 Task: Create a due date automation trigger when advanced on, on the tuesday before a card is due add dates starting in less than 1 days at 11:00 AM.
Action: Mouse moved to (1157, 366)
Screenshot: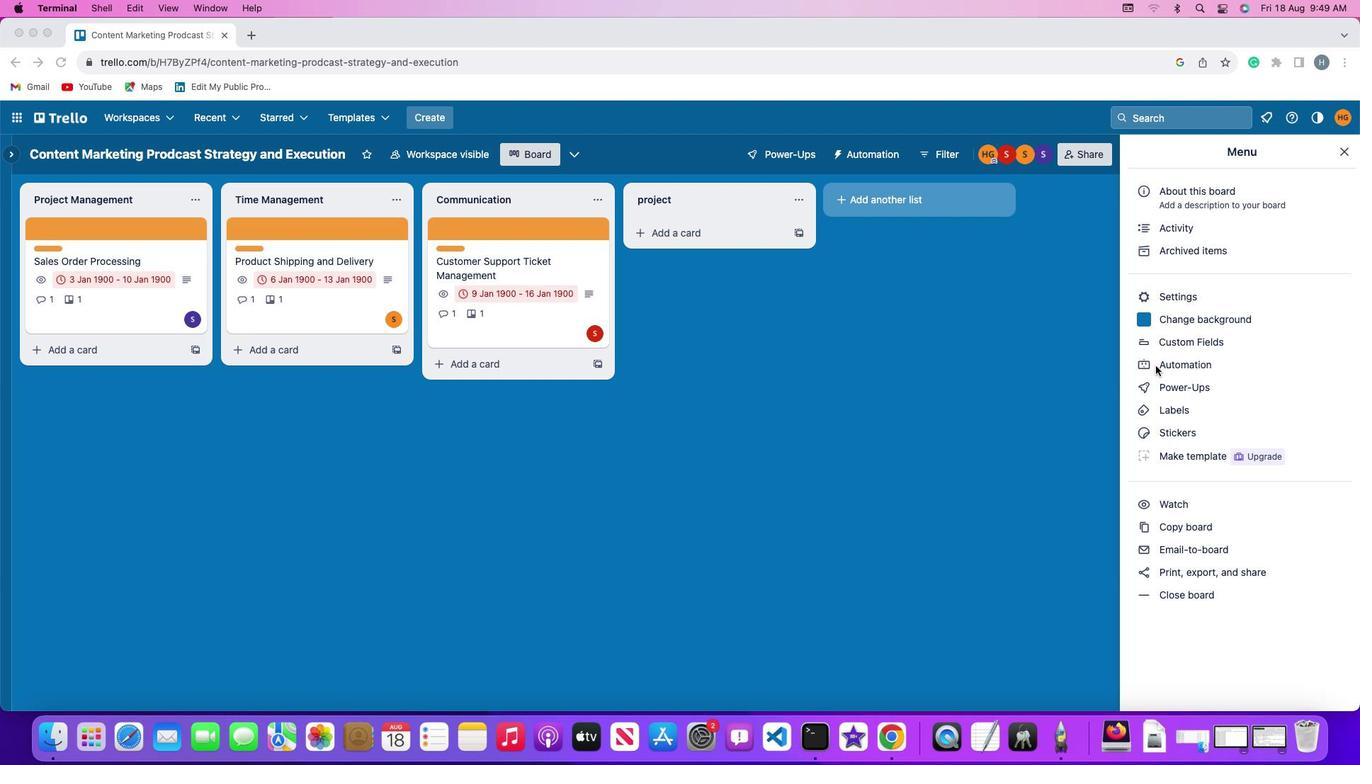 
Action: Mouse pressed left at (1157, 366)
Screenshot: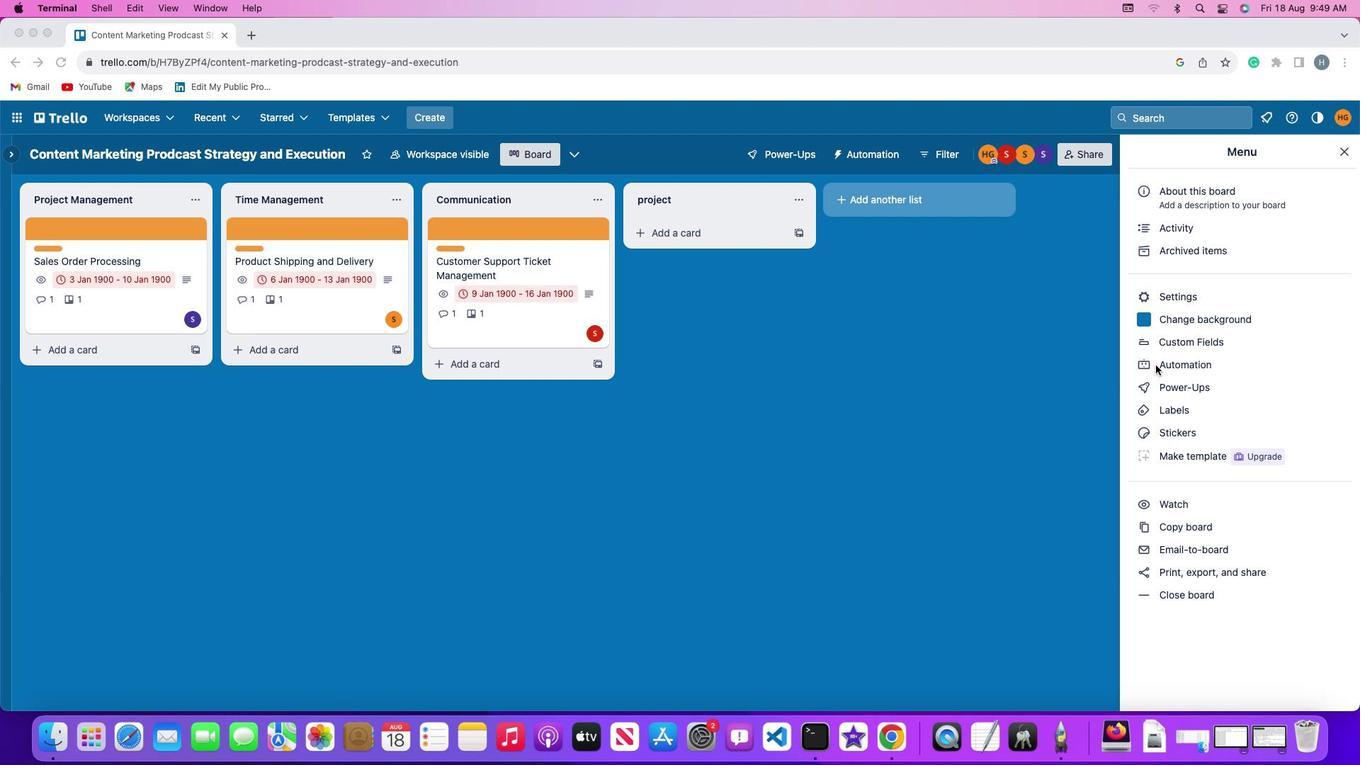 
Action: Mouse pressed left at (1157, 366)
Screenshot: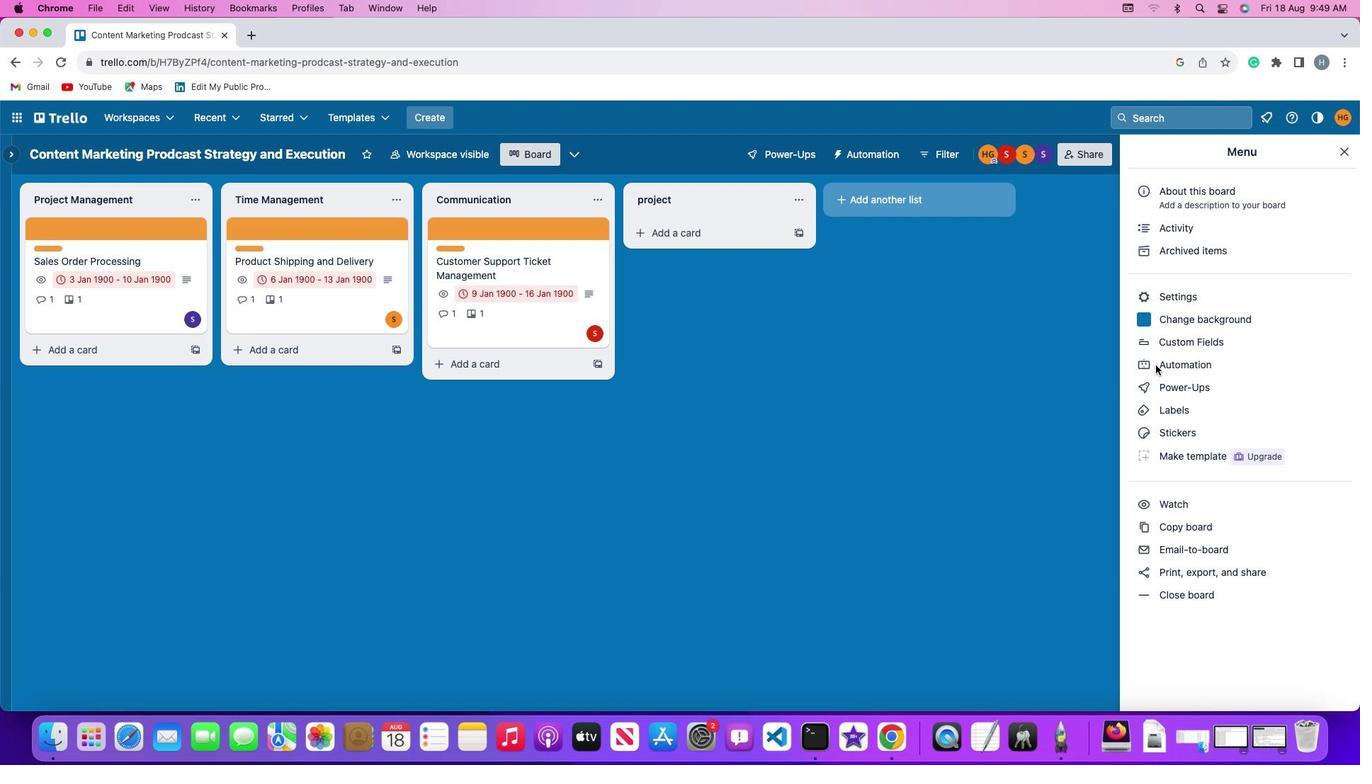
Action: Mouse moved to (93, 335)
Screenshot: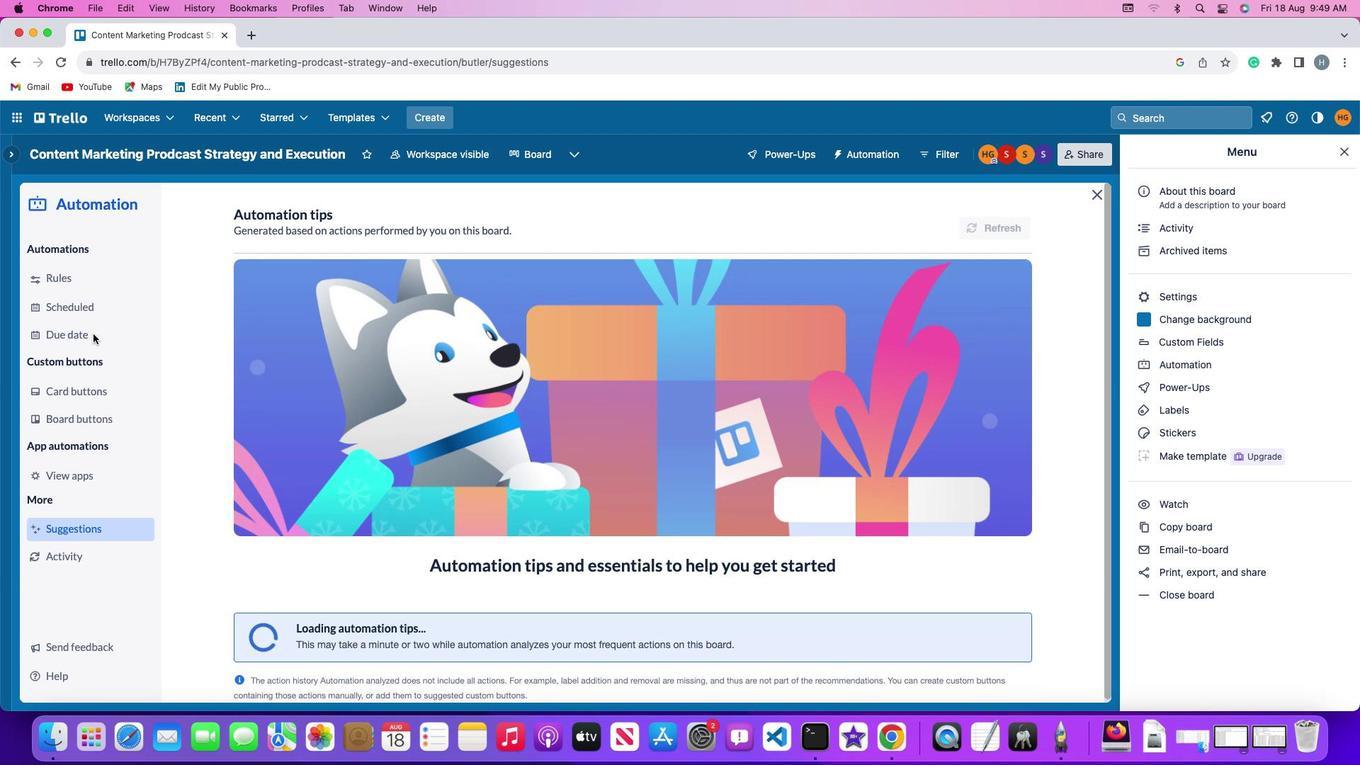 
Action: Mouse pressed left at (93, 335)
Screenshot: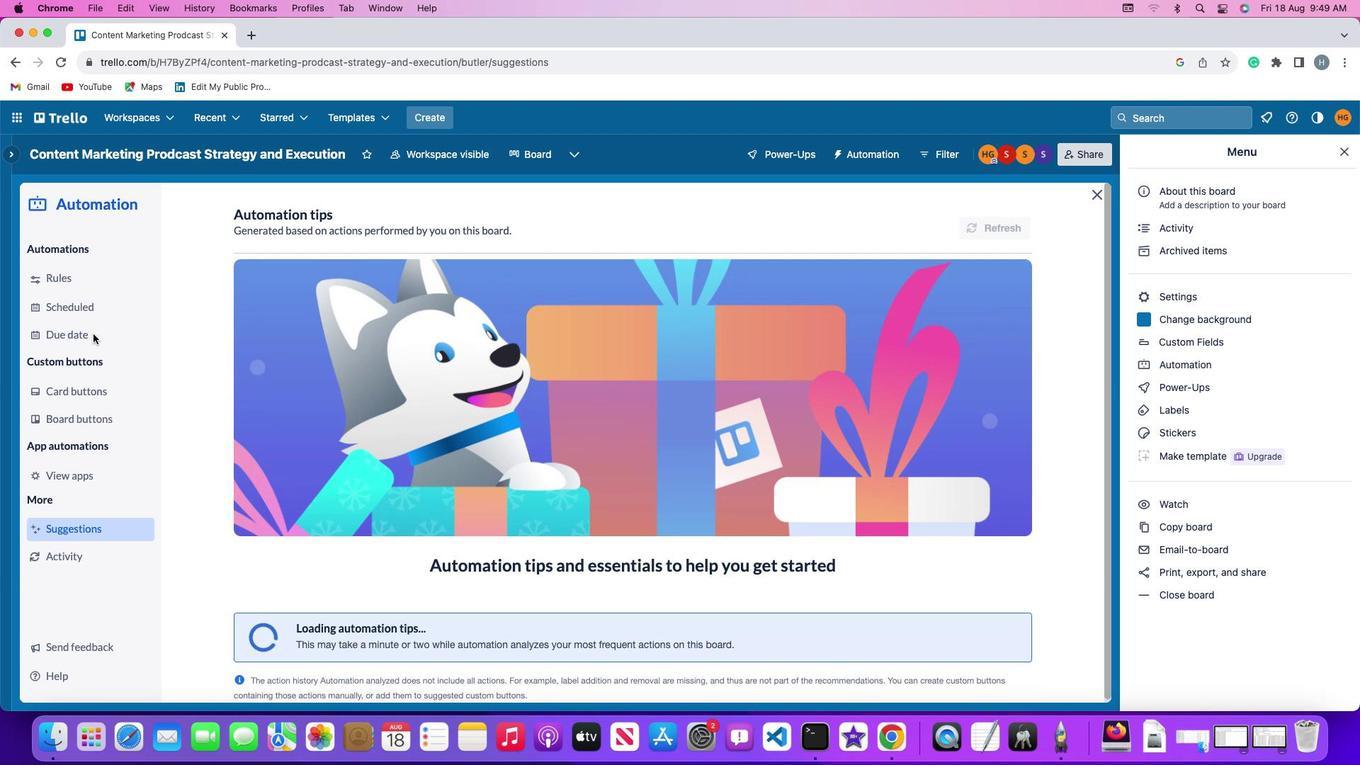 
Action: Mouse moved to (965, 213)
Screenshot: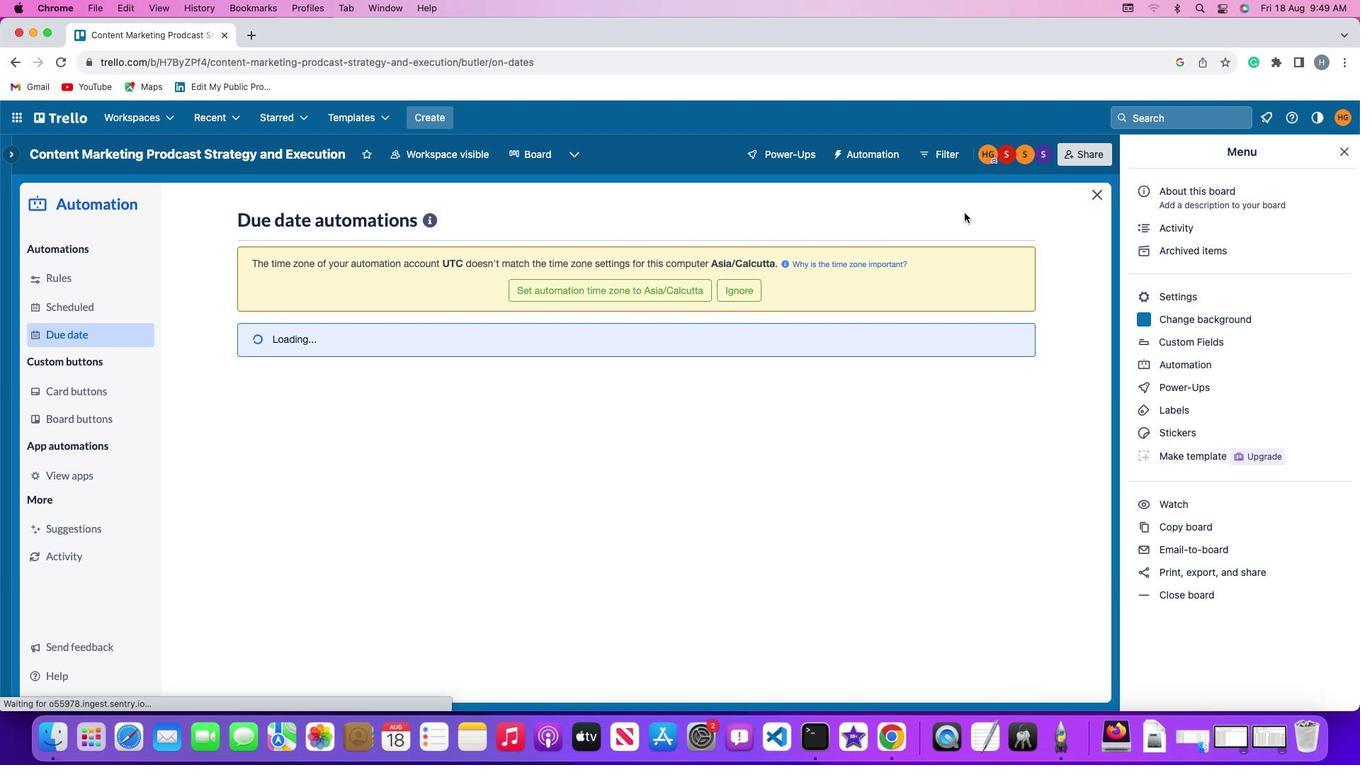 
Action: Mouse pressed left at (965, 213)
Screenshot: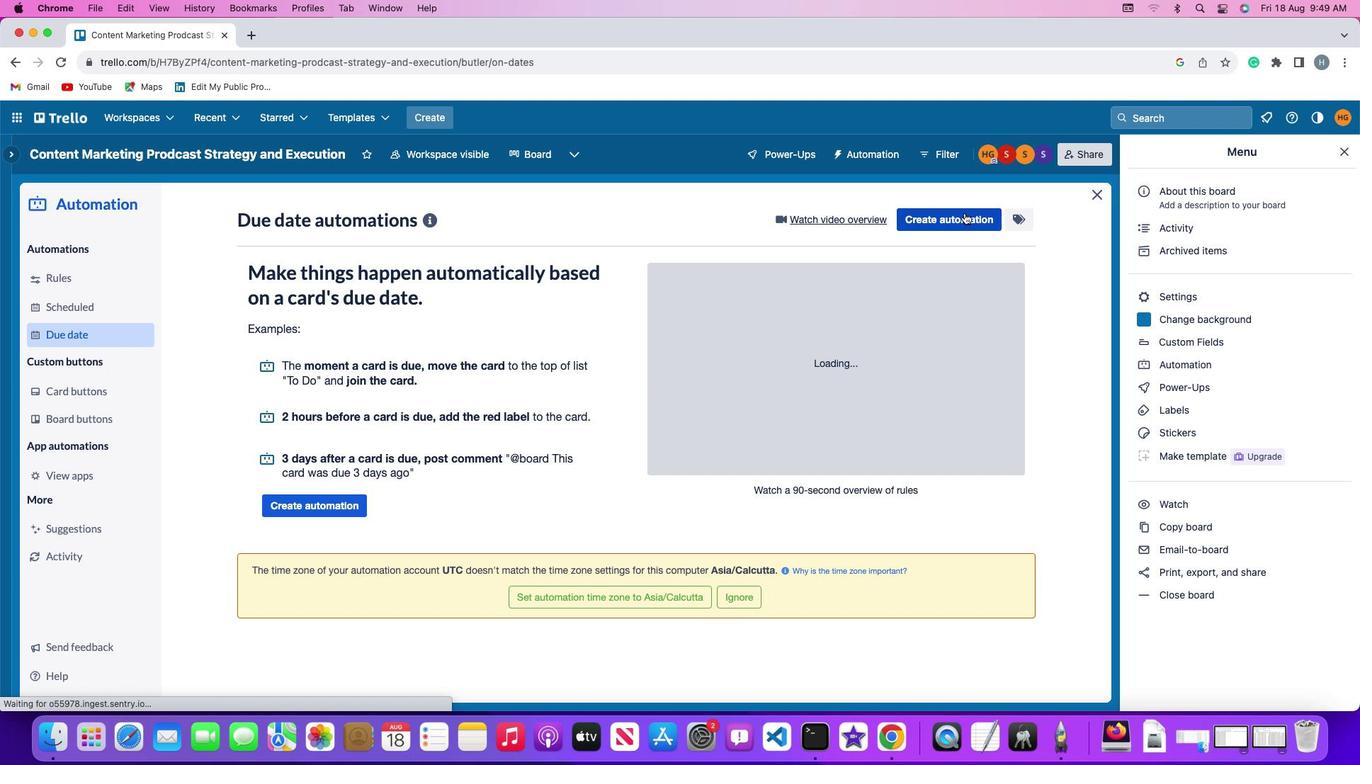 
Action: Mouse moved to (282, 354)
Screenshot: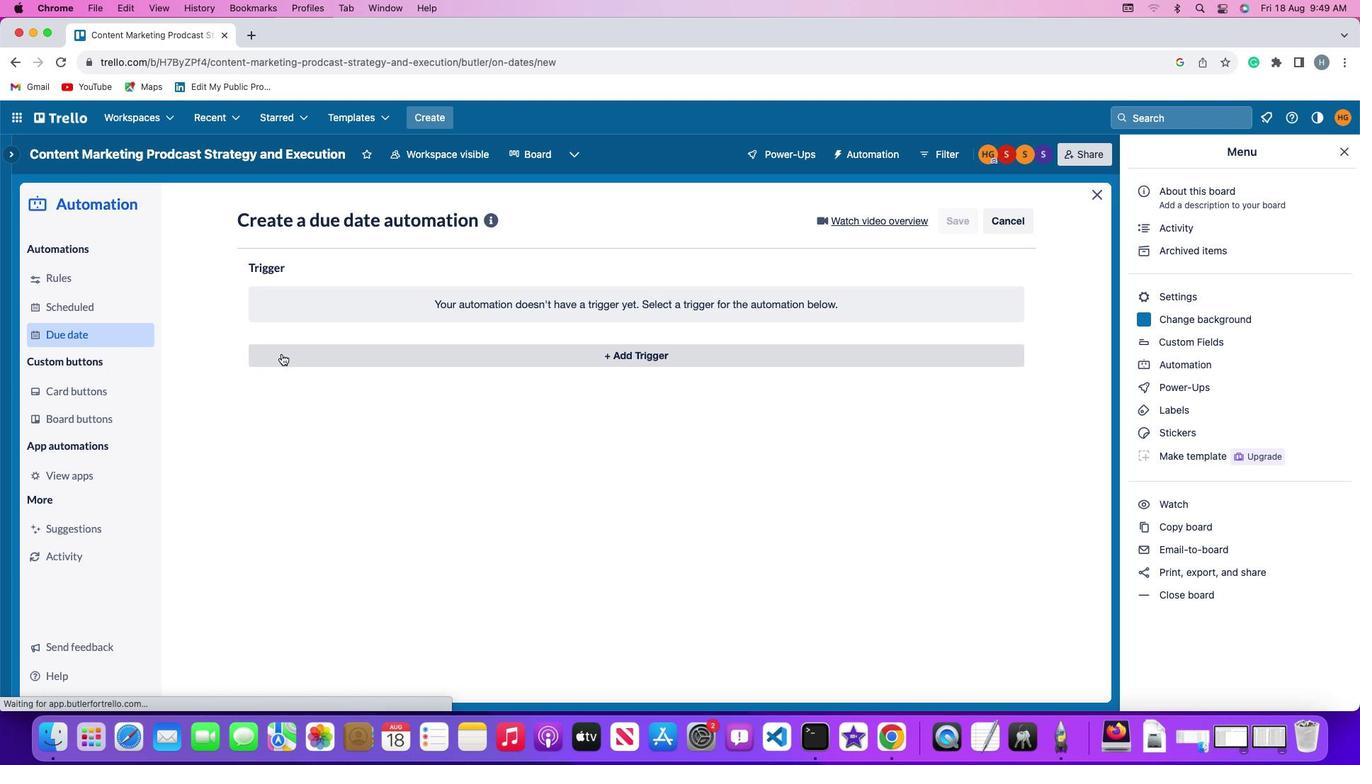 
Action: Mouse pressed left at (282, 354)
Screenshot: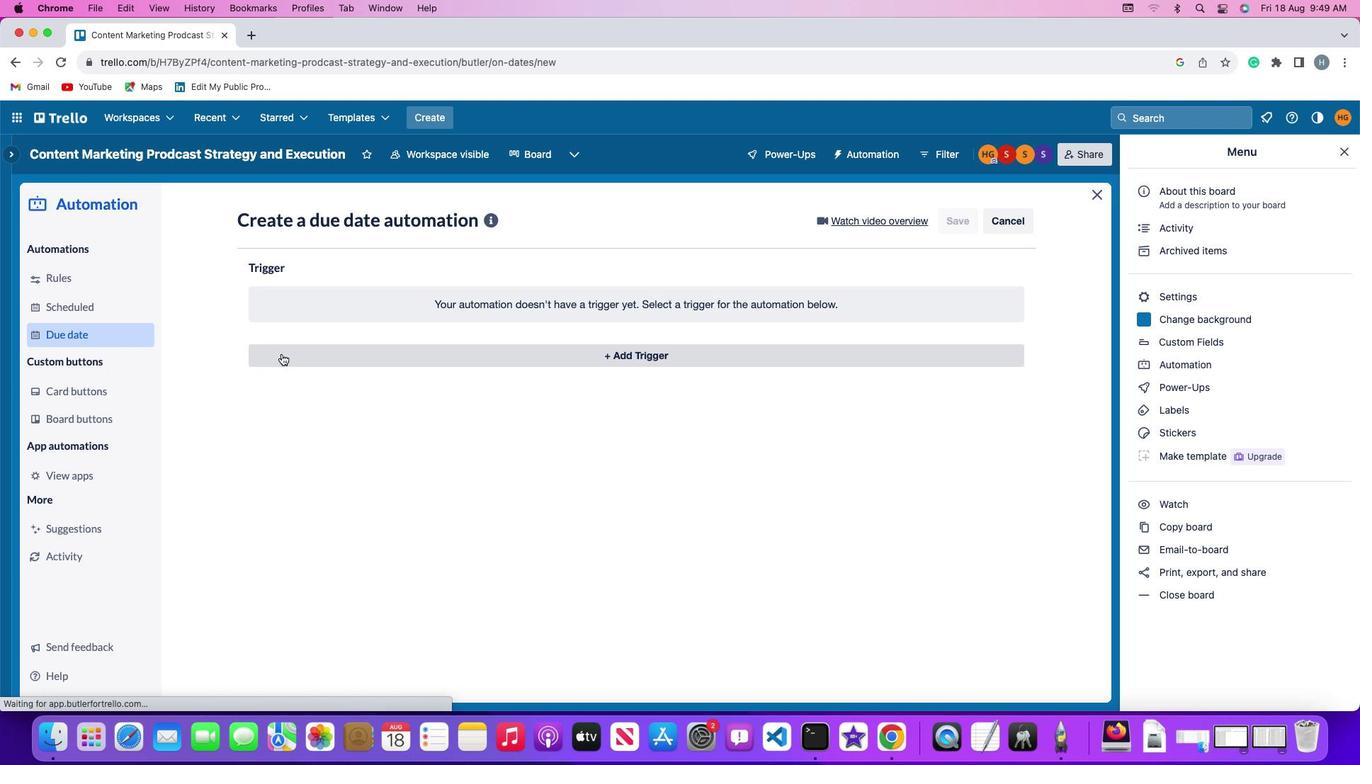 
Action: Mouse moved to (312, 619)
Screenshot: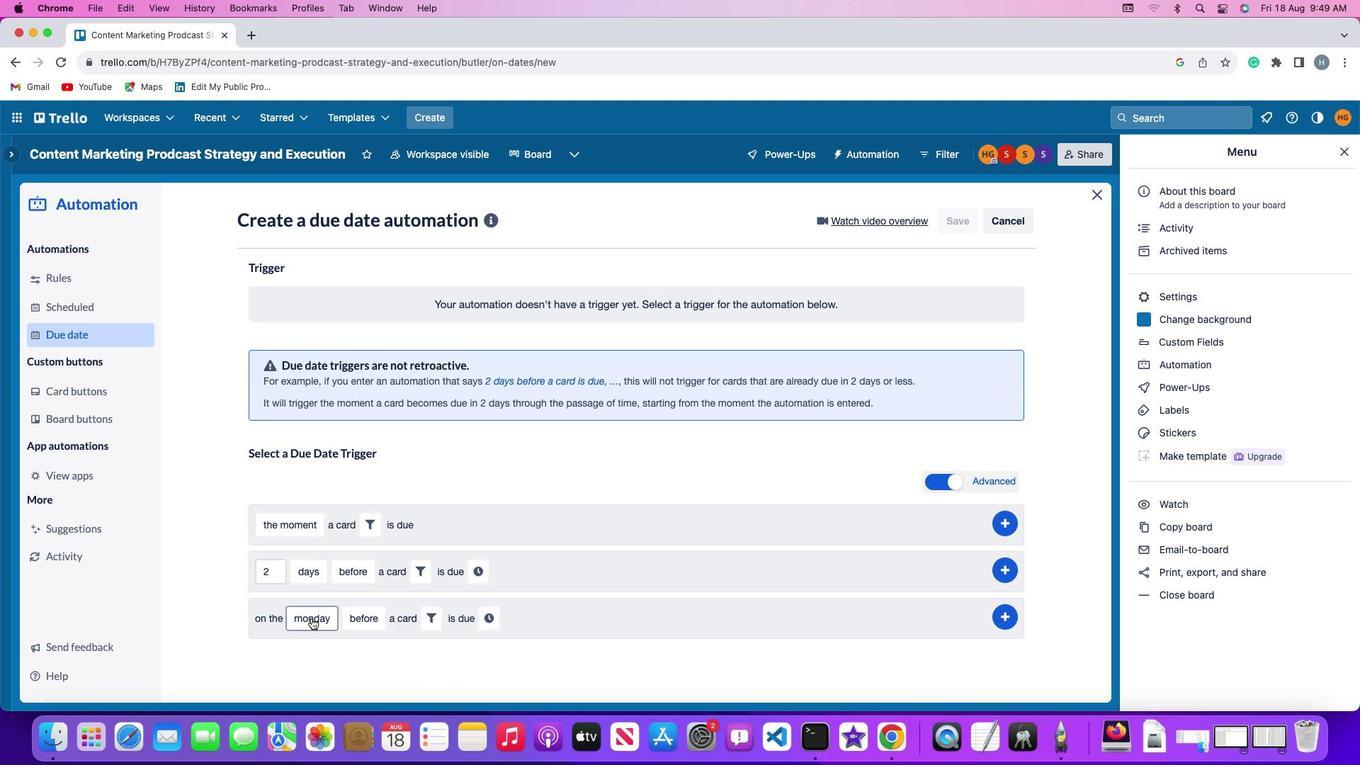 
Action: Mouse pressed left at (312, 619)
Screenshot: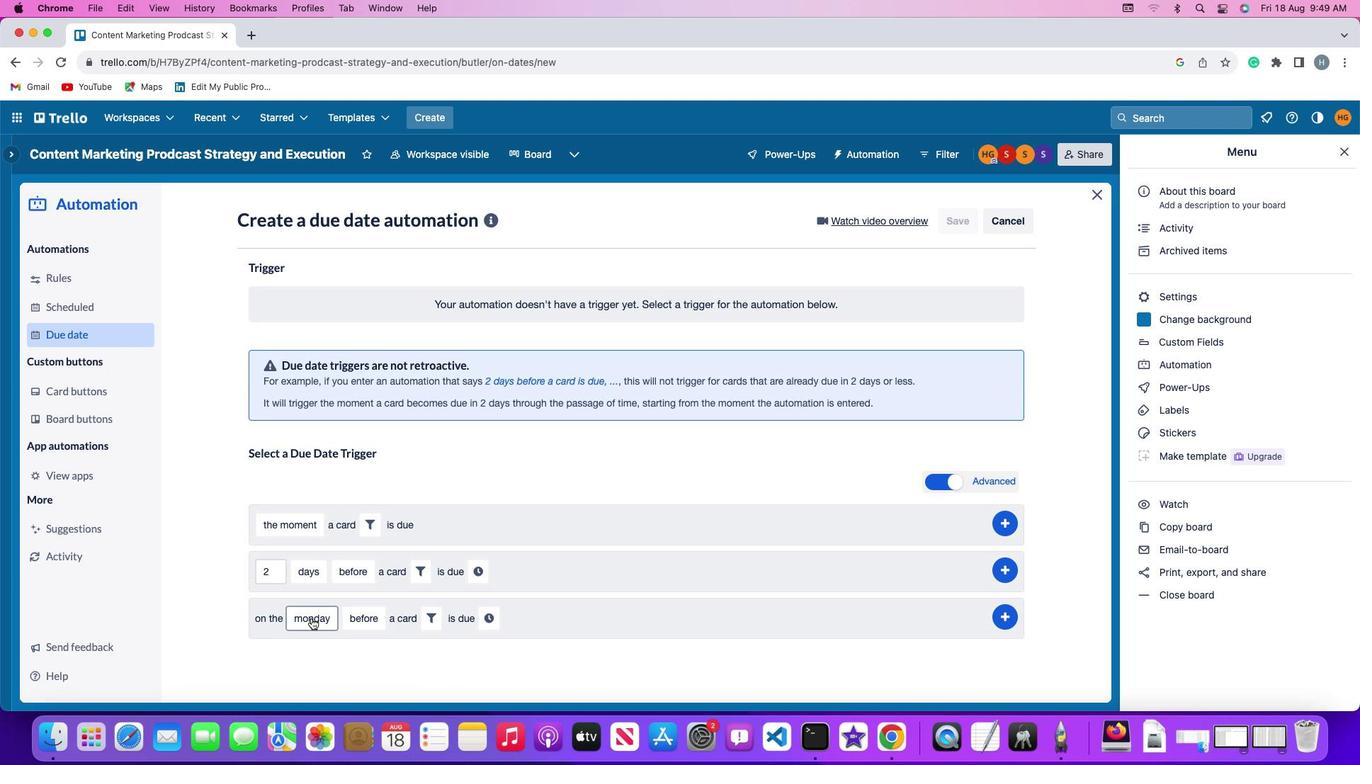 
Action: Mouse moved to (327, 452)
Screenshot: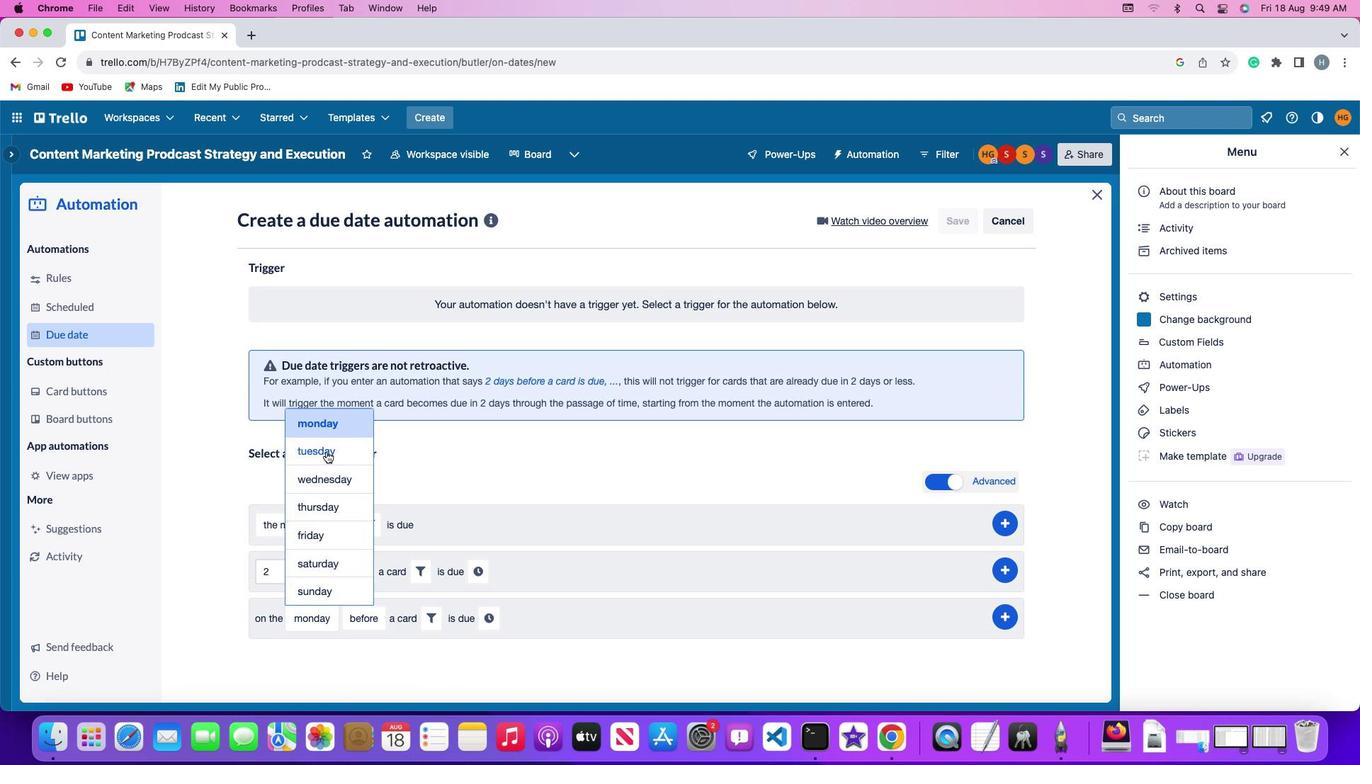 
Action: Mouse pressed left at (327, 452)
Screenshot: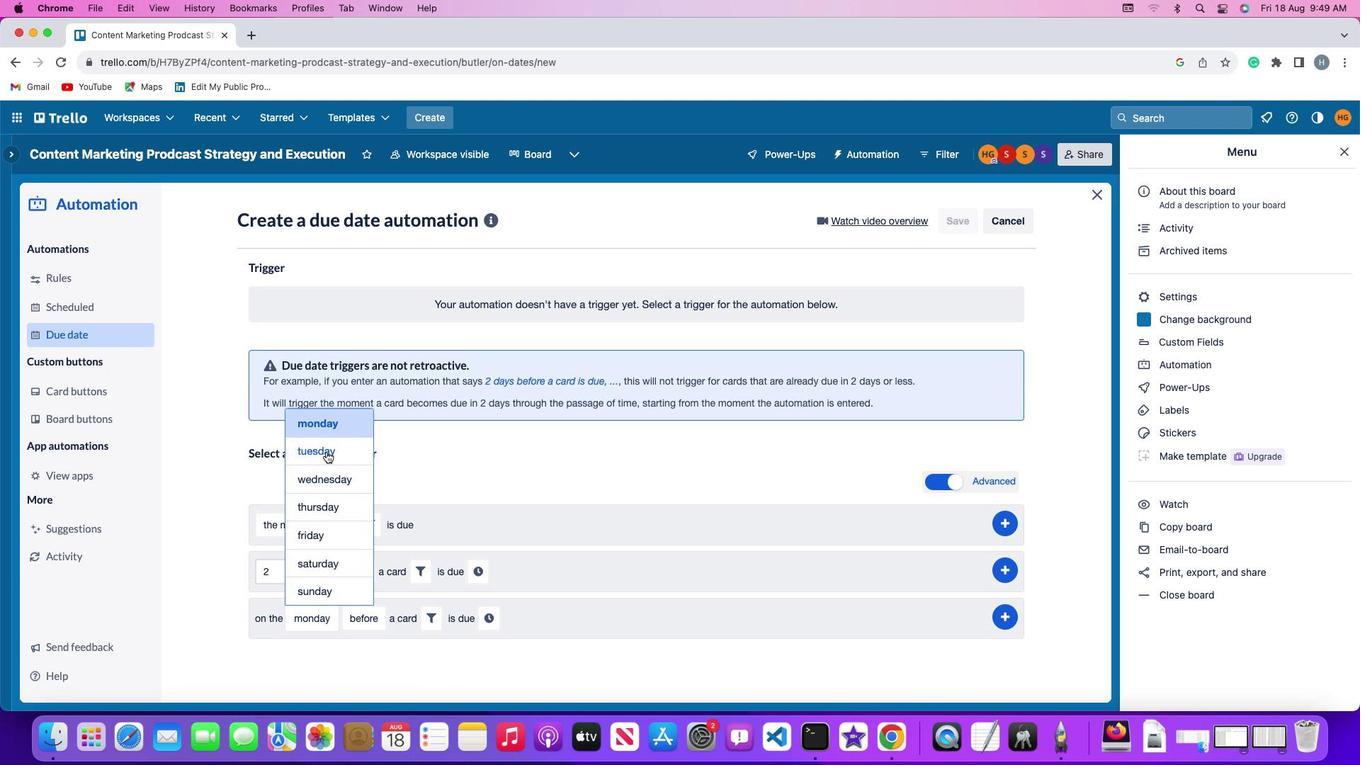 
Action: Mouse moved to (360, 613)
Screenshot: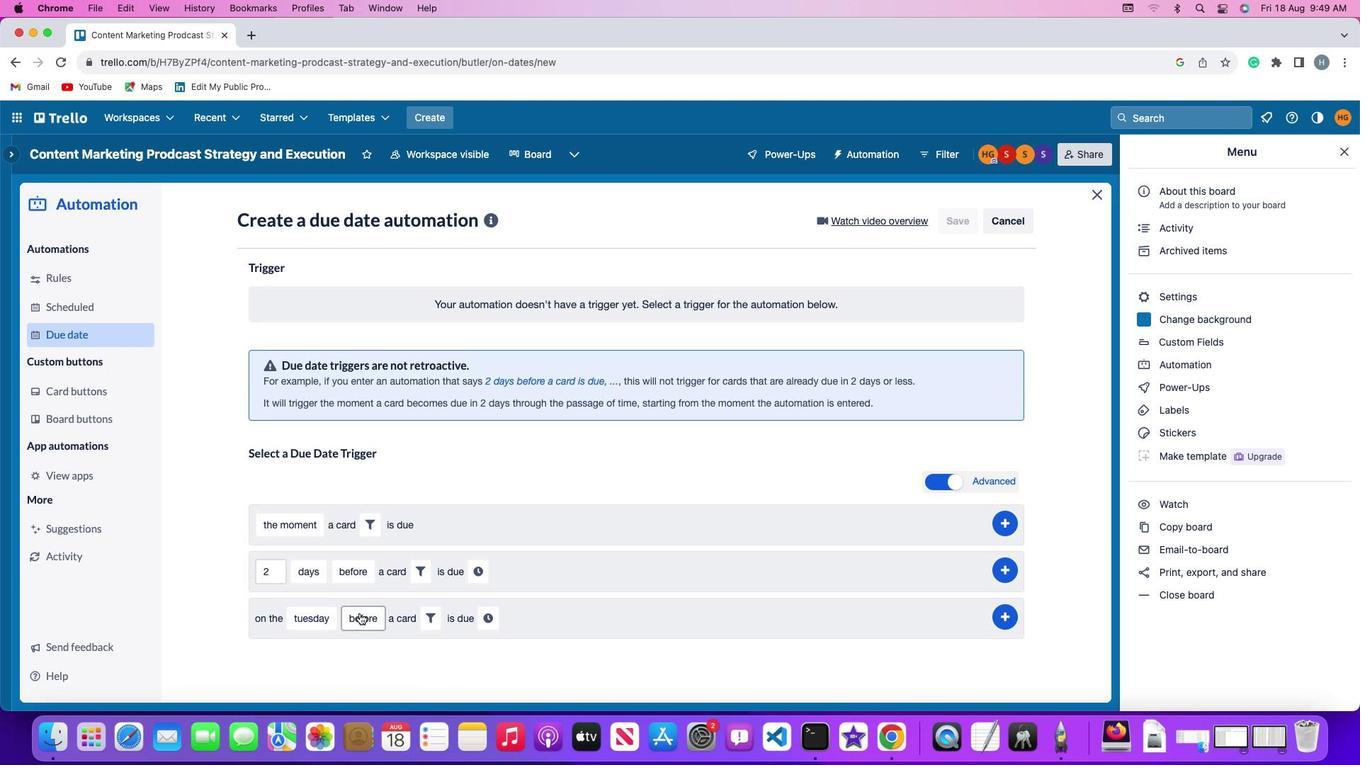 
Action: Mouse pressed left at (360, 613)
Screenshot: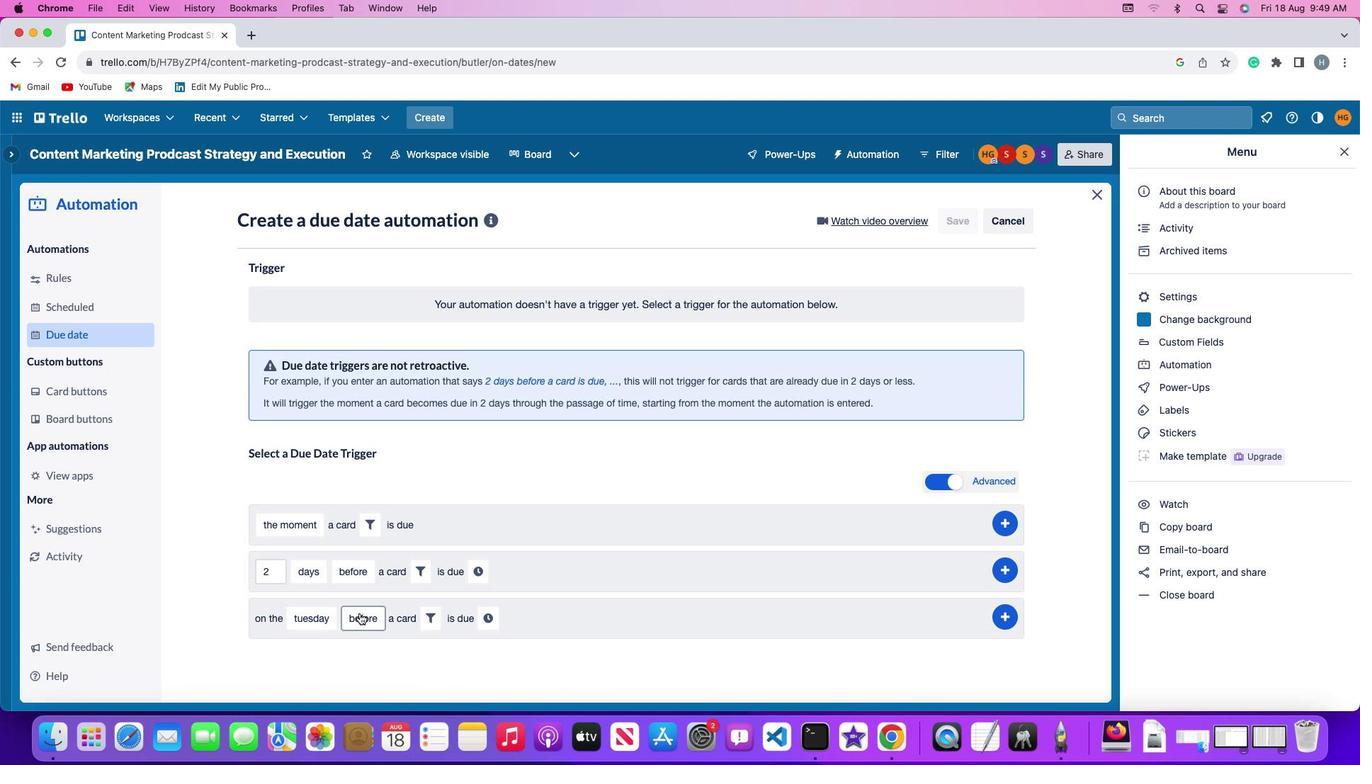 
Action: Mouse moved to (376, 512)
Screenshot: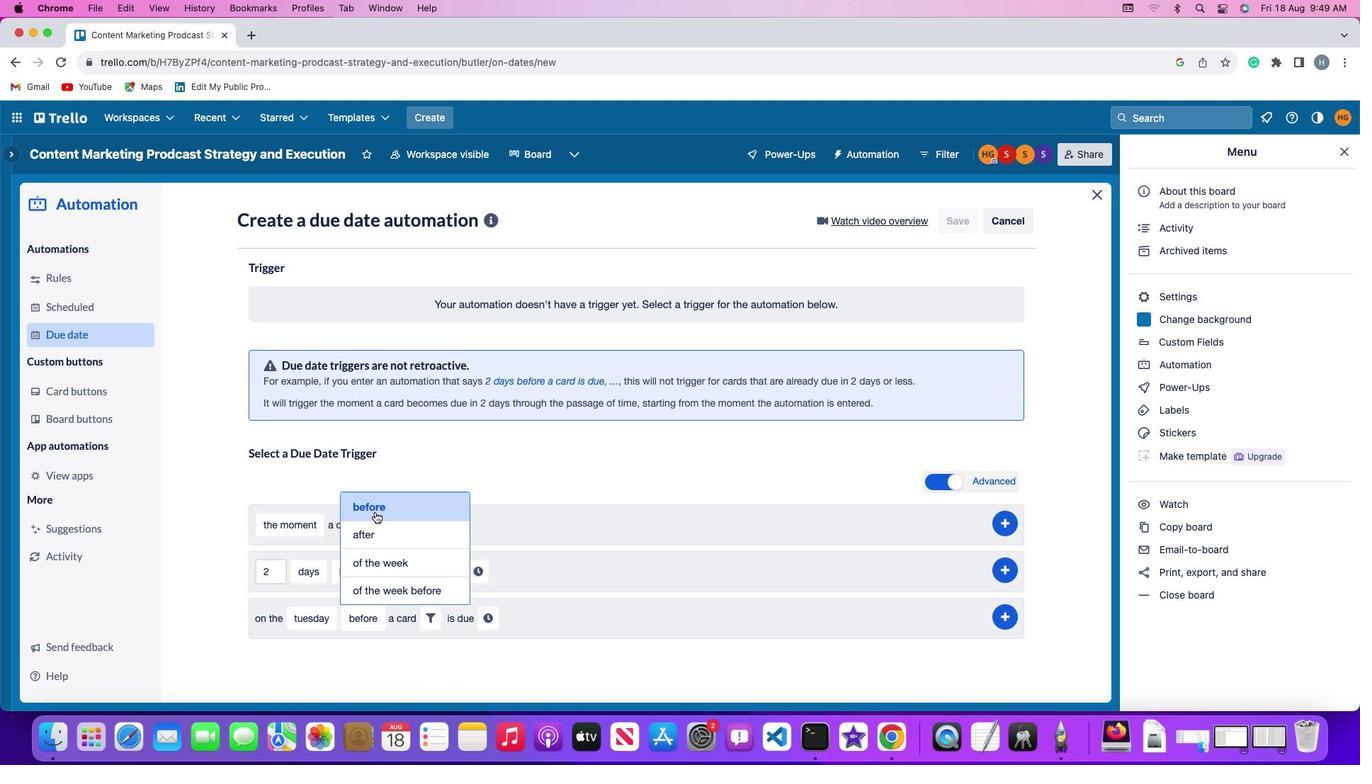 
Action: Mouse pressed left at (376, 512)
Screenshot: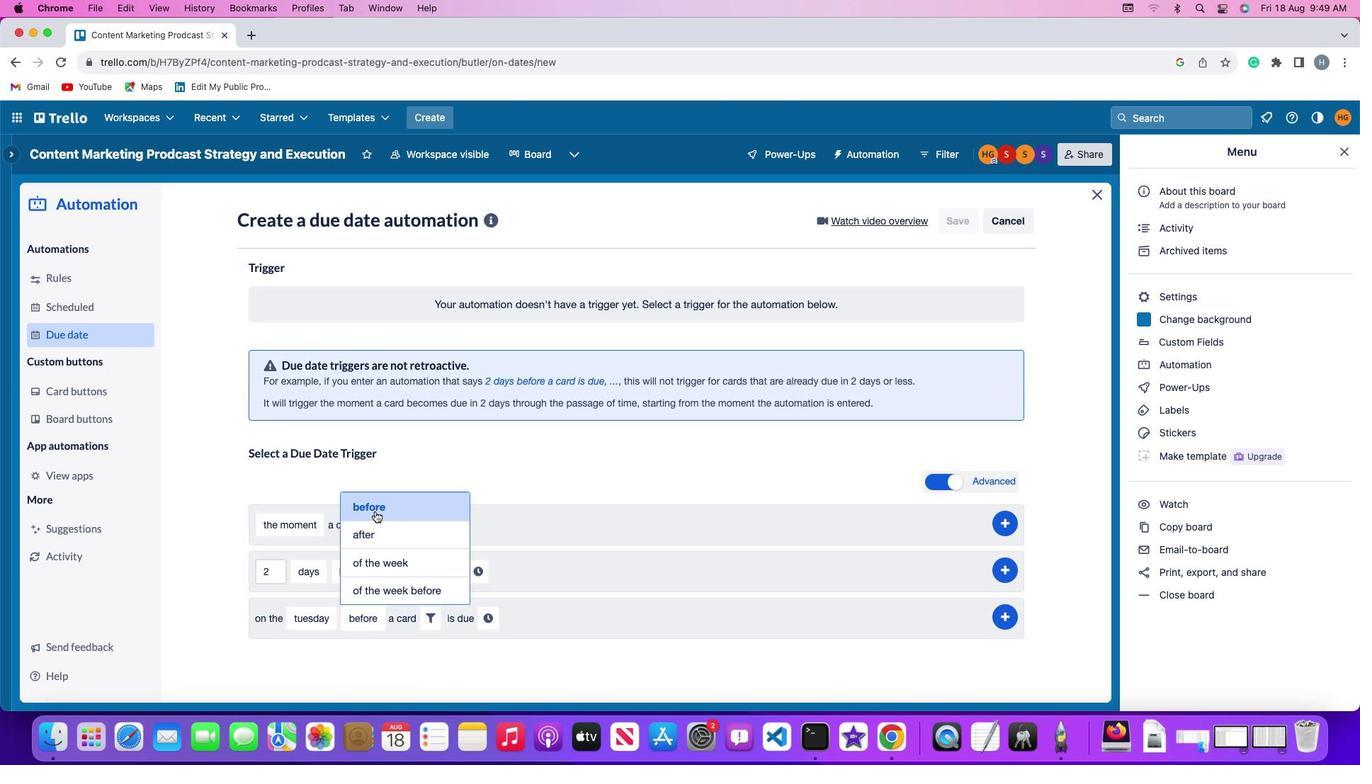 
Action: Mouse moved to (427, 615)
Screenshot: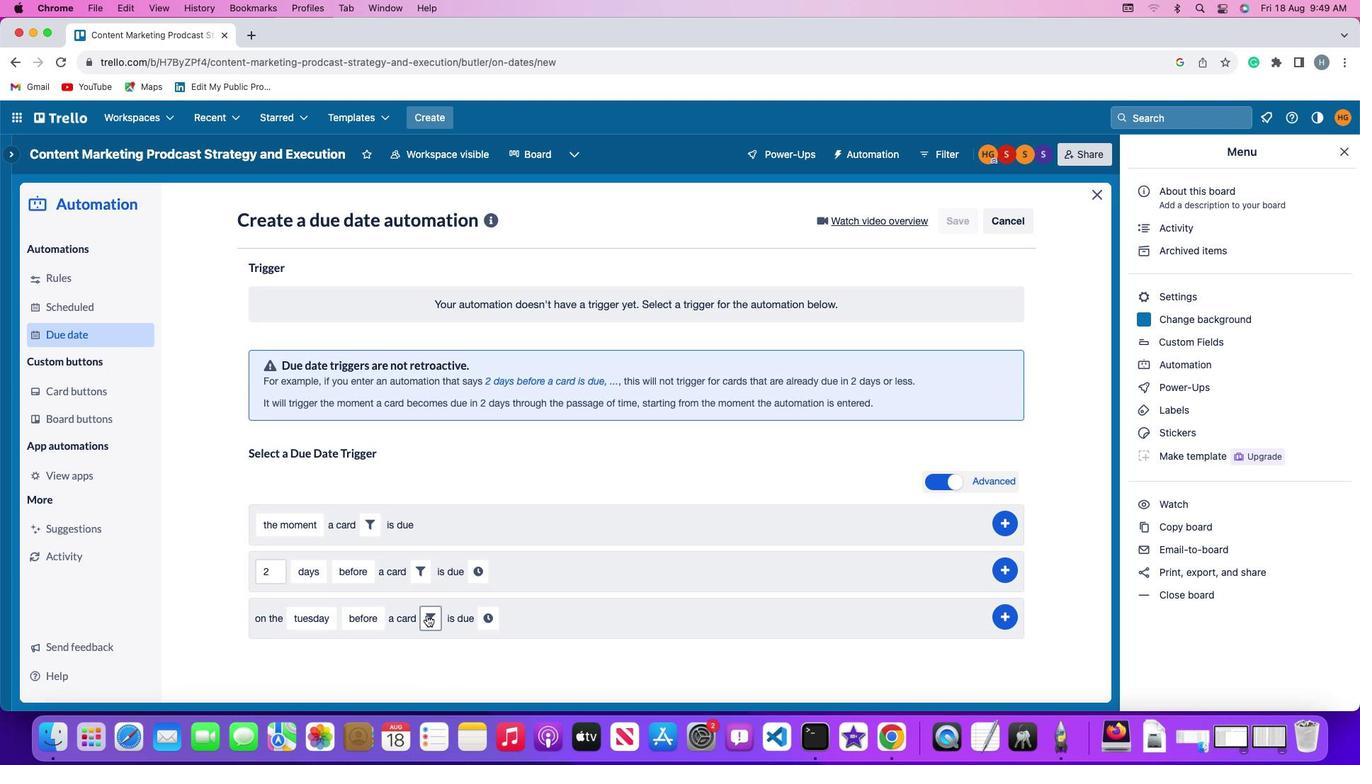 
Action: Mouse pressed left at (427, 615)
Screenshot: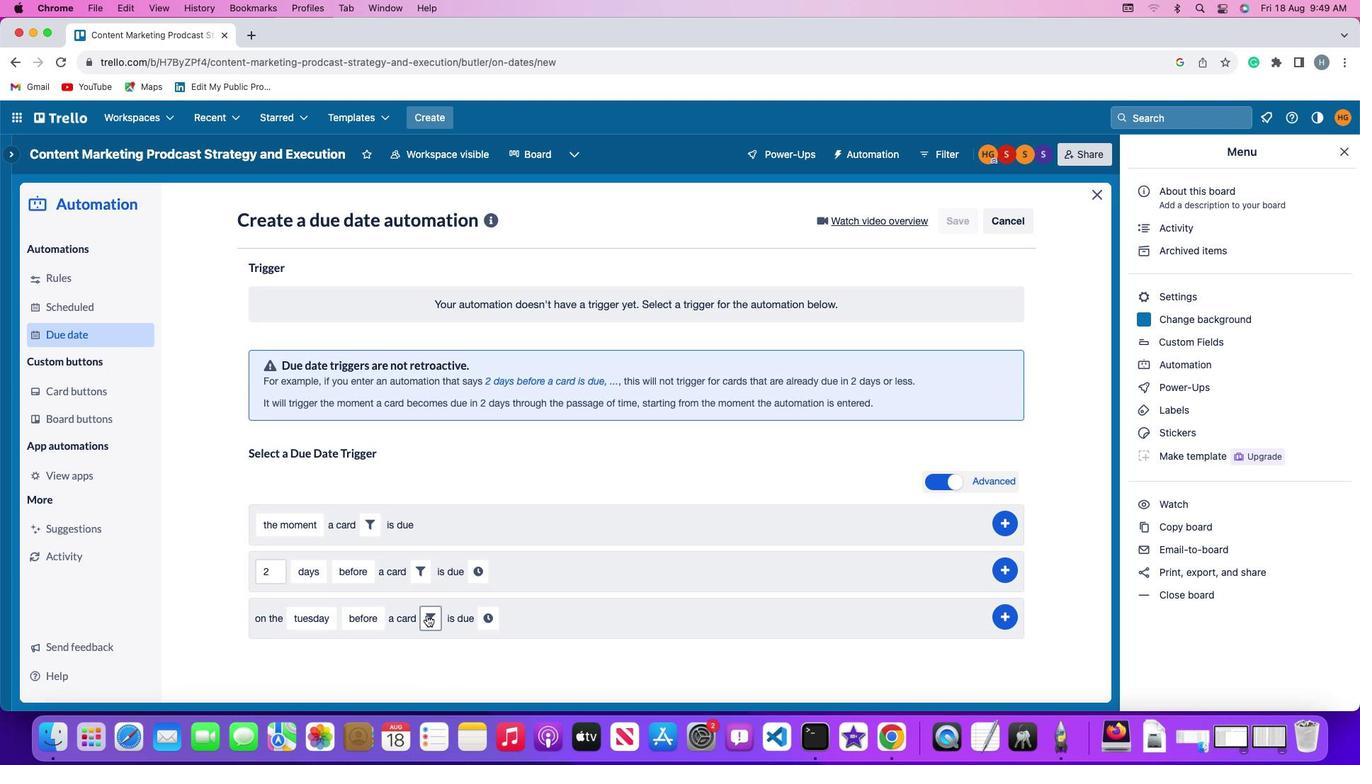 
Action: Mouse moved to (510, 665)
Screenshot: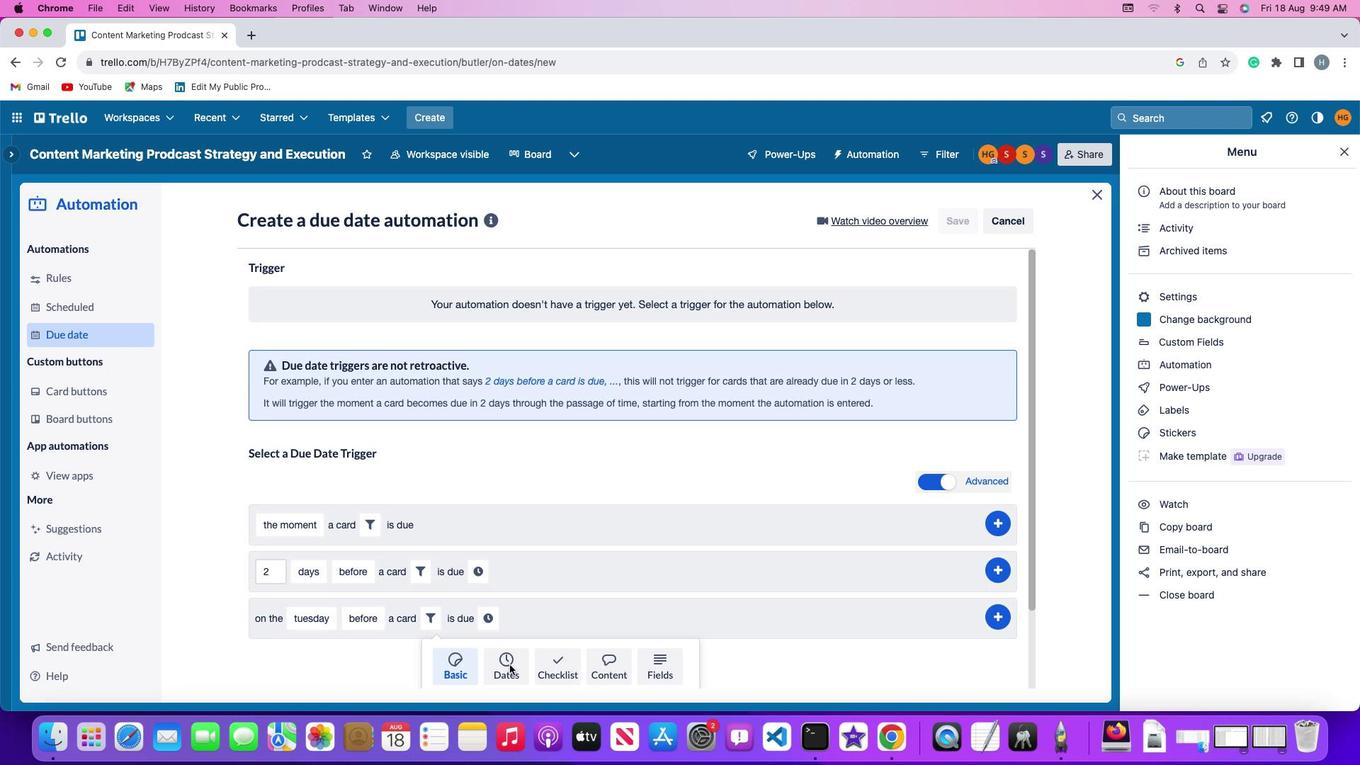 
Action: Mouse pressed left at (510, 665)
Screenshot: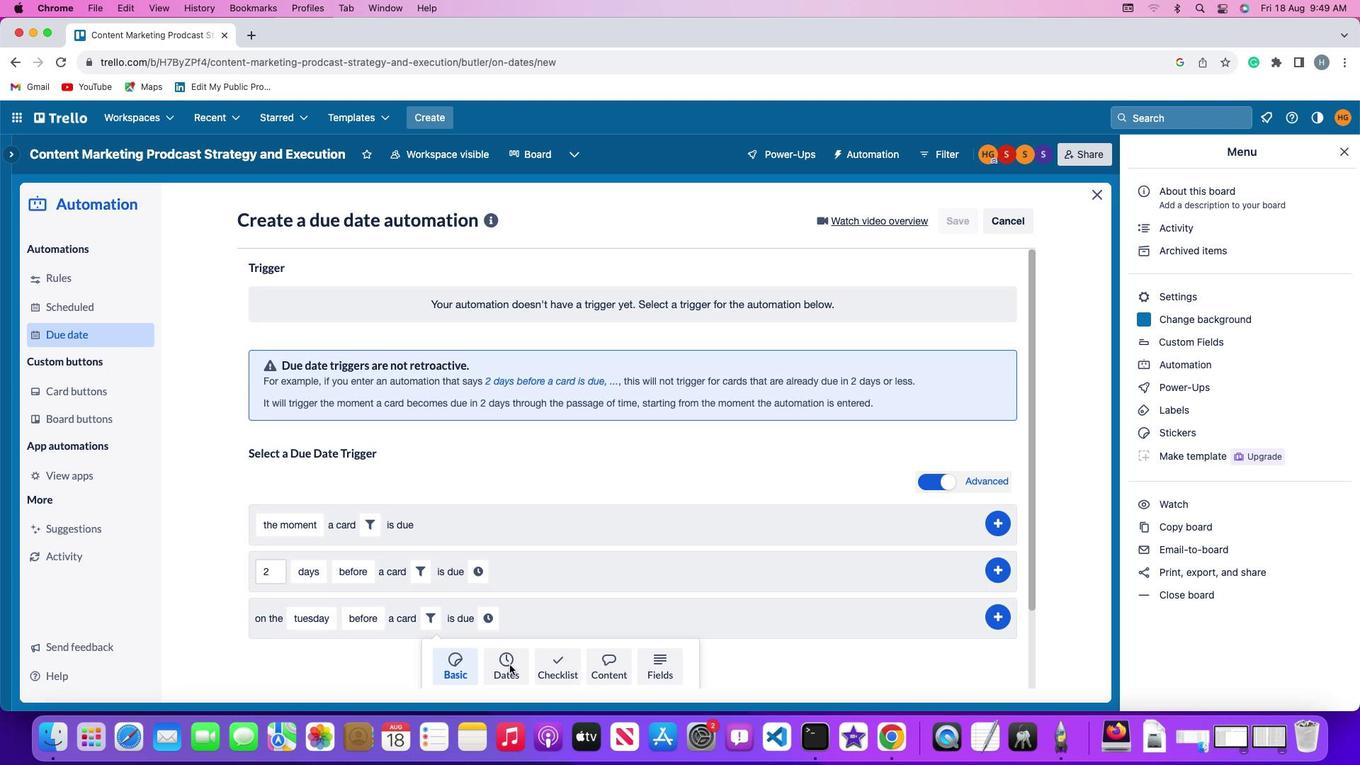 
Action: Mouse moved to (362, 659)
Screenshot: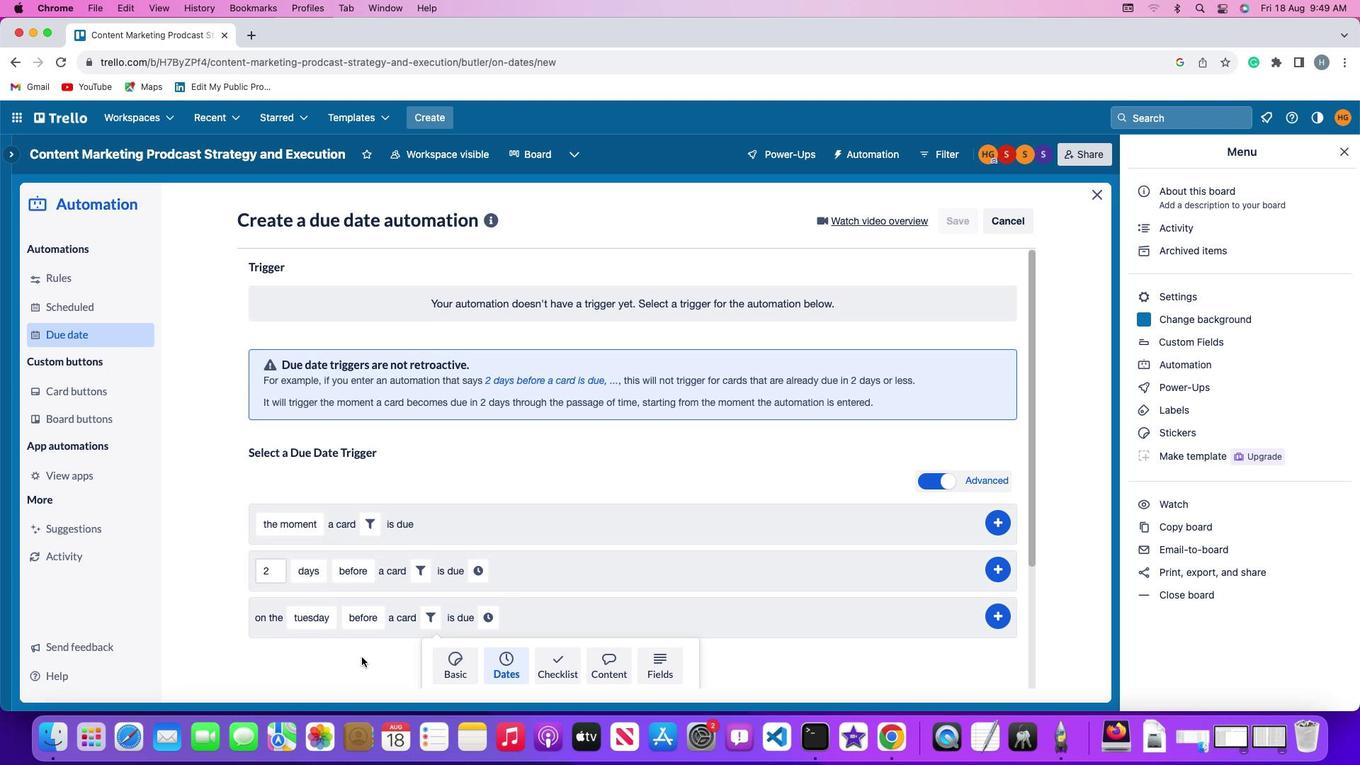 
Action: Mouse scrolled (362, 659) with delta (0, 0)
Screenshot: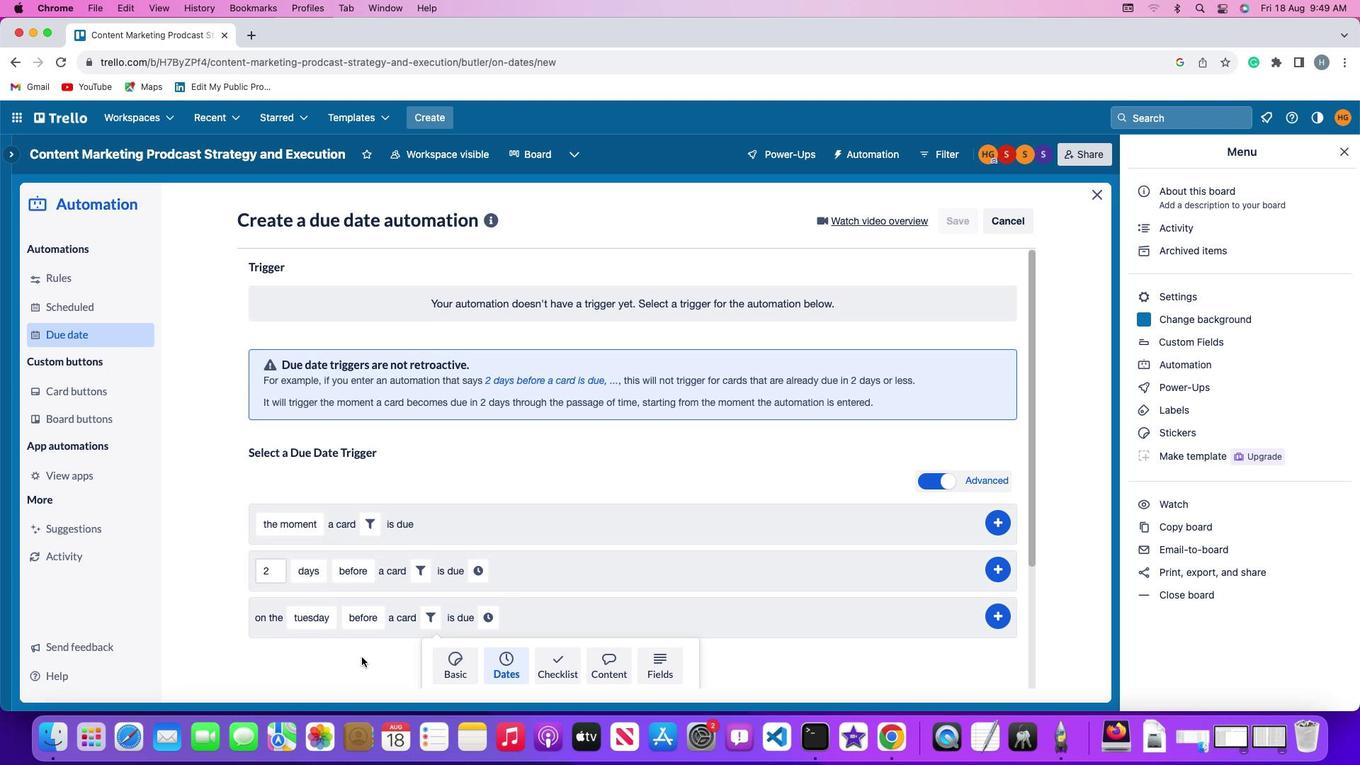 
Action: Mouse scrolled (362, 659) with delta (0, 0)
Screenshot: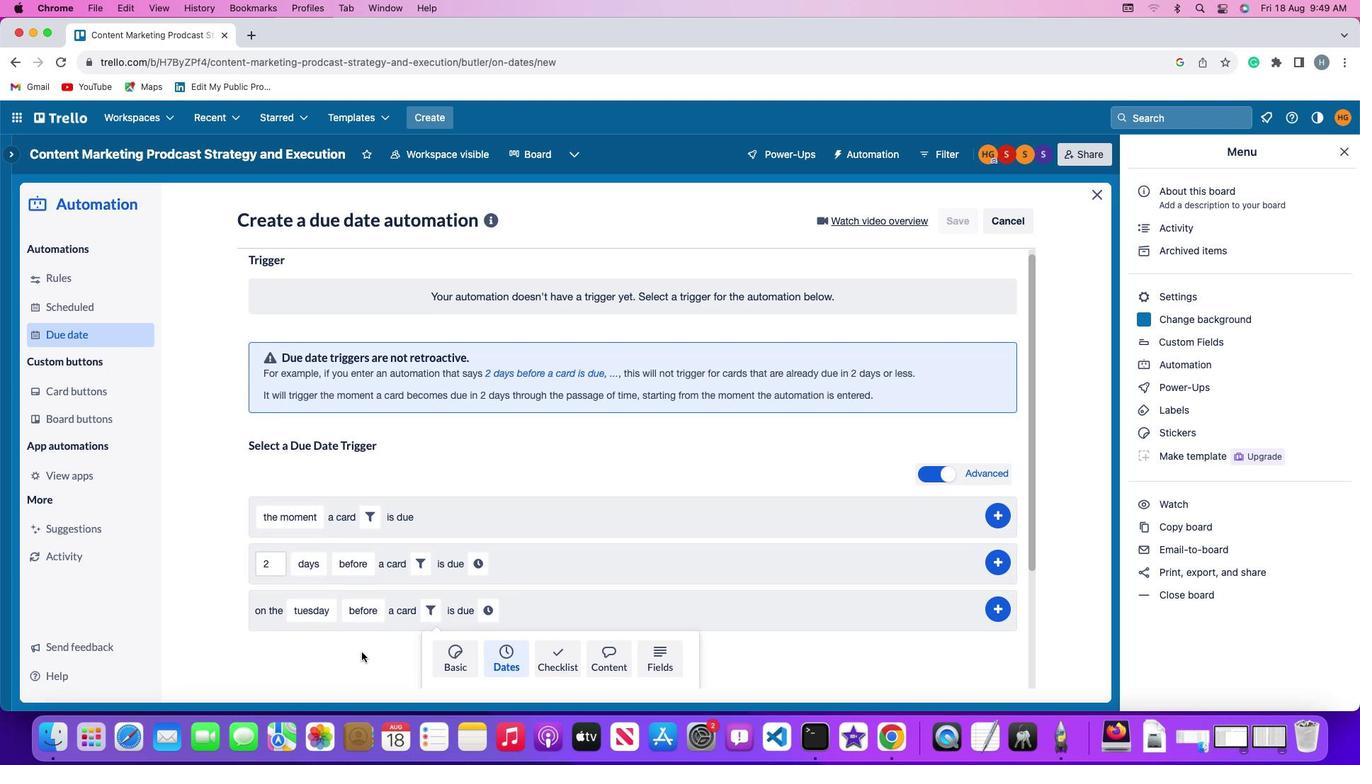 
Action: Mouse moved to (362, 659)
Screenshot: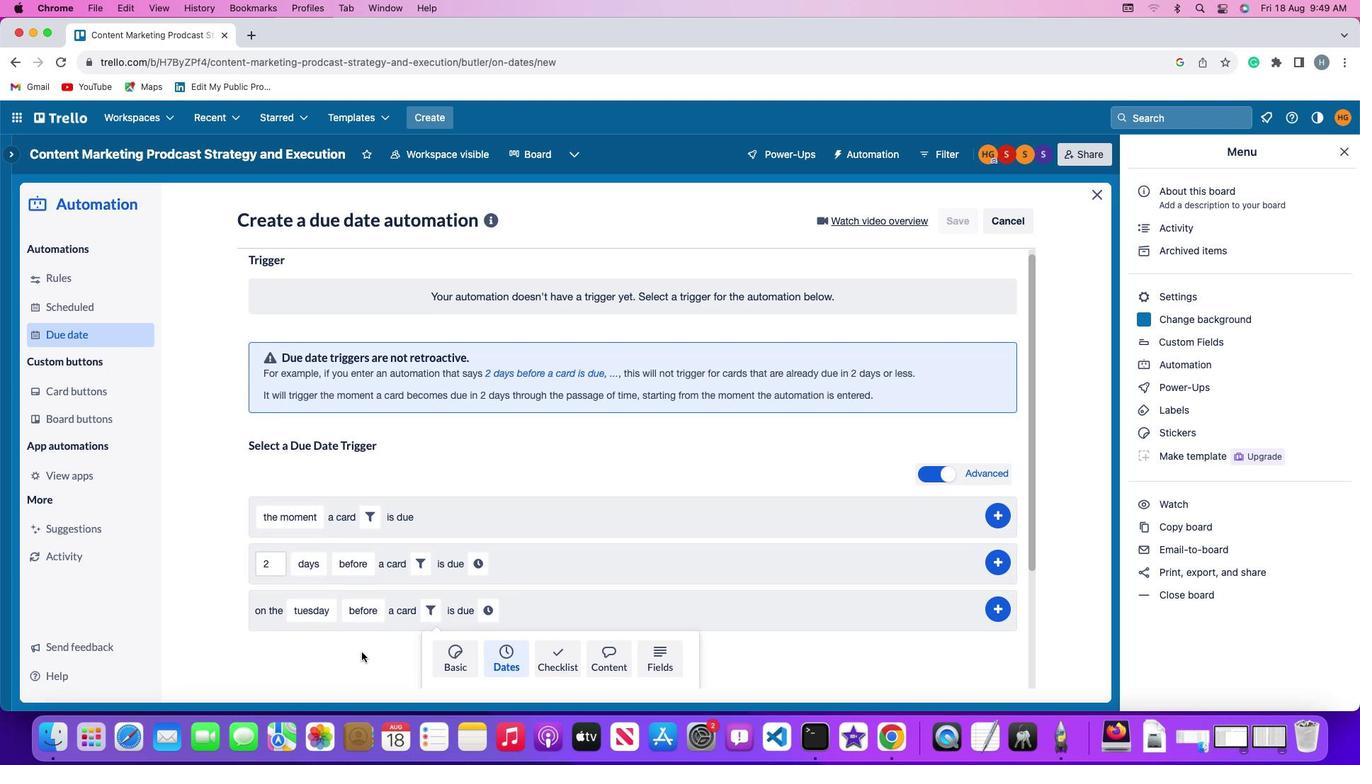 
Action: Mouse scrolled (362, 659) with delta (0, -1)
Screenshot: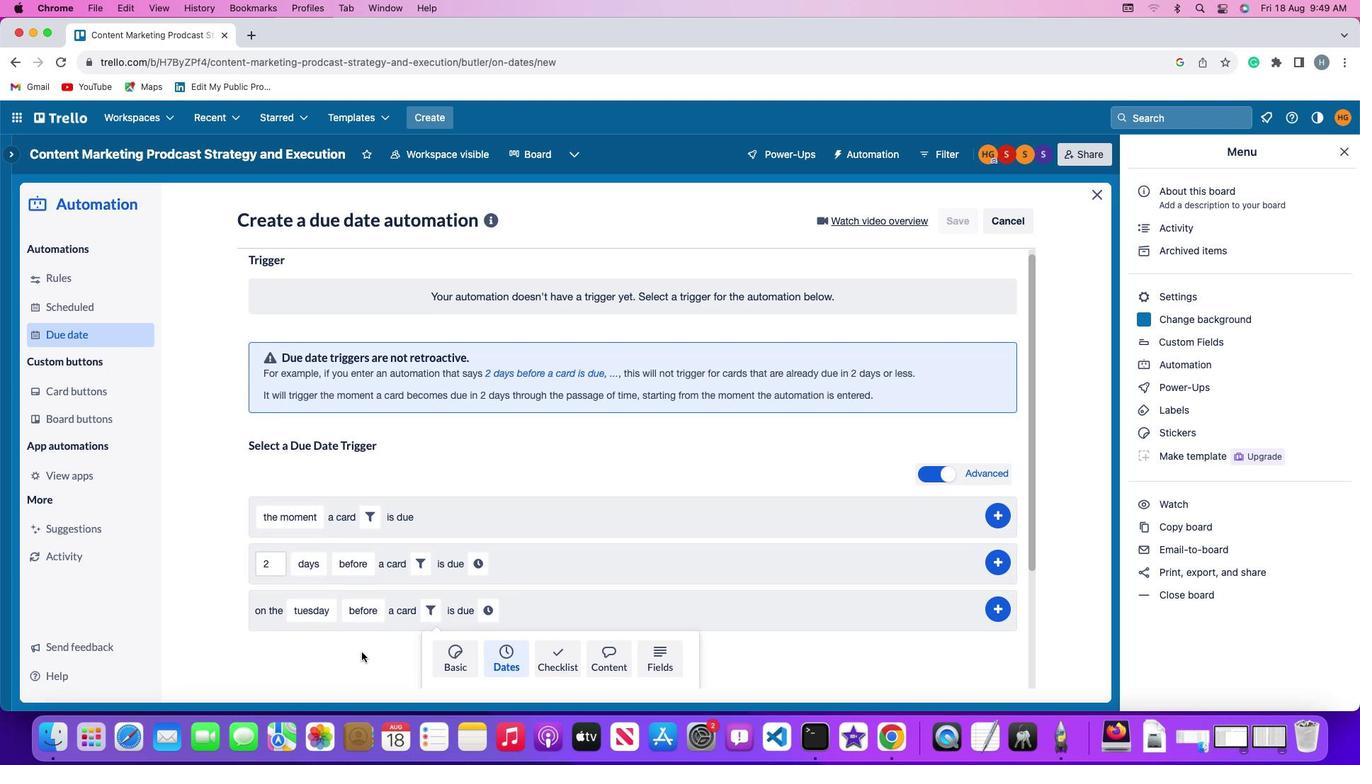 
Action: Mouse moved to (362, 656)
Screenshot: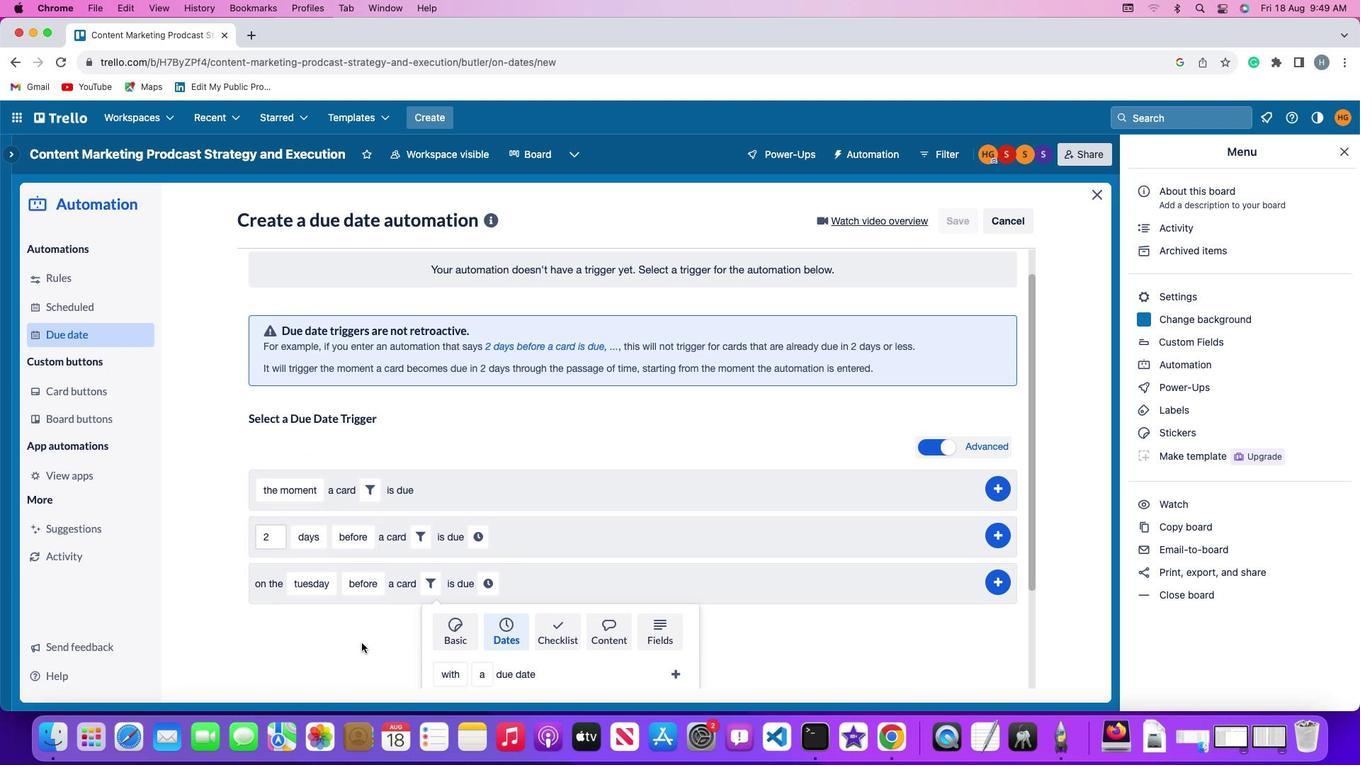 
Action: Mouse scrolled (362, 656) with delta (0, -2)
Screenshot: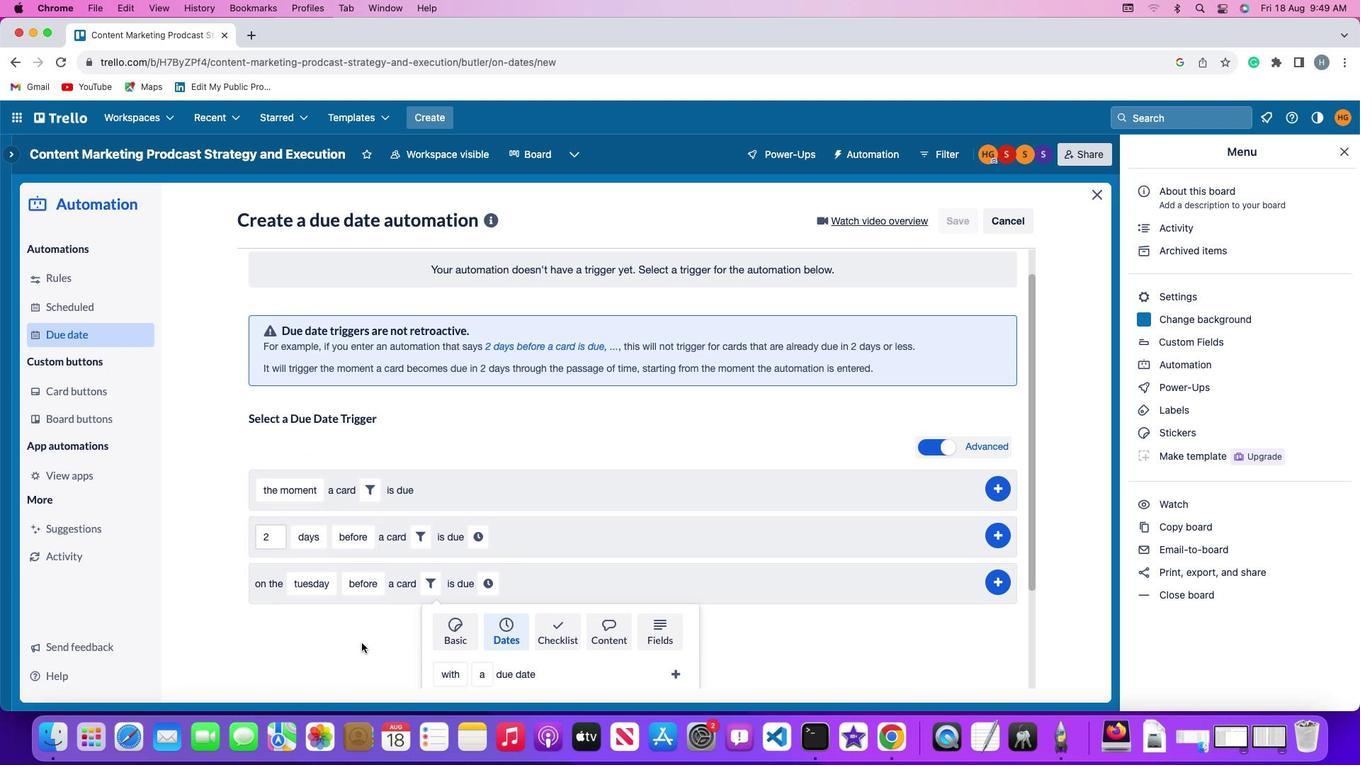 
Action: Mouse moved to (362, 652)
Screenshot: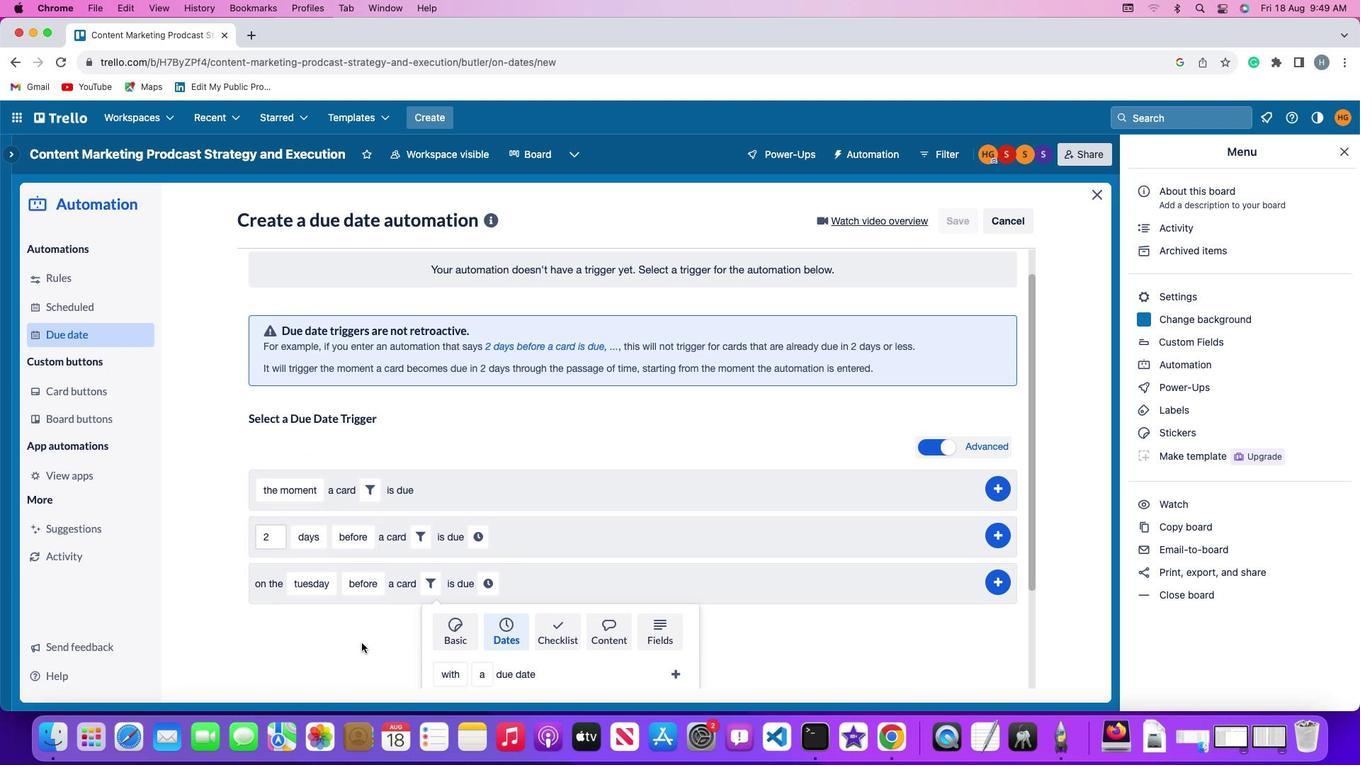 
Action: Mouse scrolled (362, 652) with delta (0, -2)
Screenshot: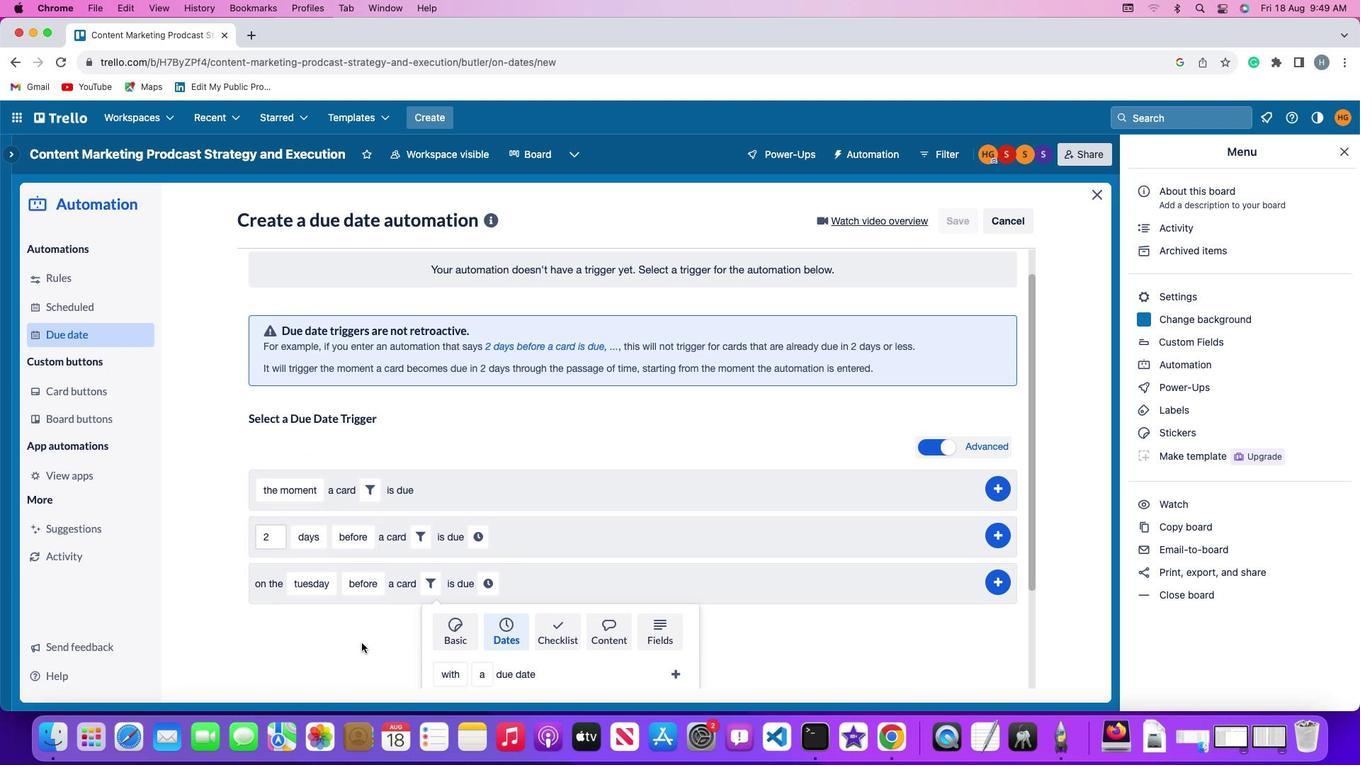 
Action: Mouse moved to (362, 641)
Screenshot: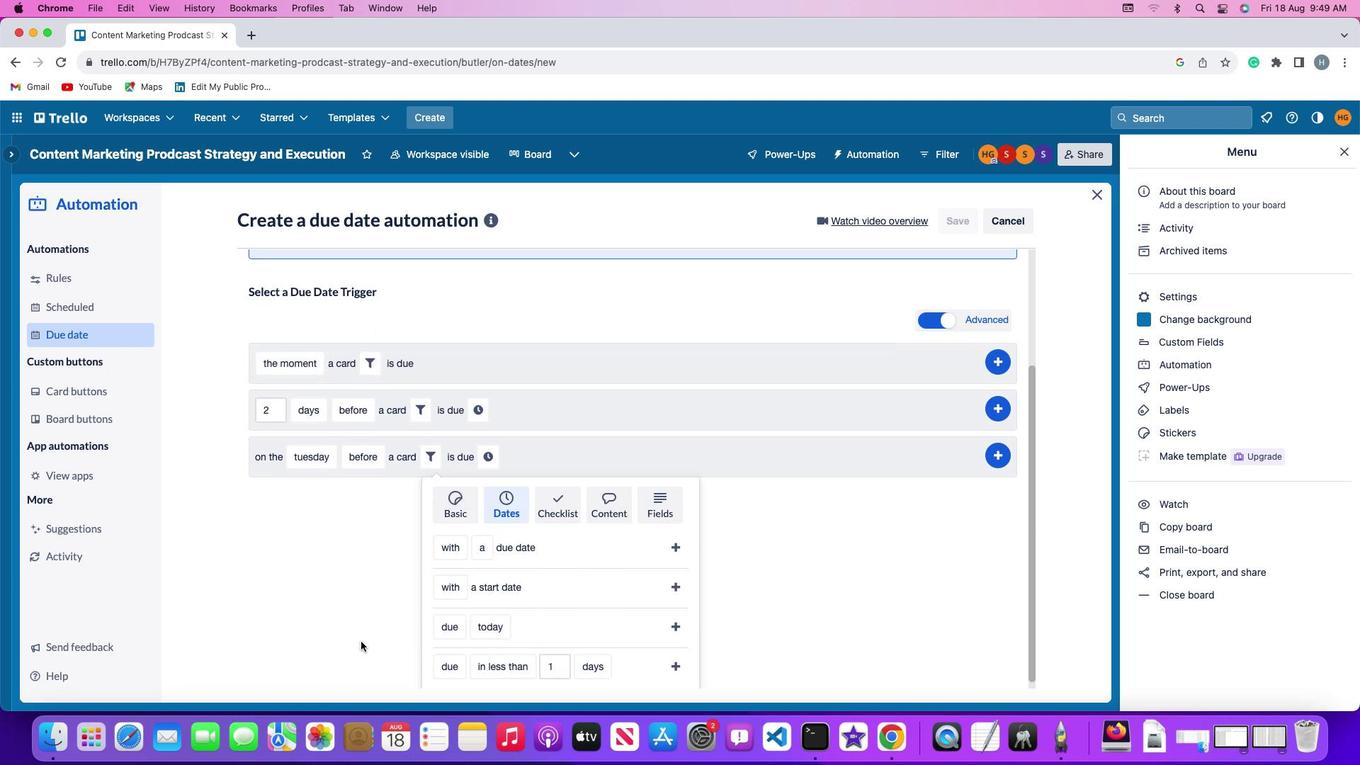 
Action: Mouse scrolled (362, 641) with delta (0, 0)
Screenshot: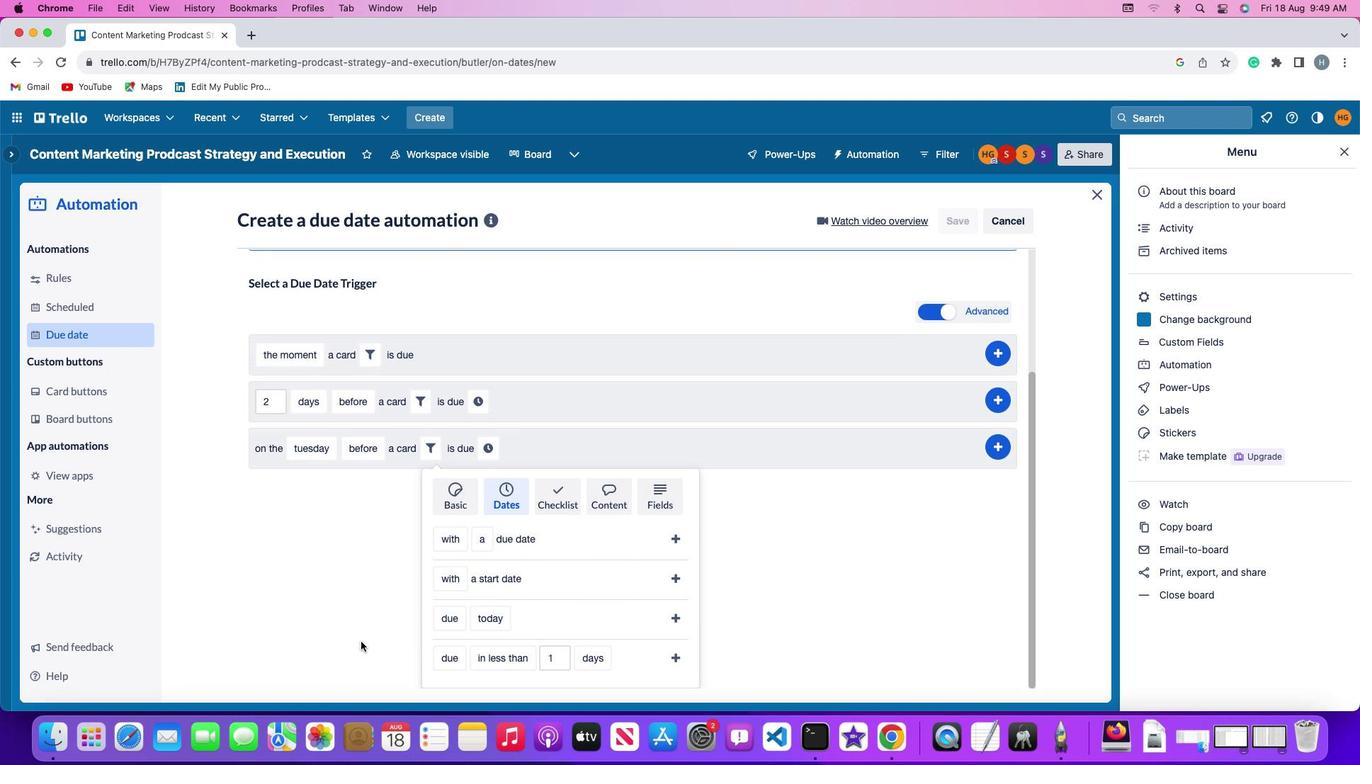 
Action: Mouse scrolled (362, 641) with delta (0, 0)
Screenshot: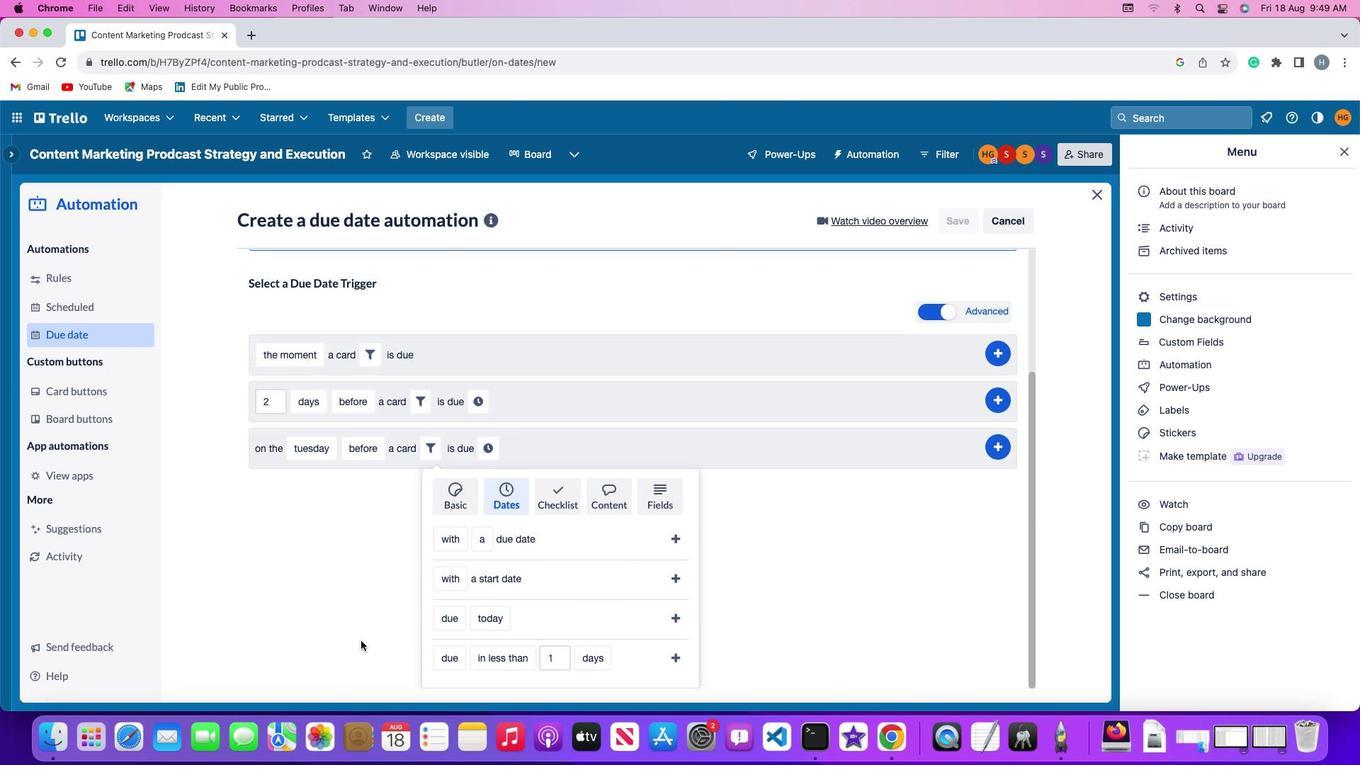 
Action: Mouse scrolled (362, 641) with delta (0, 0)
Screenshot: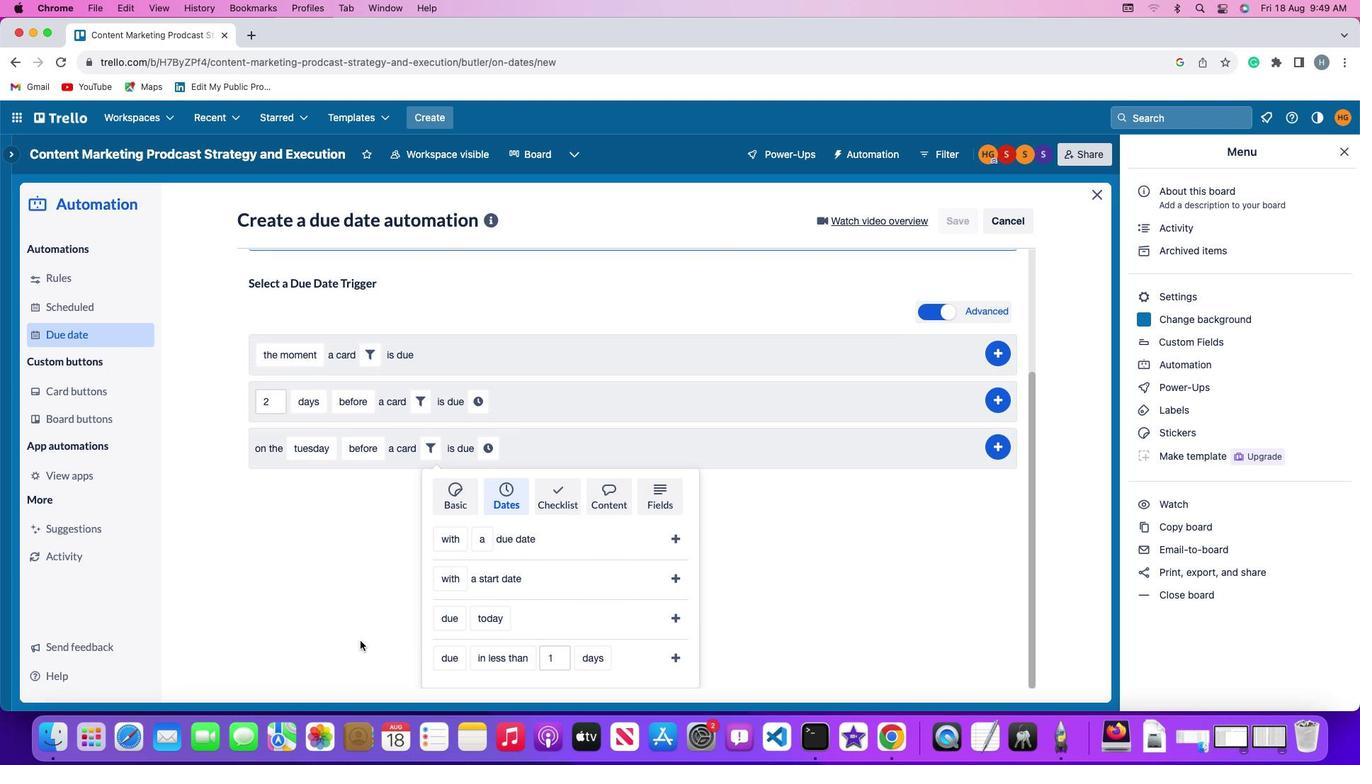 
Action: Mouse moved to (360, 641)
Screenshot: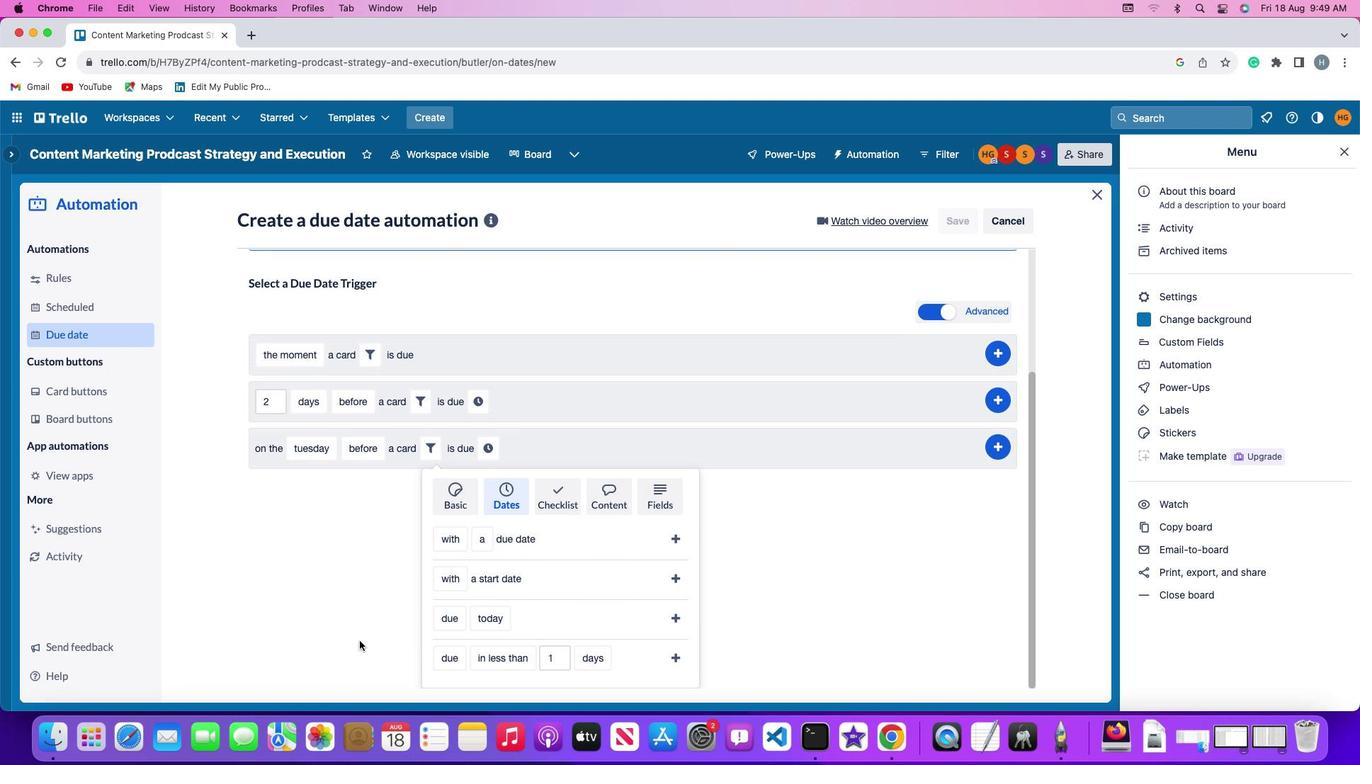 
Action: Mouse scrolled (360, 641) with delta (0, -1)
Screenshot: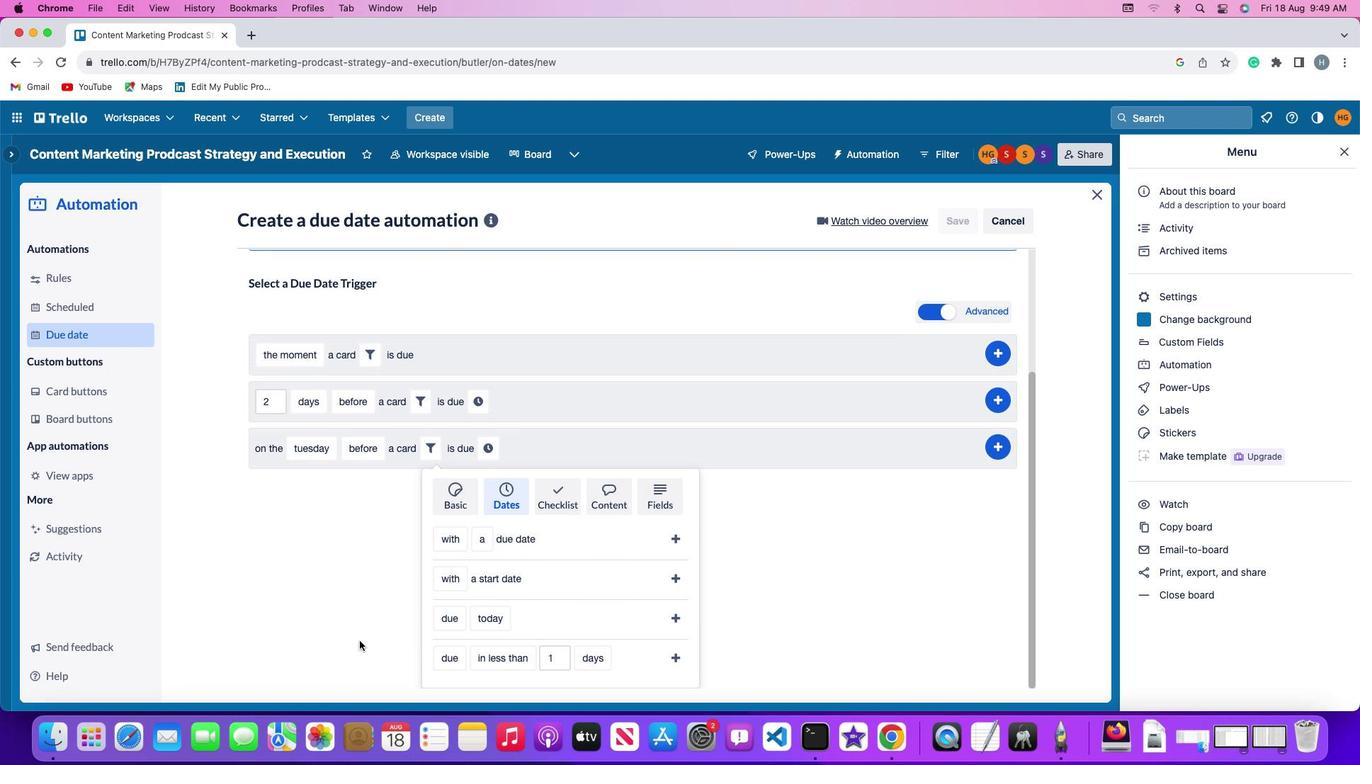 
Action: Mouse moved to (435, 655)
Screenshot: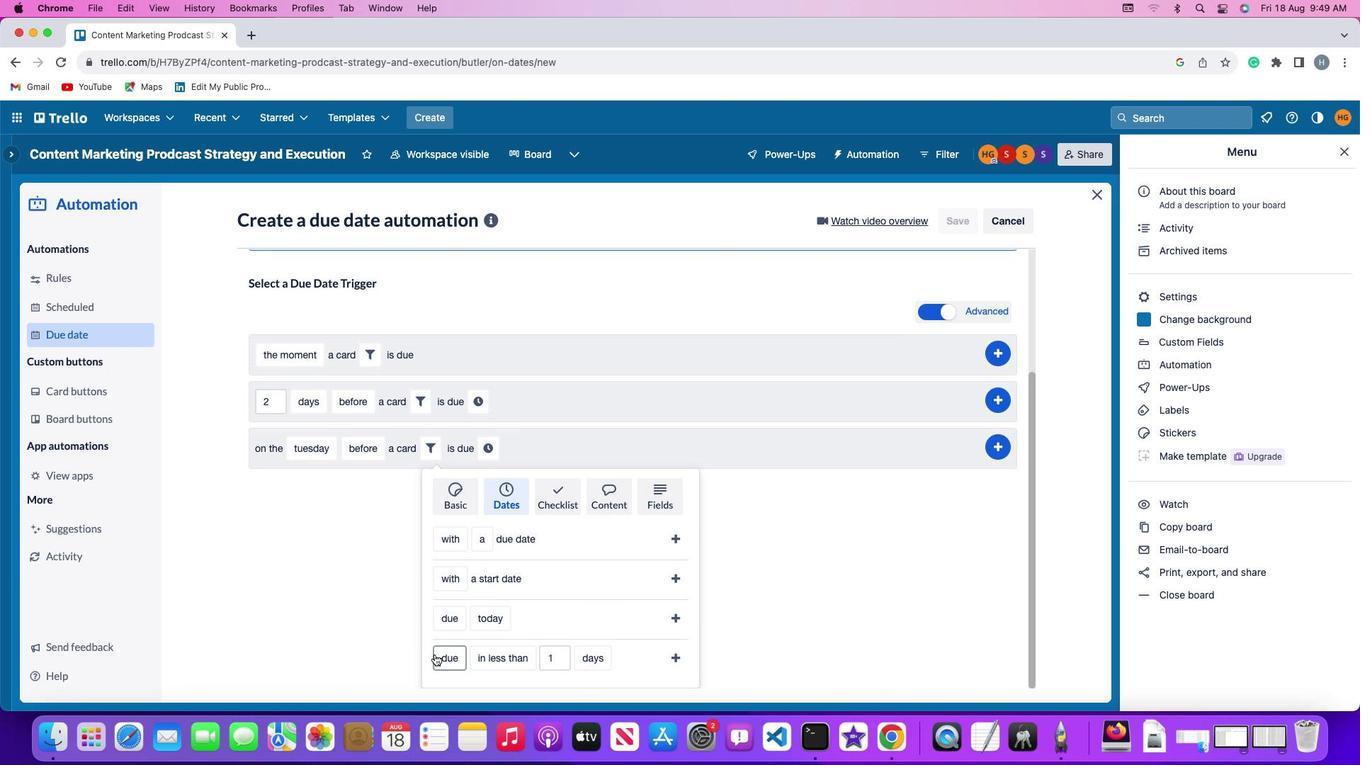 
Action: Mouse pressed left at (435, 655)
Screenshot: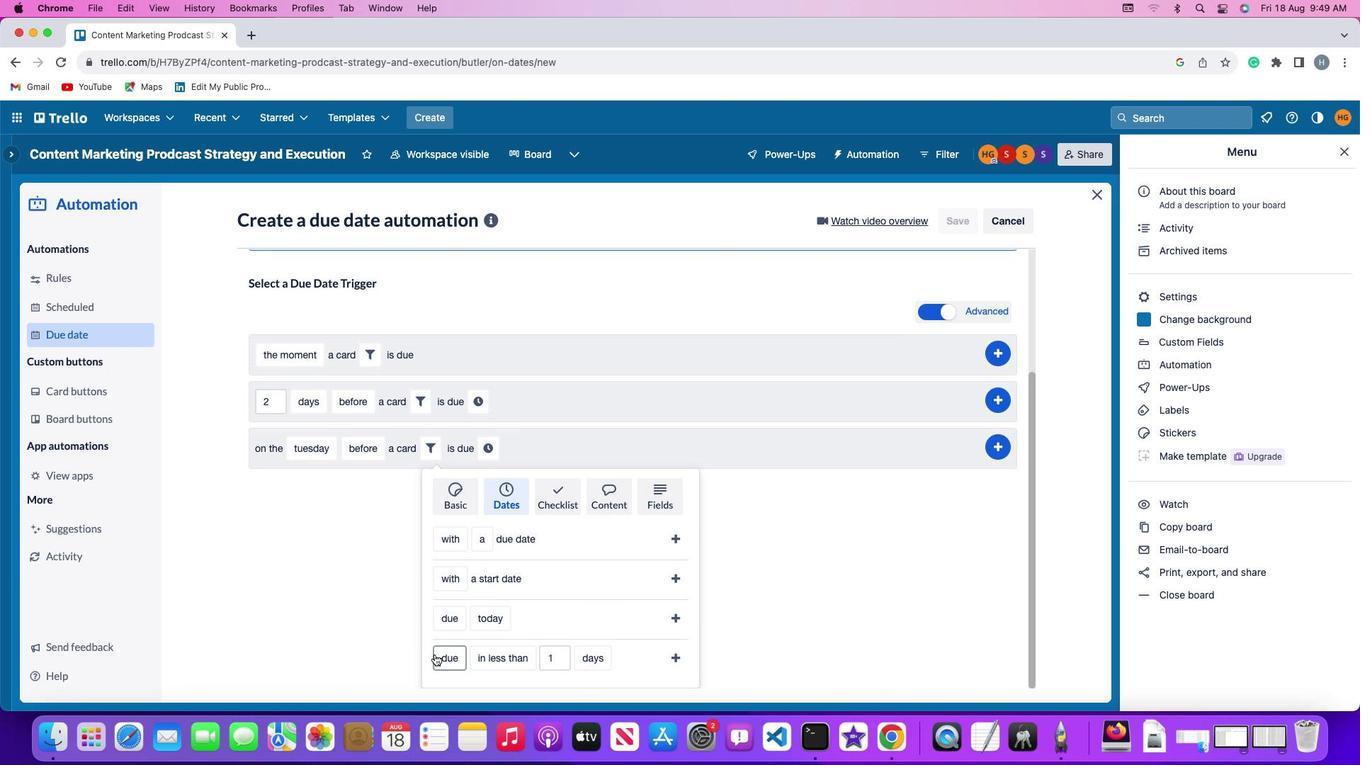 
Action: Mouse moved to (438, 632)
Screenshot: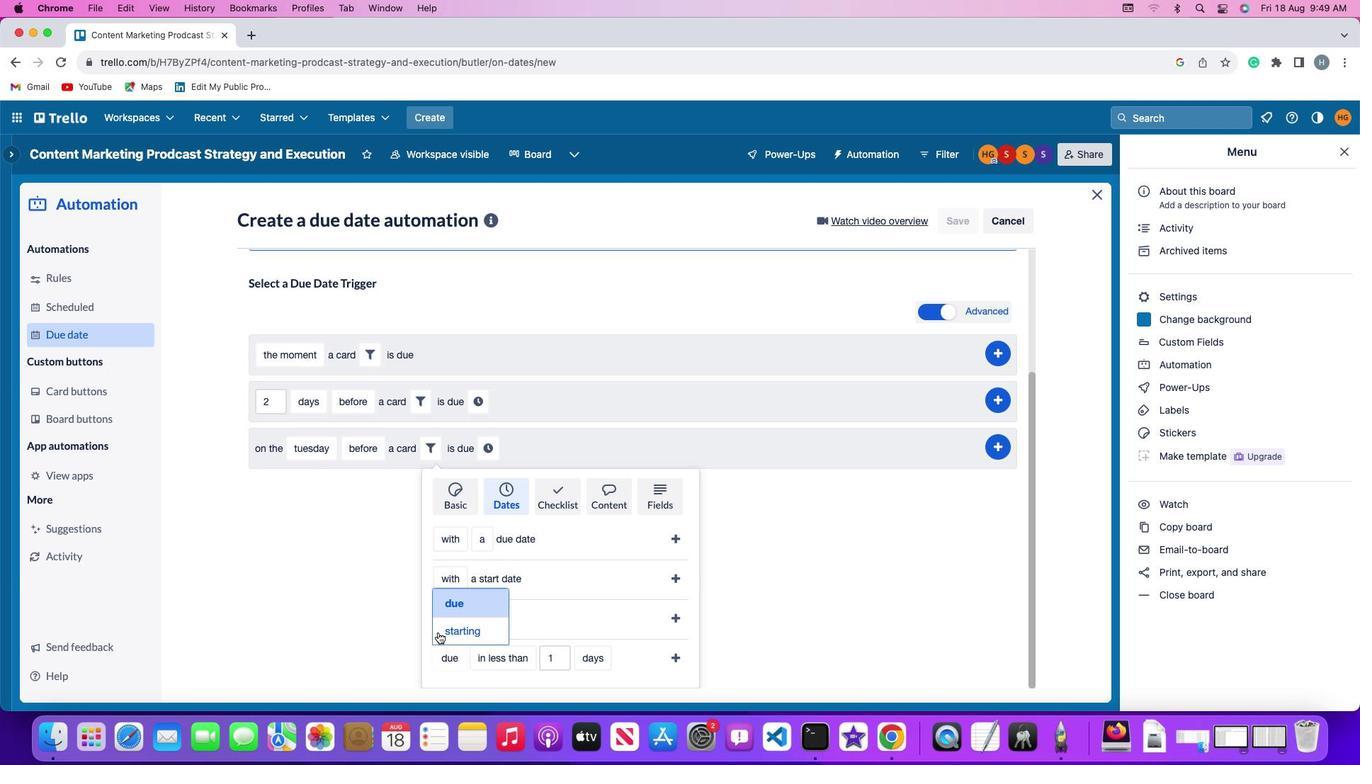 
Action: Mouse pressed left at (438, 632)
Screenshot: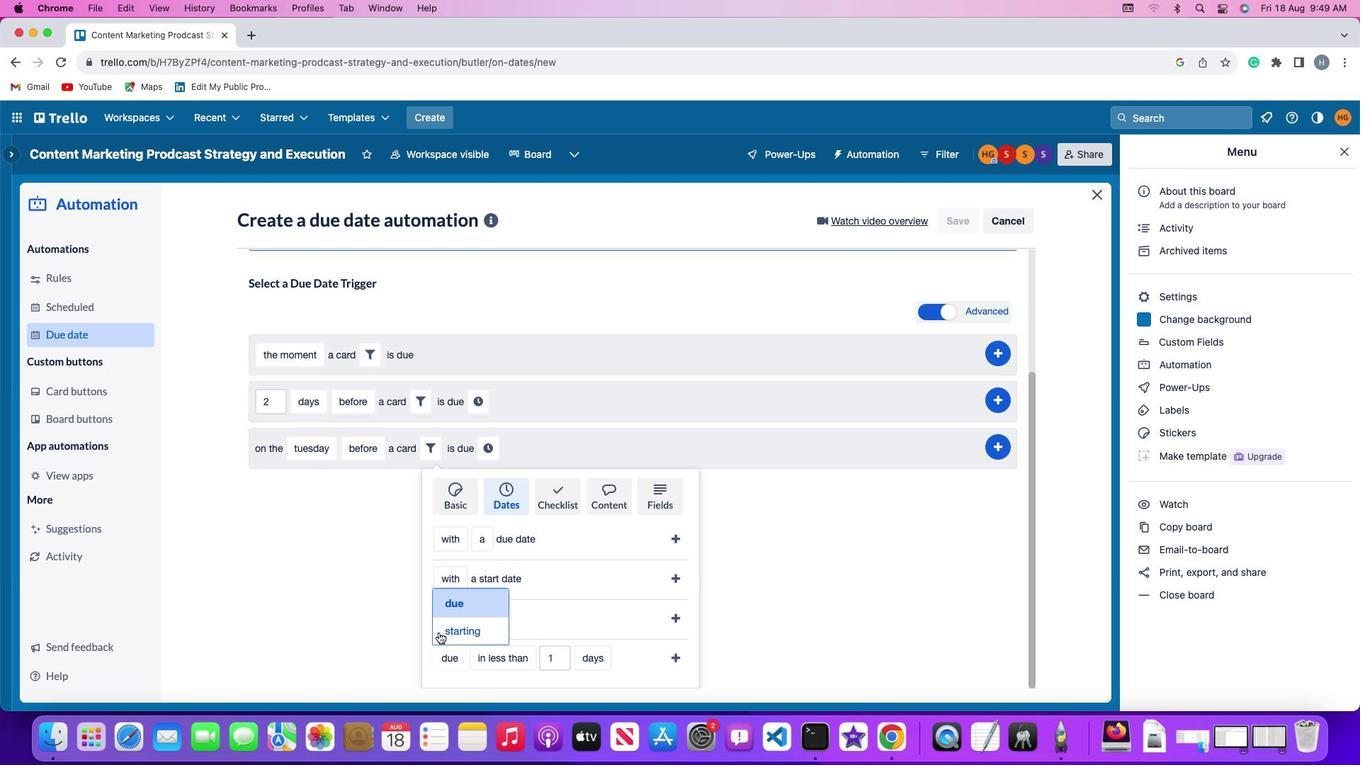 
Action: Mouse moved to (498, 654)
Screenshot: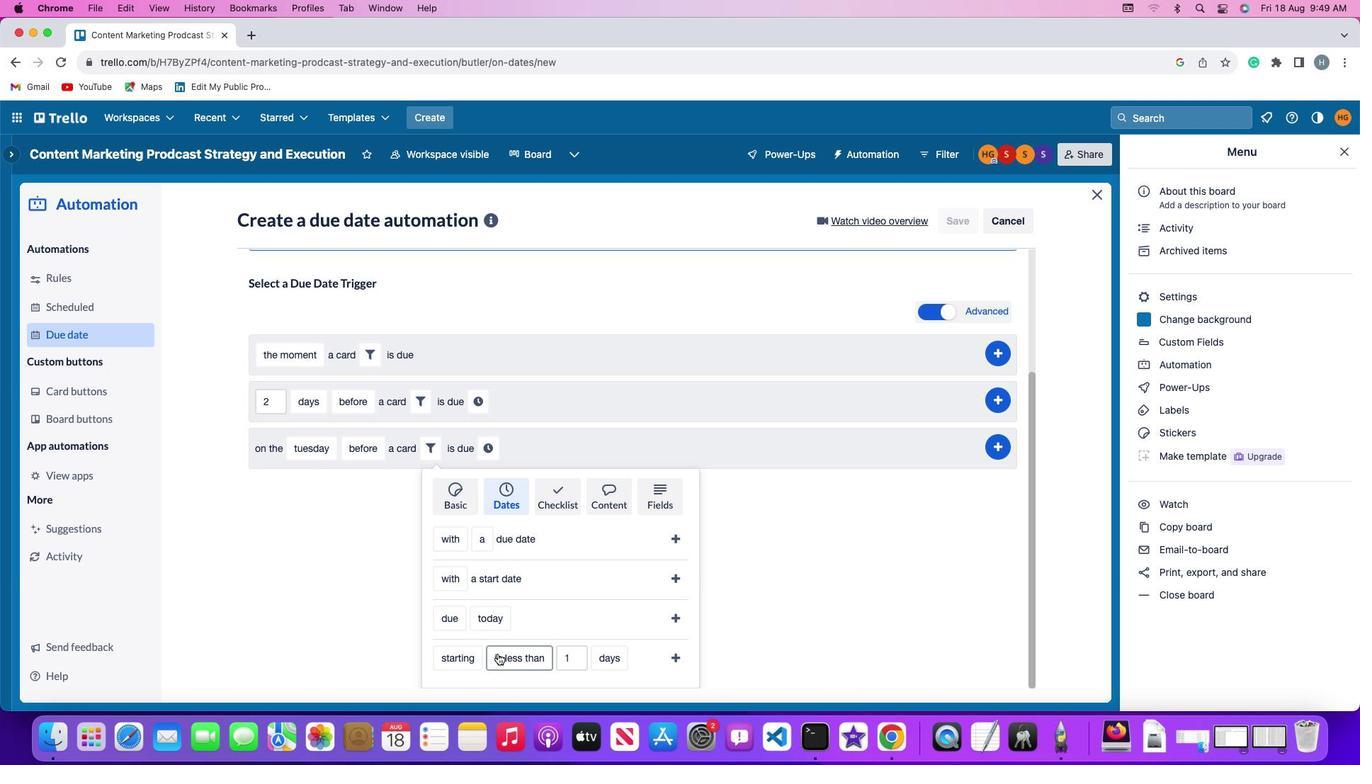 
Action: Mouse pressed left at (498, 654)
Screenshot: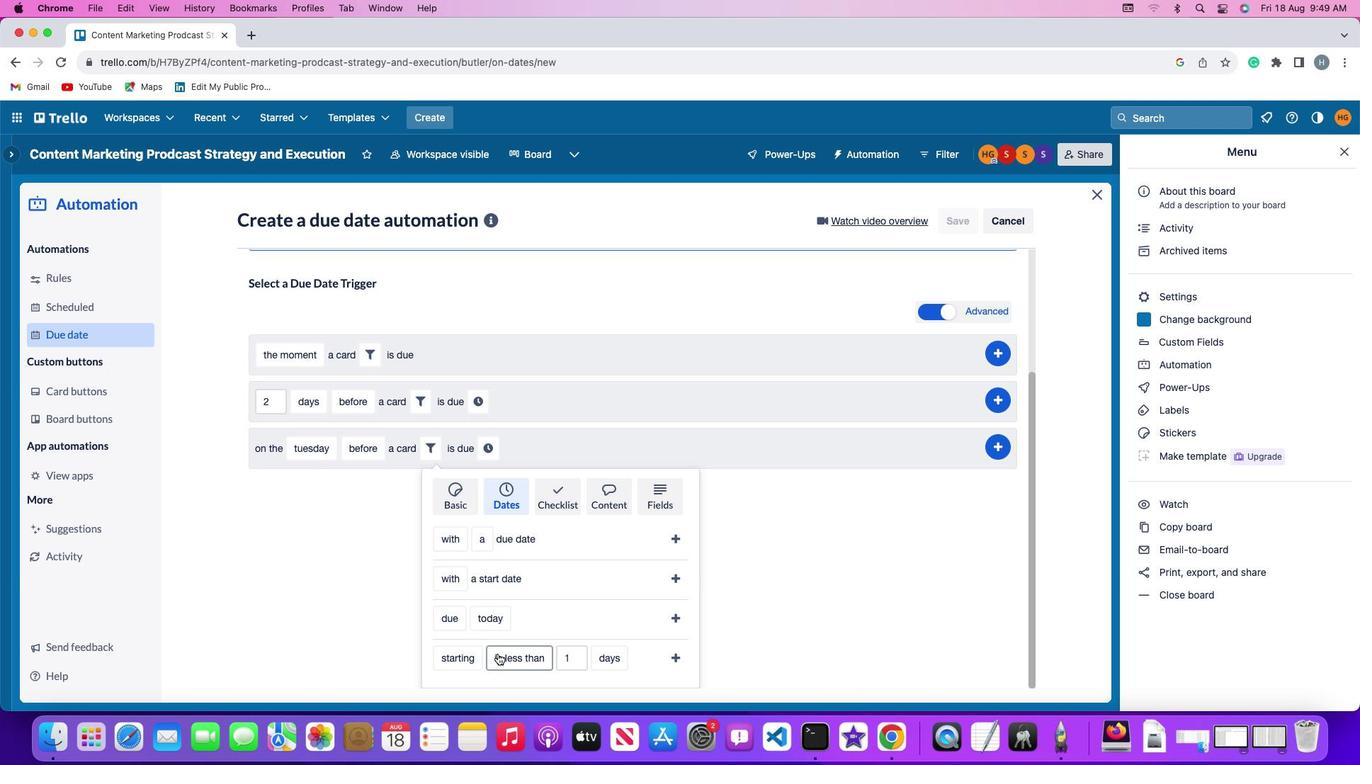 
Action: Mouse moved to (523, 534)
Screenshot: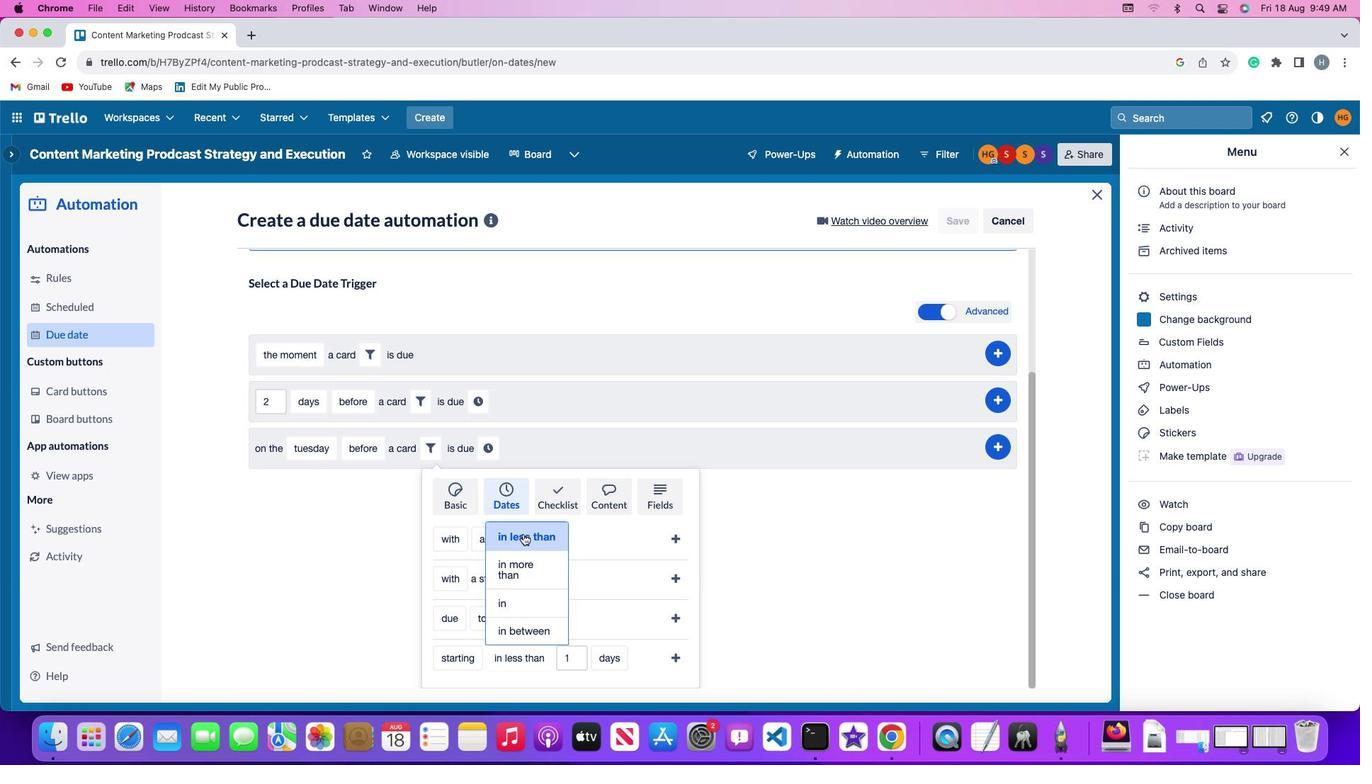 
Action: Mouse pressed left at (523, 534)
Screenshot: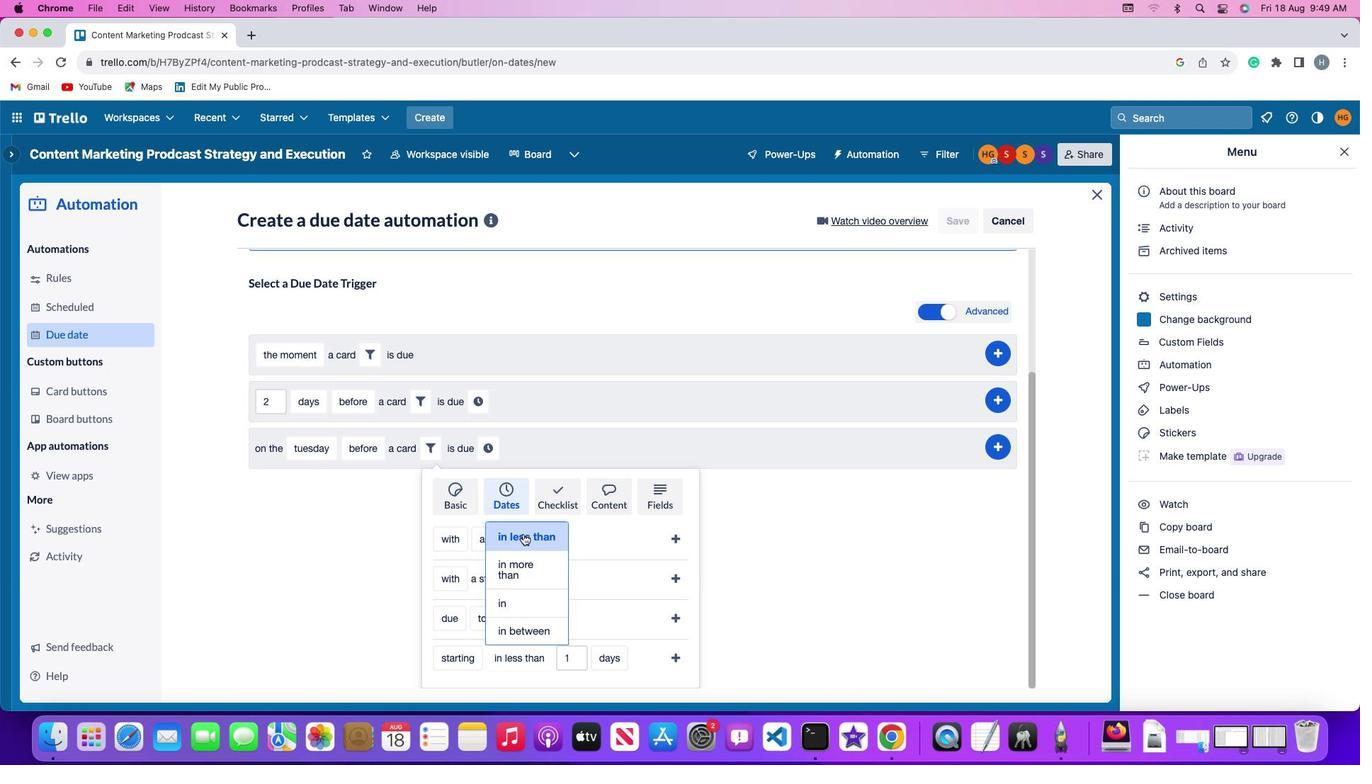 
Action: Mouse moved to (573, 653)
Screenshot: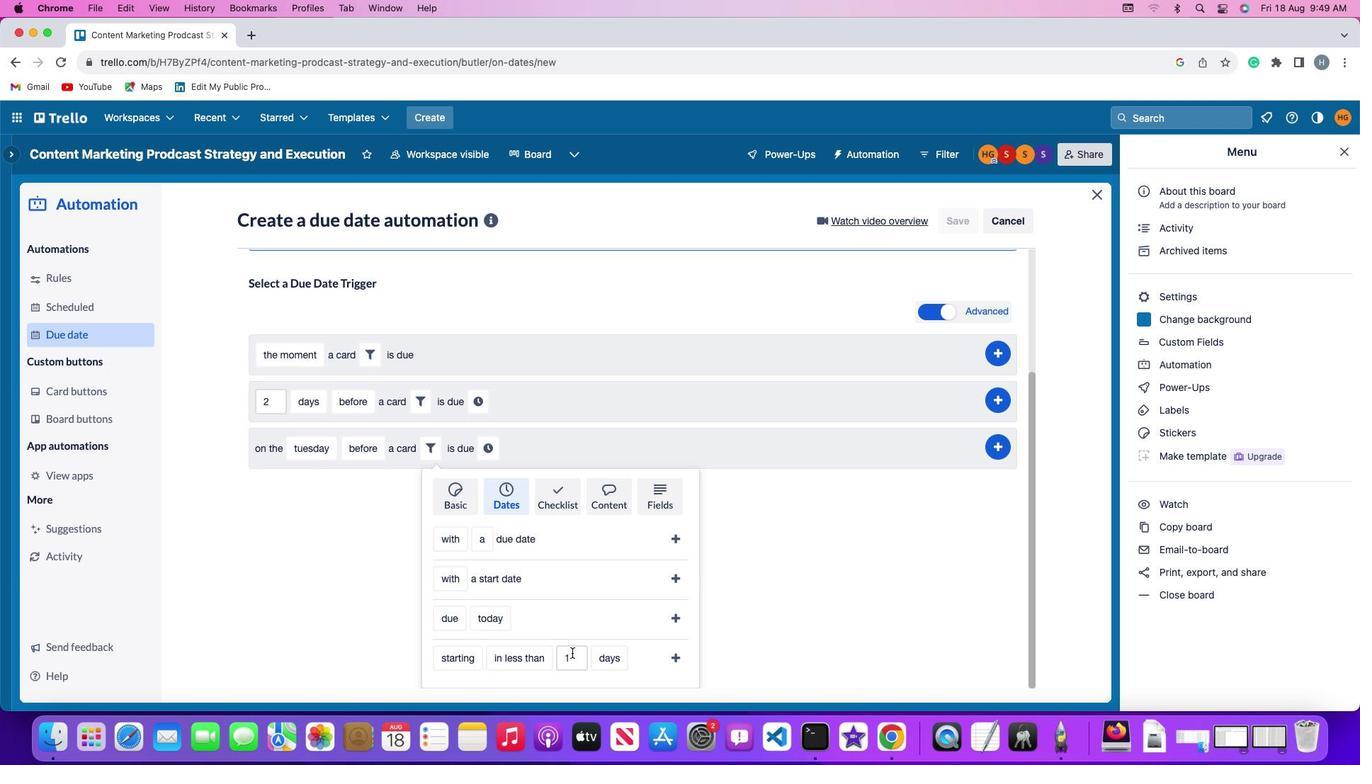 
Action: Mouse pressed left at (573, 653)
Screenshot: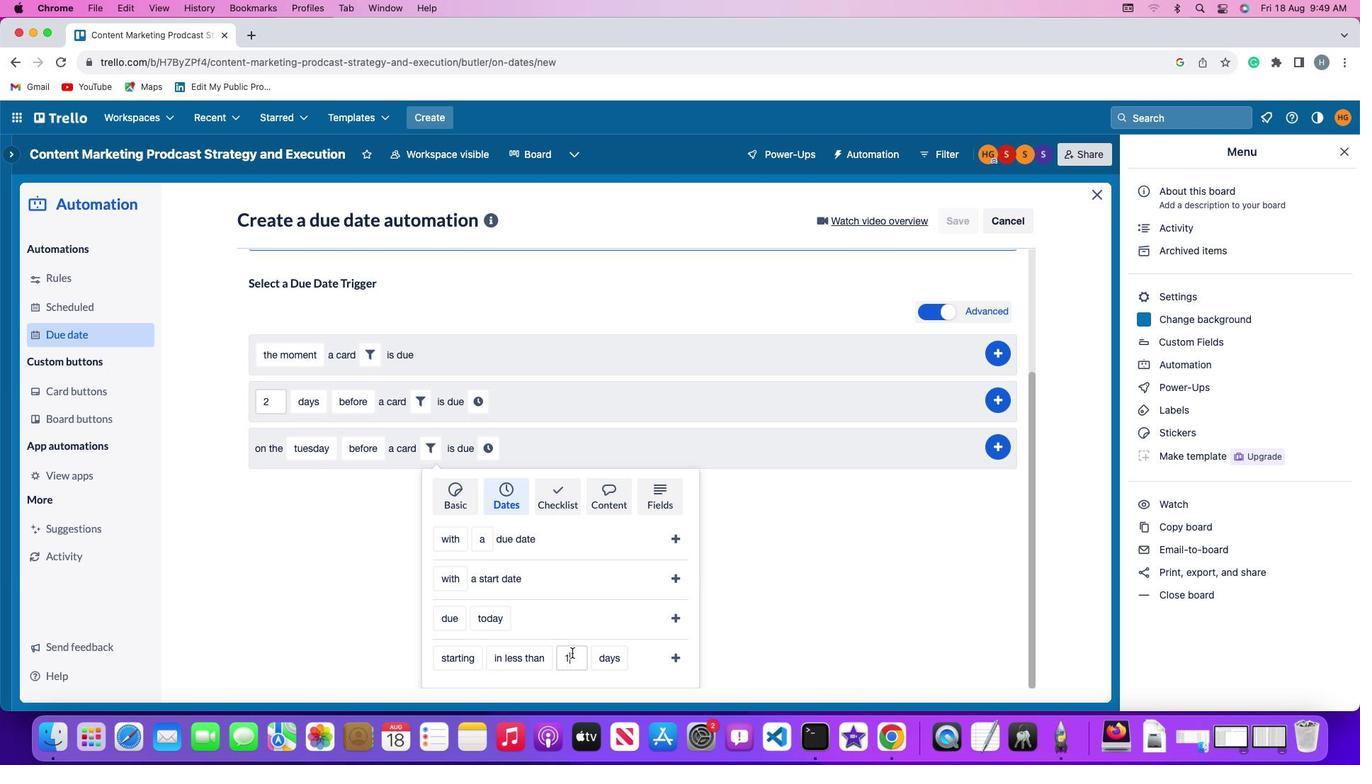 
Action: Key pressed Key.backspace
Screenshot: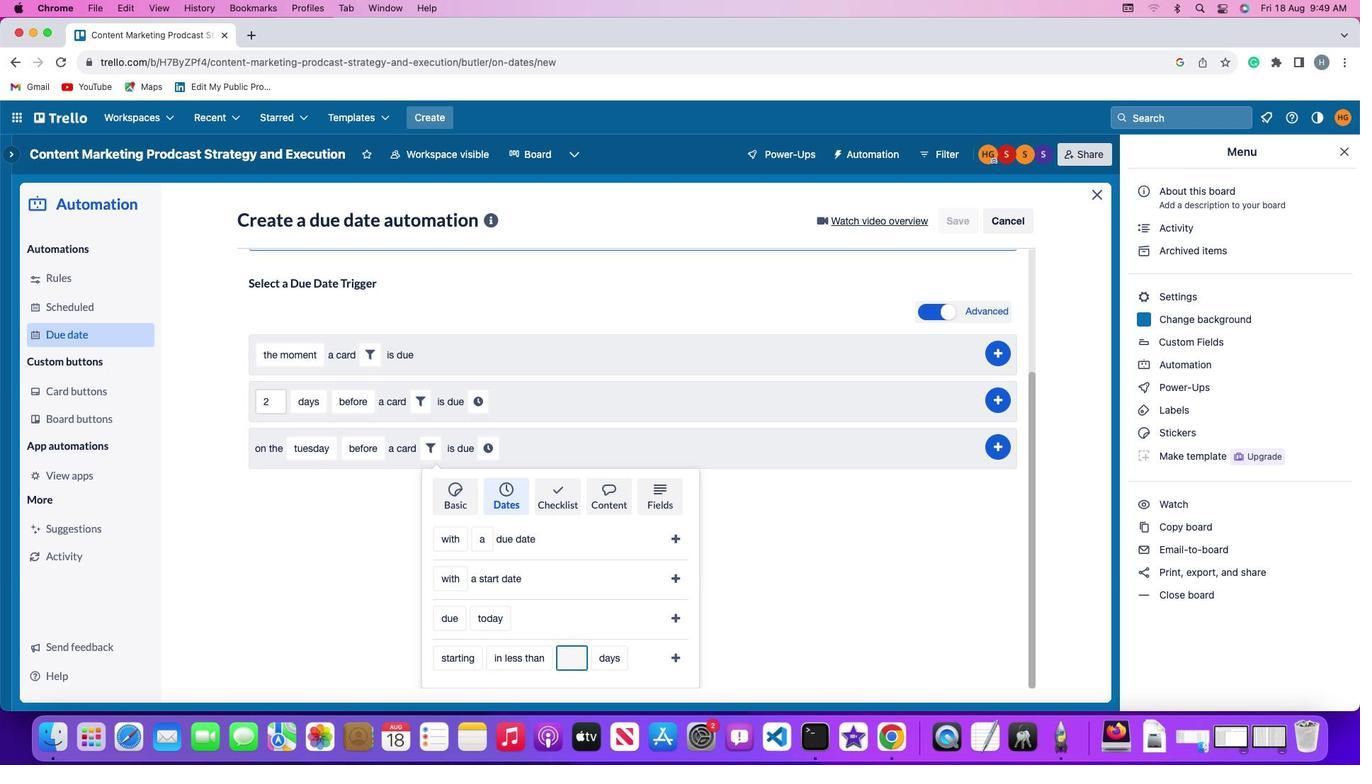 
Action: Mouse moved to (573, 653)
Screenshot: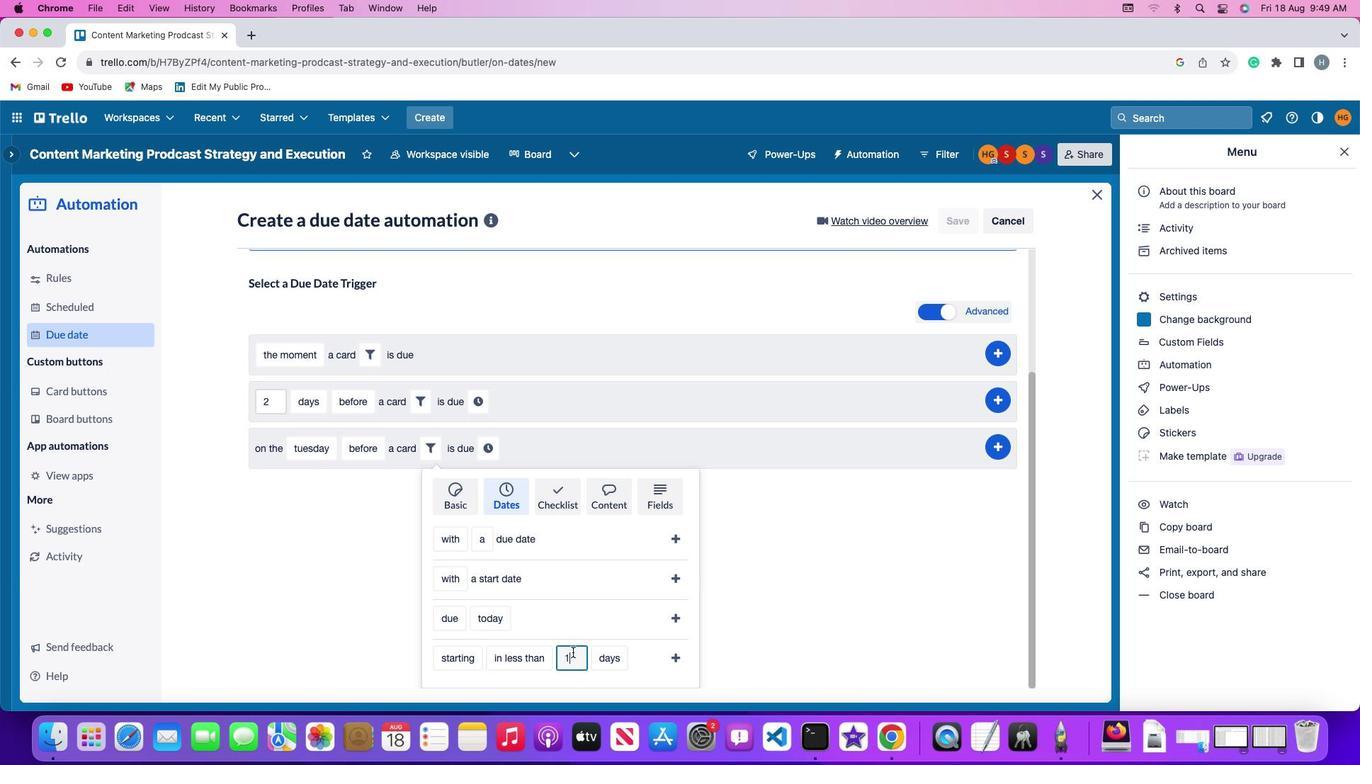 
Action: Key pressed '1'
Screenshot: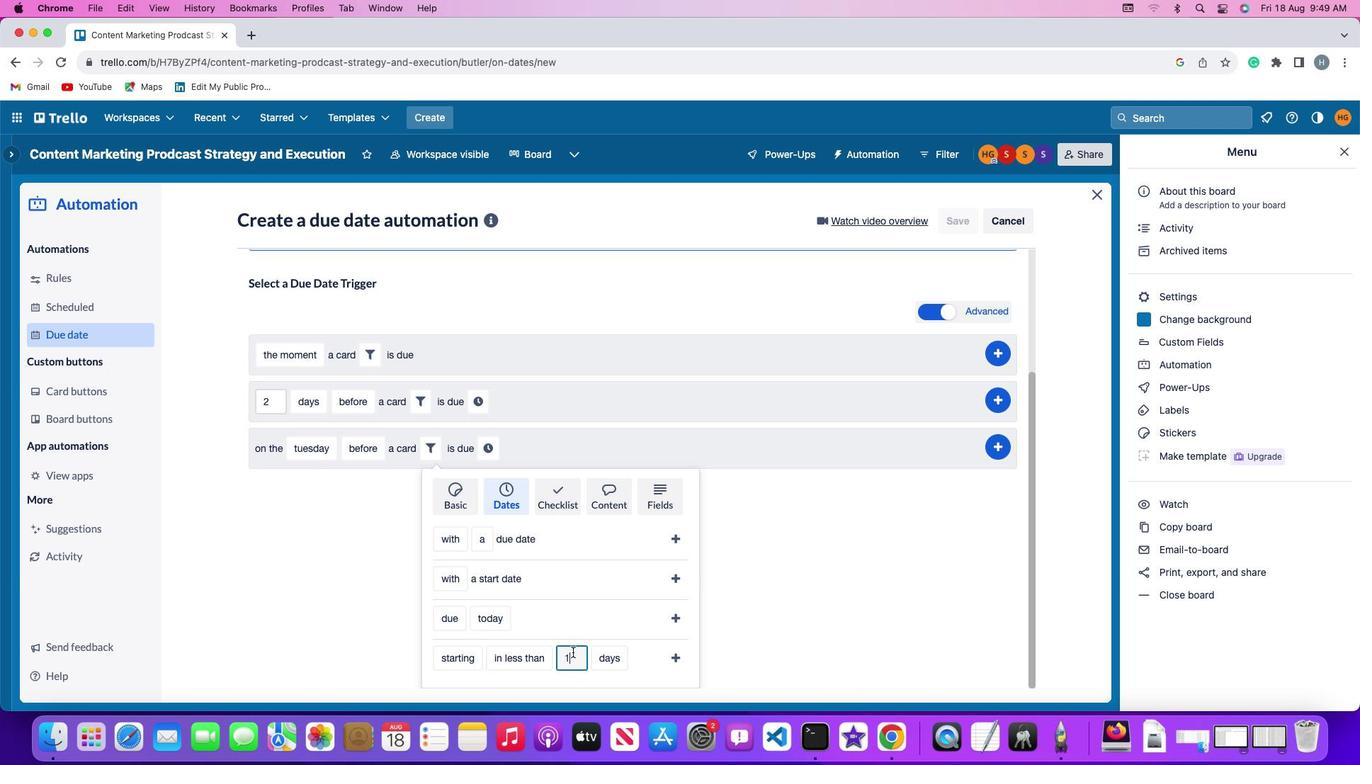 
Action: Mouse moved to (603, 651)
Screenshot: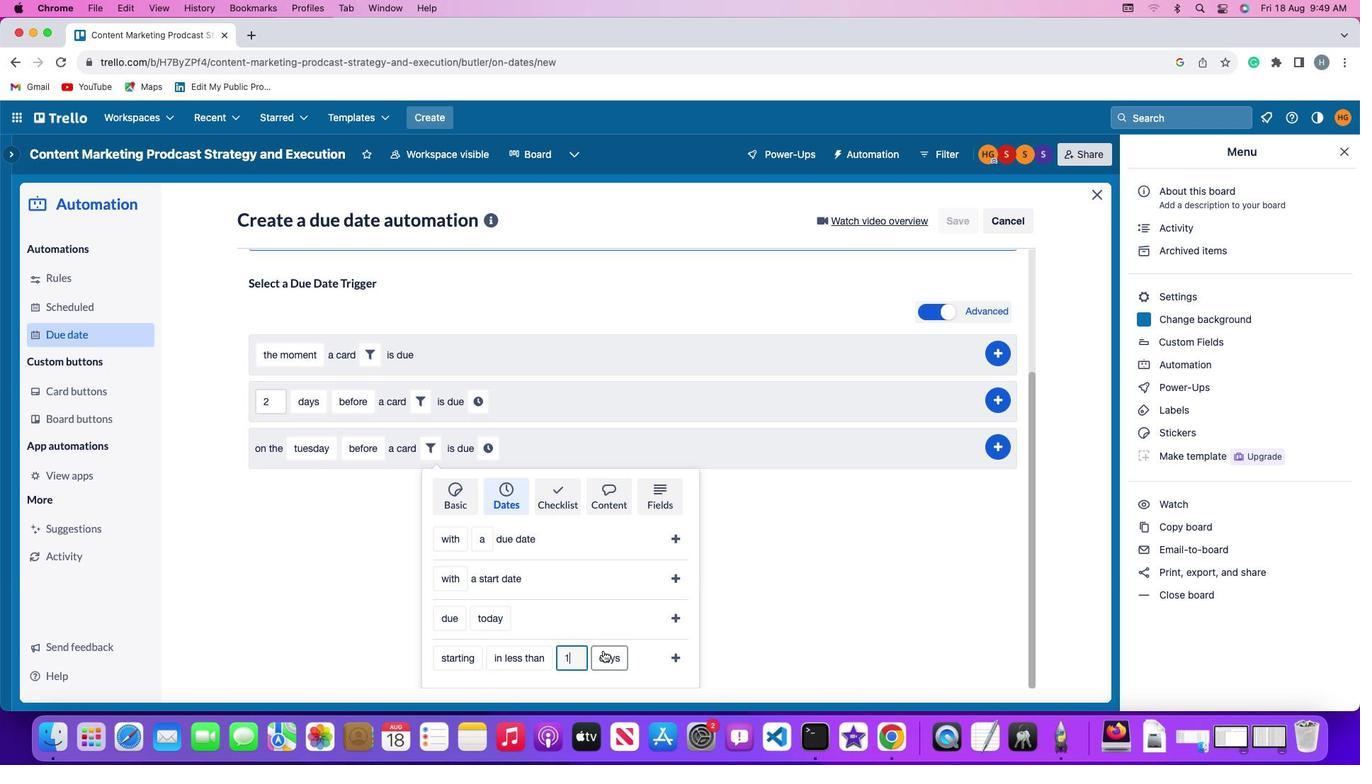 
Action: Mouse pressed left at (603, 651)
Screenshot: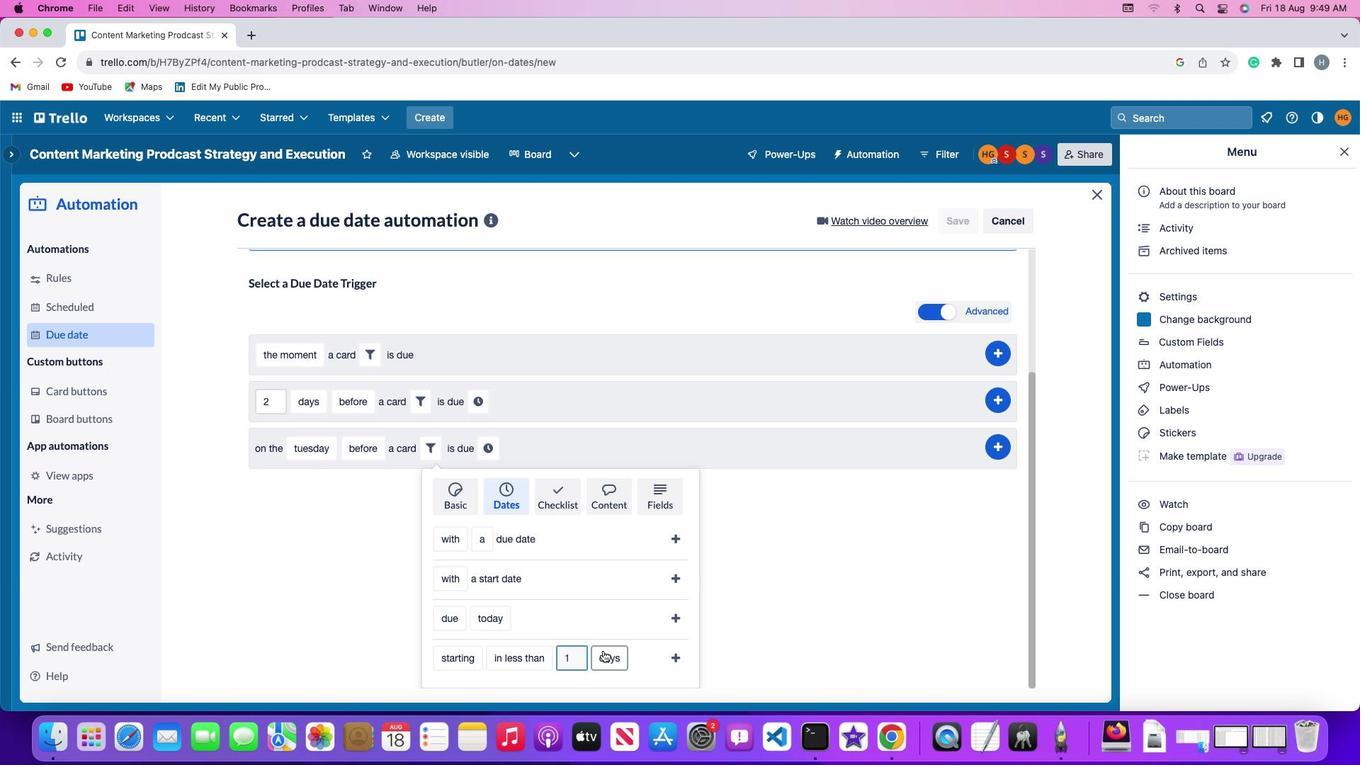 
Action: Mouse moved to (615, 605)
Screenshot: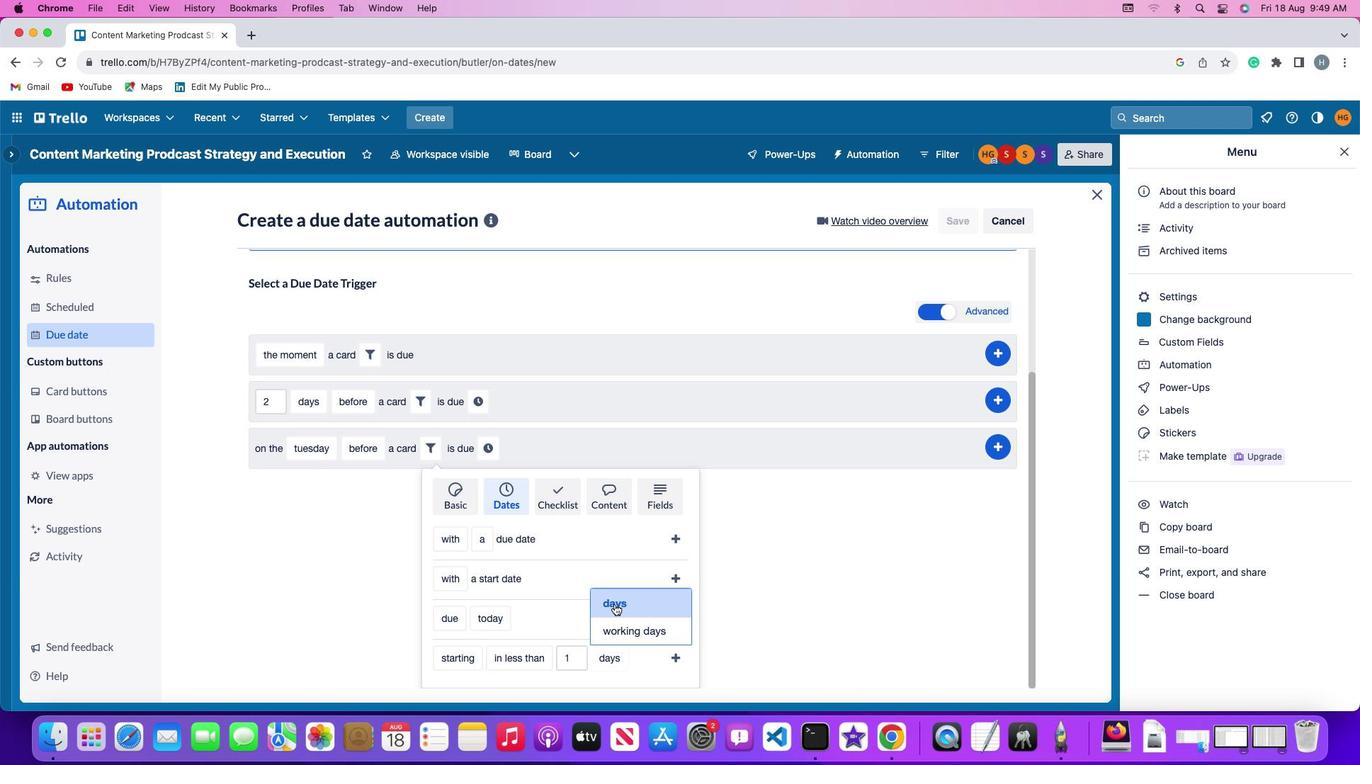 
Action: Mouse pressed left at (615, 605)
Screenshot: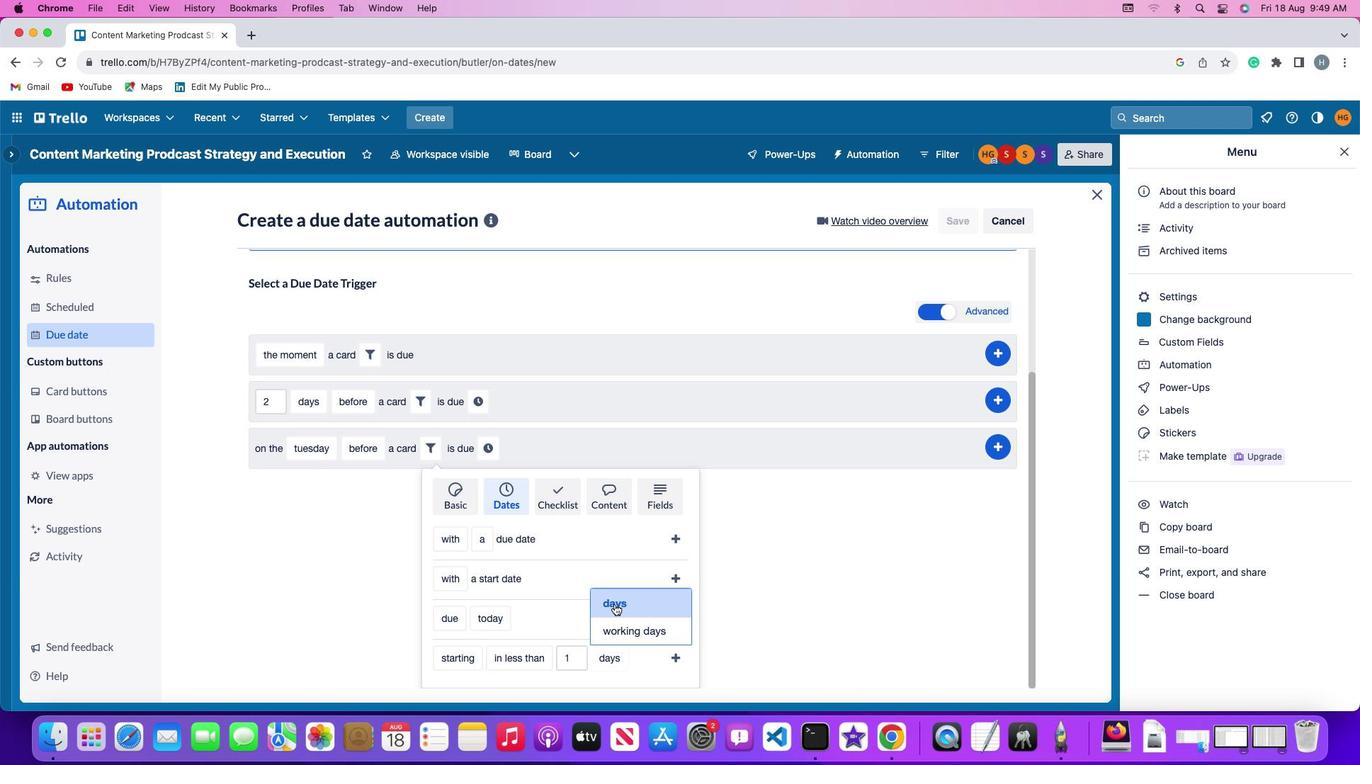 
Action: Mouse moved to (681, 657)
Screenshot: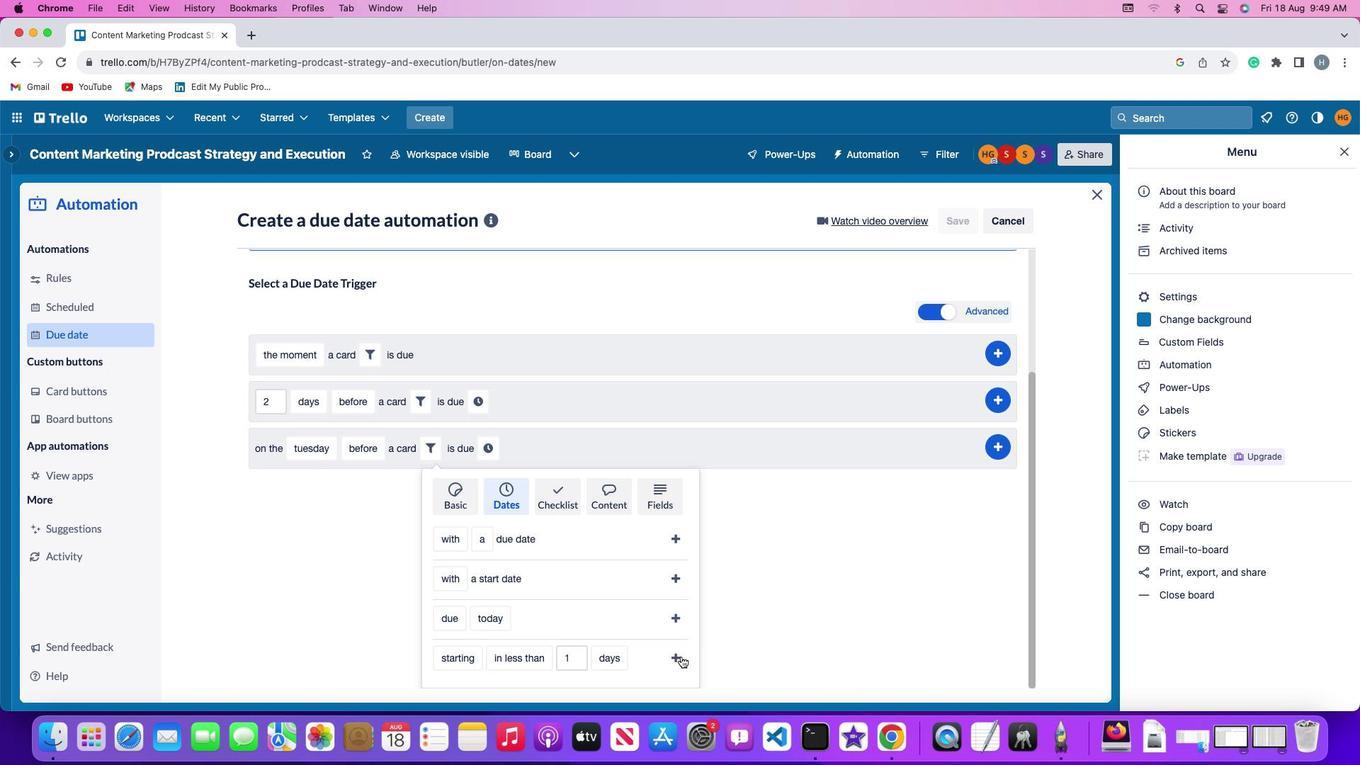 
Action: Mouse pressed left at (681, 657)
Screenshot: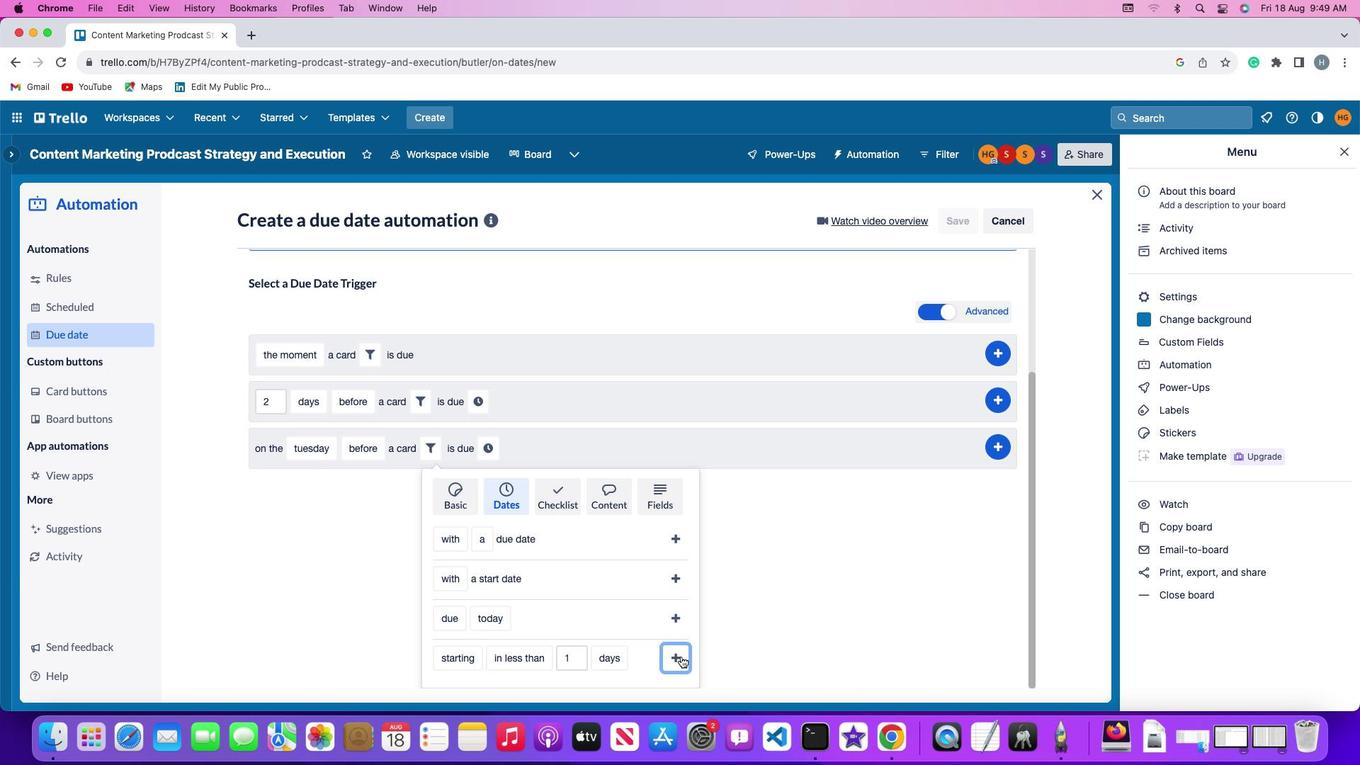 
Action: Mouse moved to (644, 614)
Screenshot: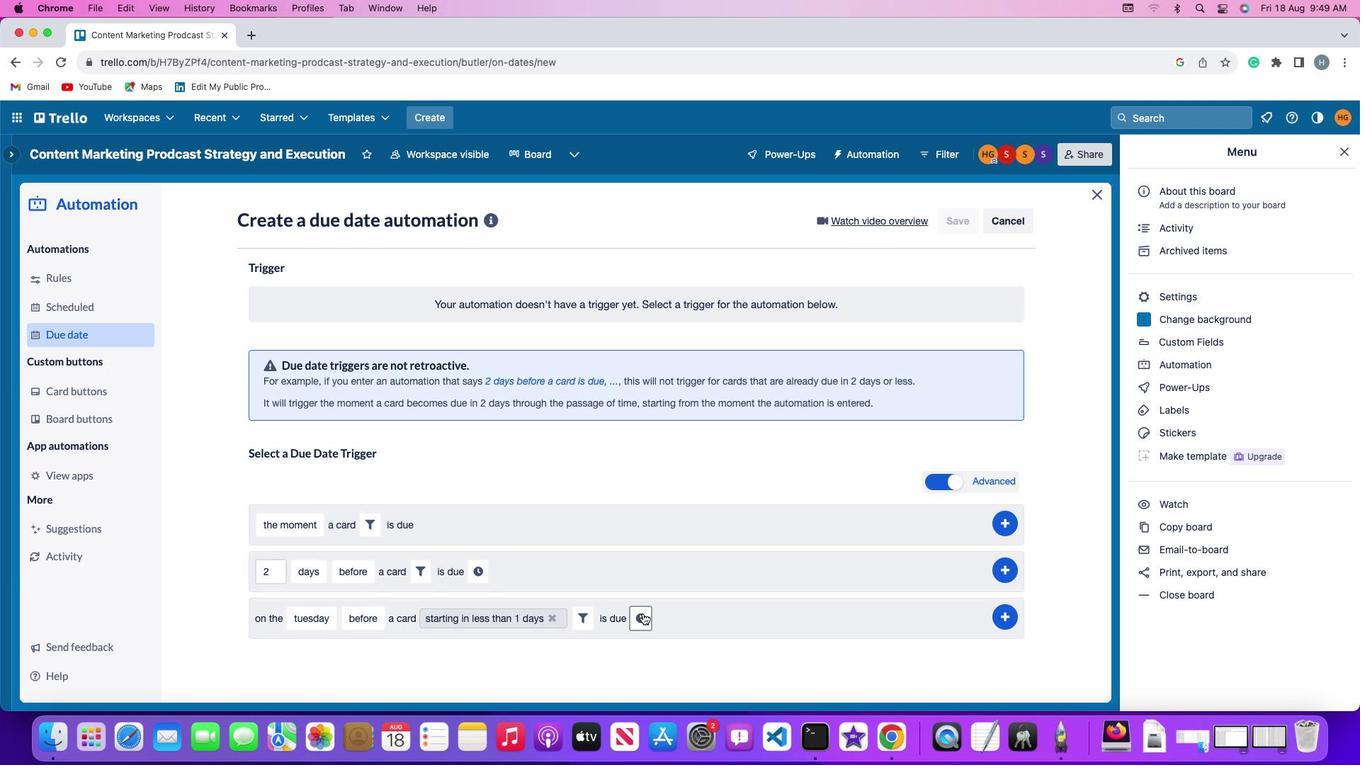
Action: Mouse pressed left at (644, 614)
Screenshot: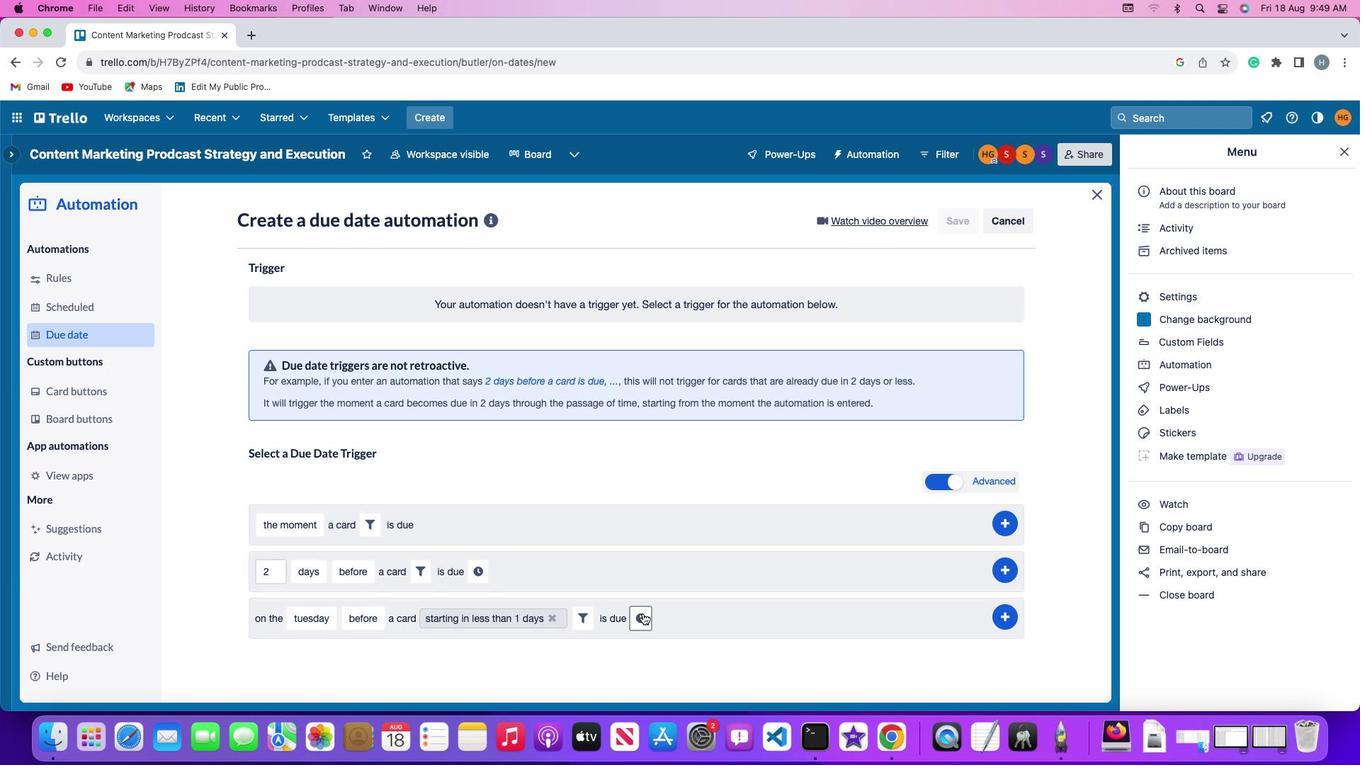 
Action: Mouse moved to (676, 621)
Screenshot: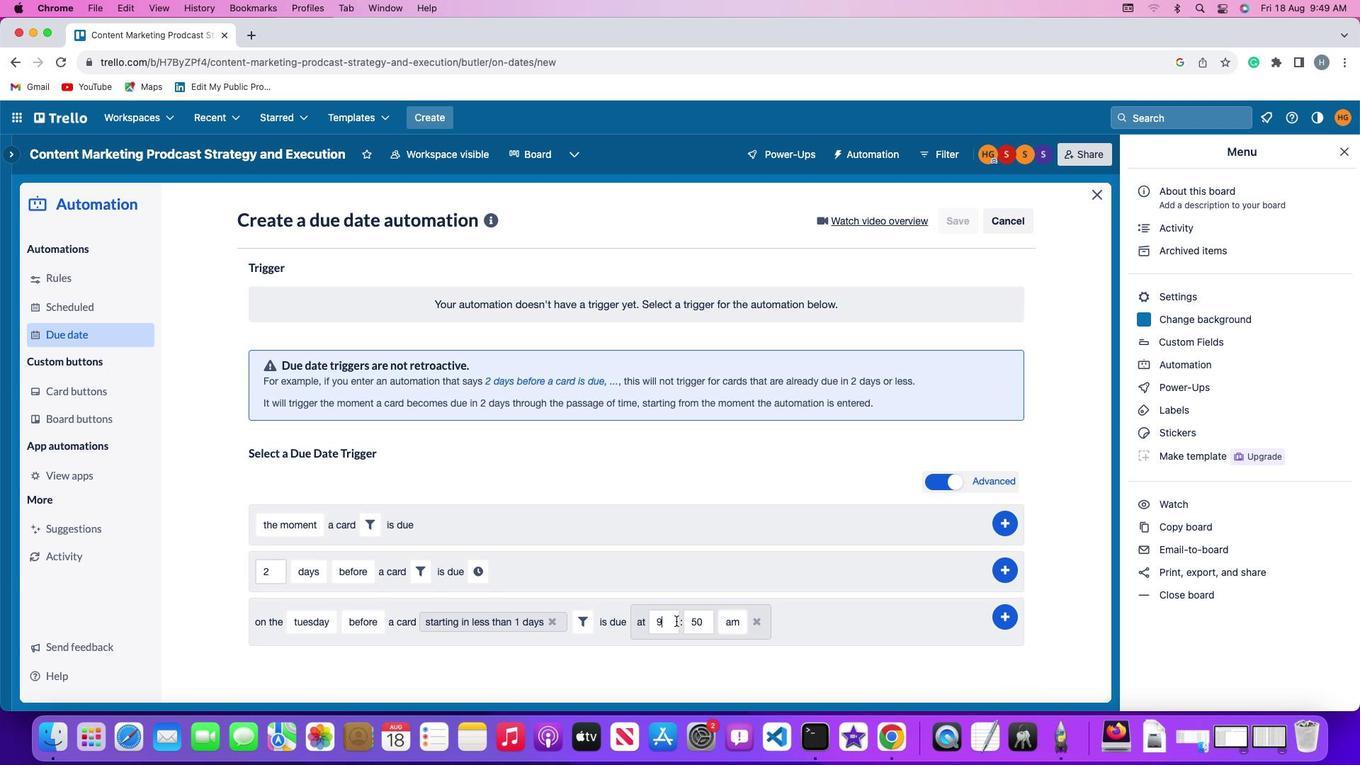 
Action: Mouse pressed left at (676, 621)
Screenshot: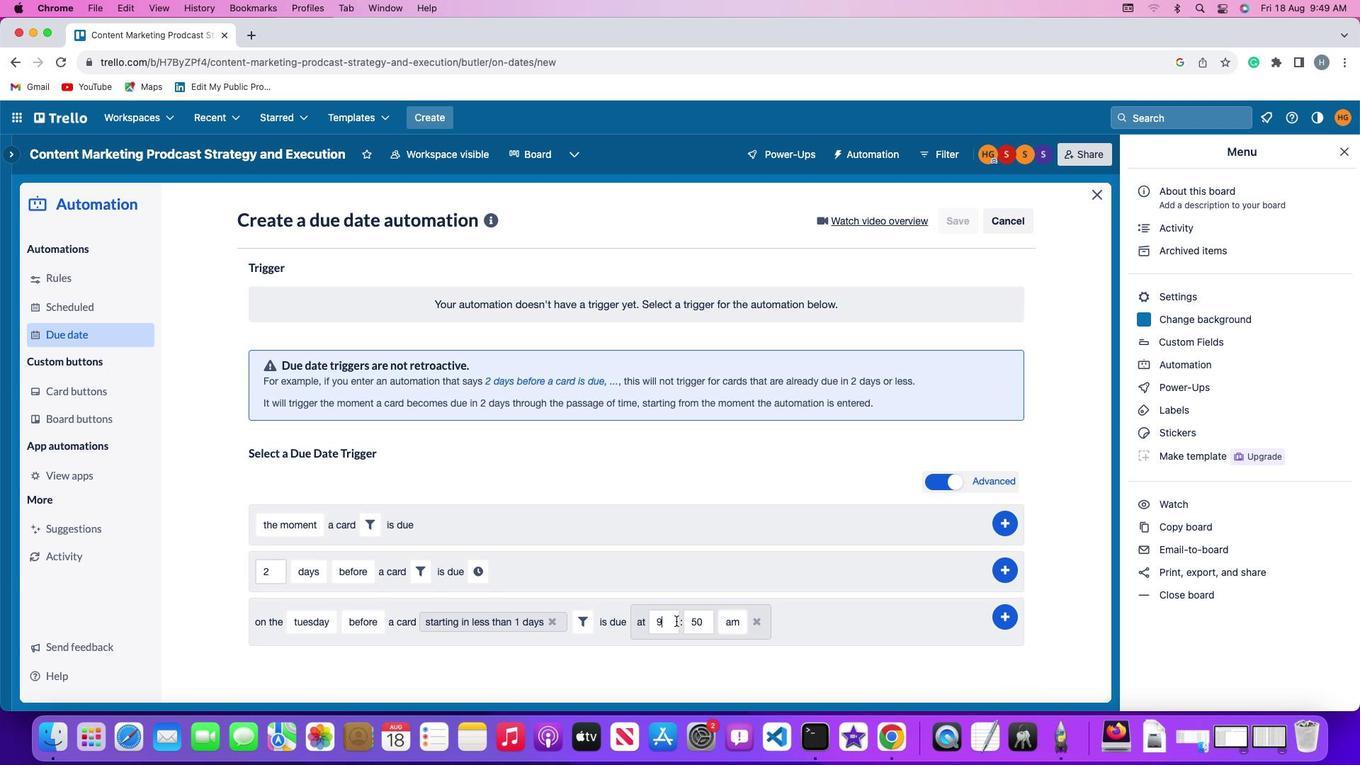 
Action: Key pressed Key.backspace'1''1'
Screenshot: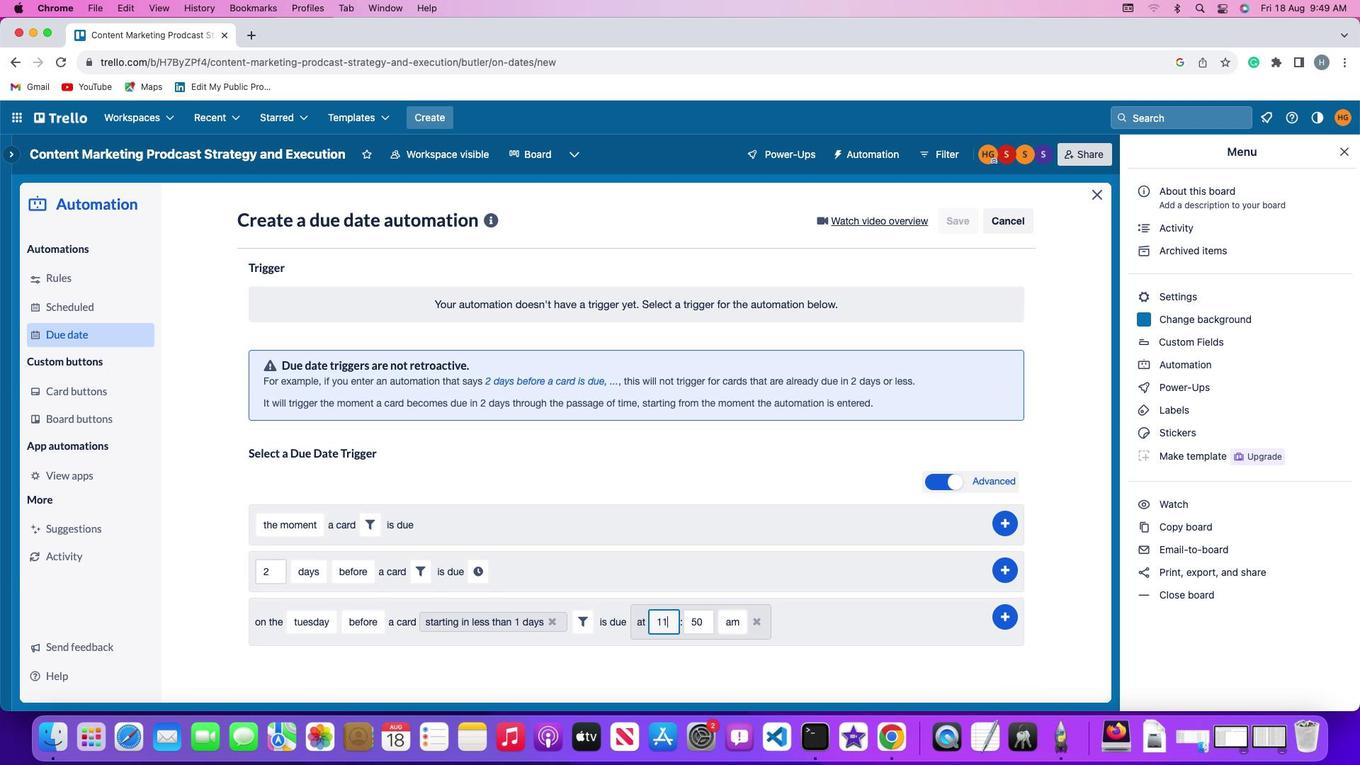 
Action: Mouse moved to (714, 623)
Screenshot: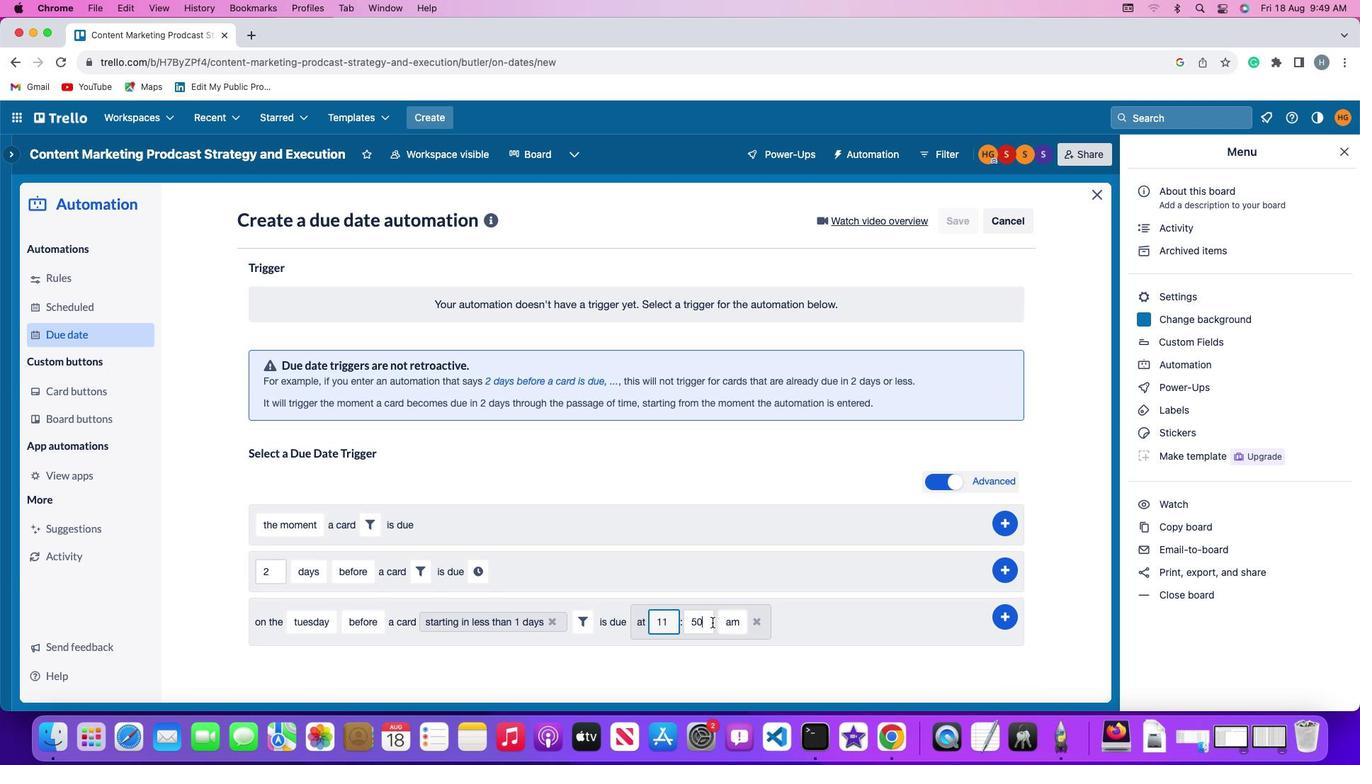 
Action: Mouse pressed left at (714, 623)
Screenshot: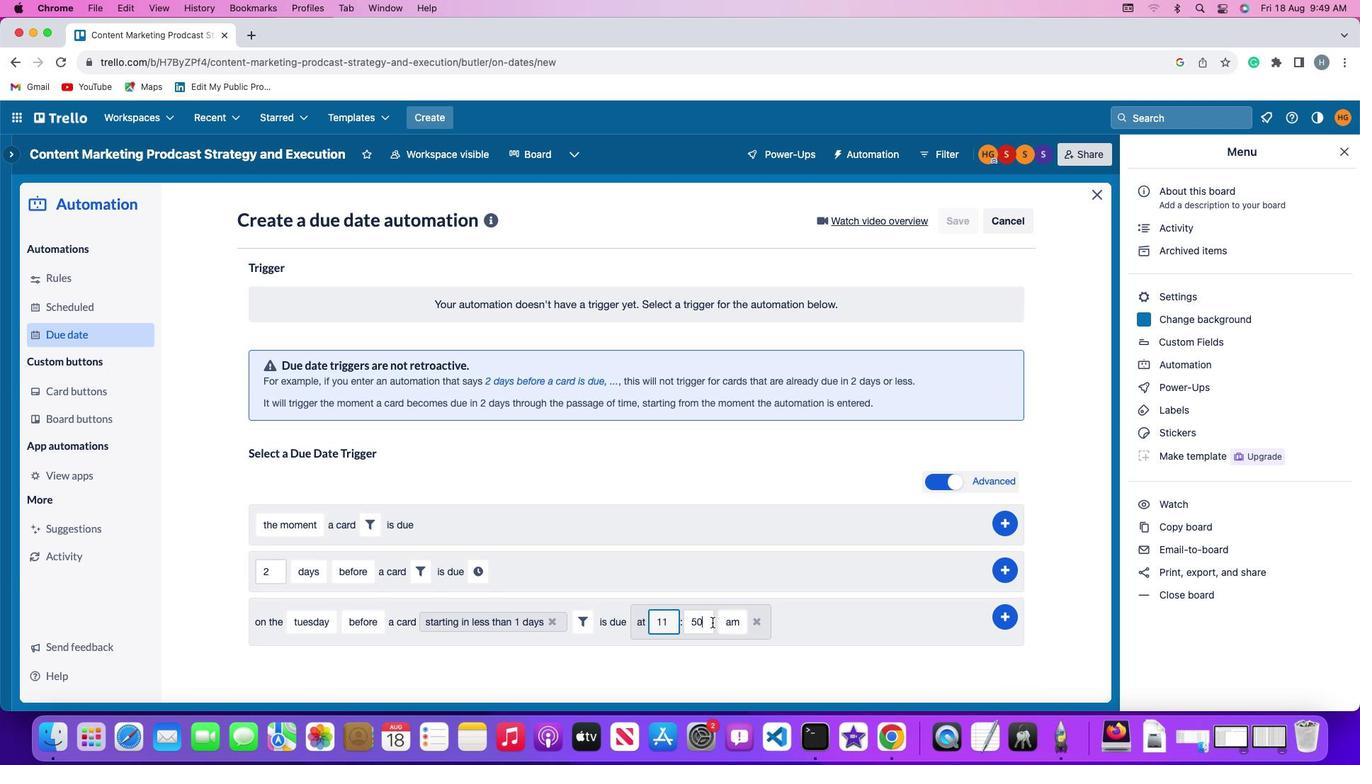 
Action: Mouse moved to (711, 623)
Screenshot: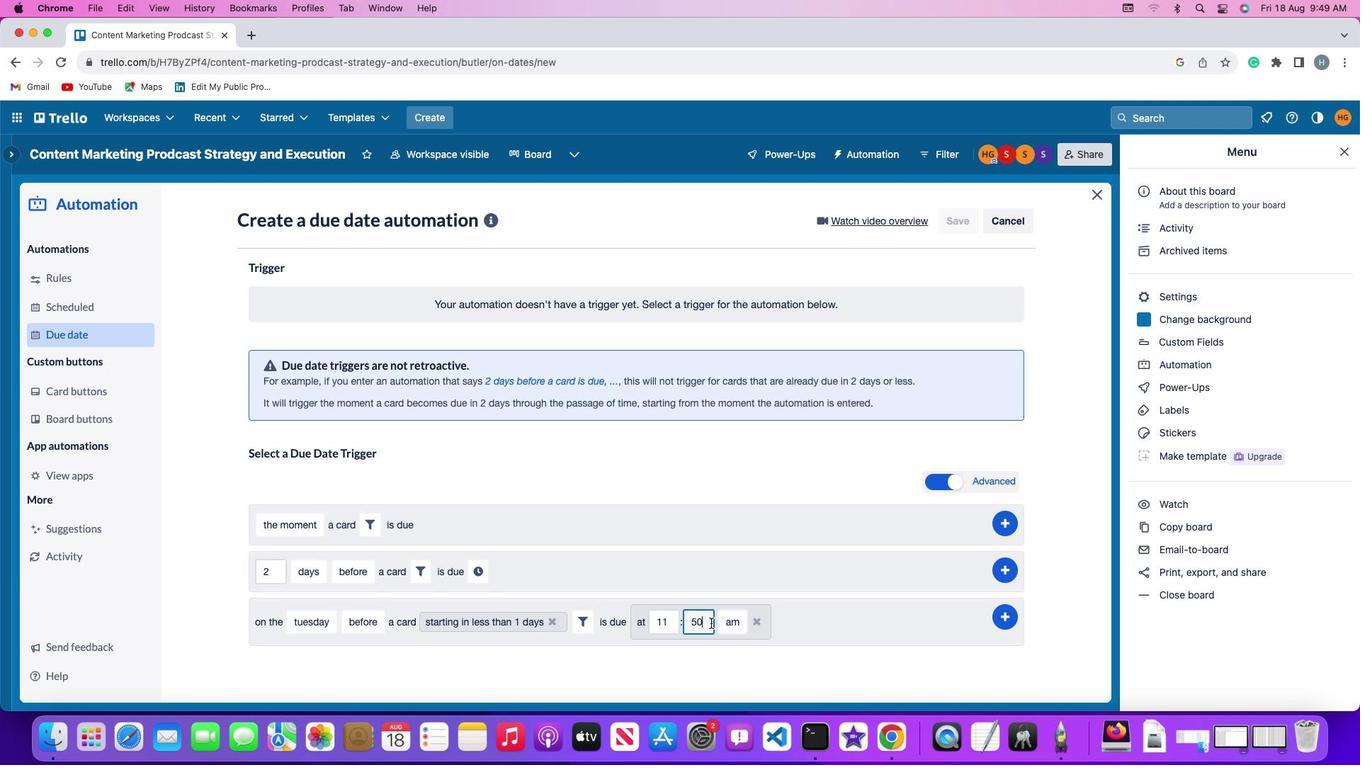 
Action: Key pressed Key.backspaceKey.backspace'0''0'
Screenshot: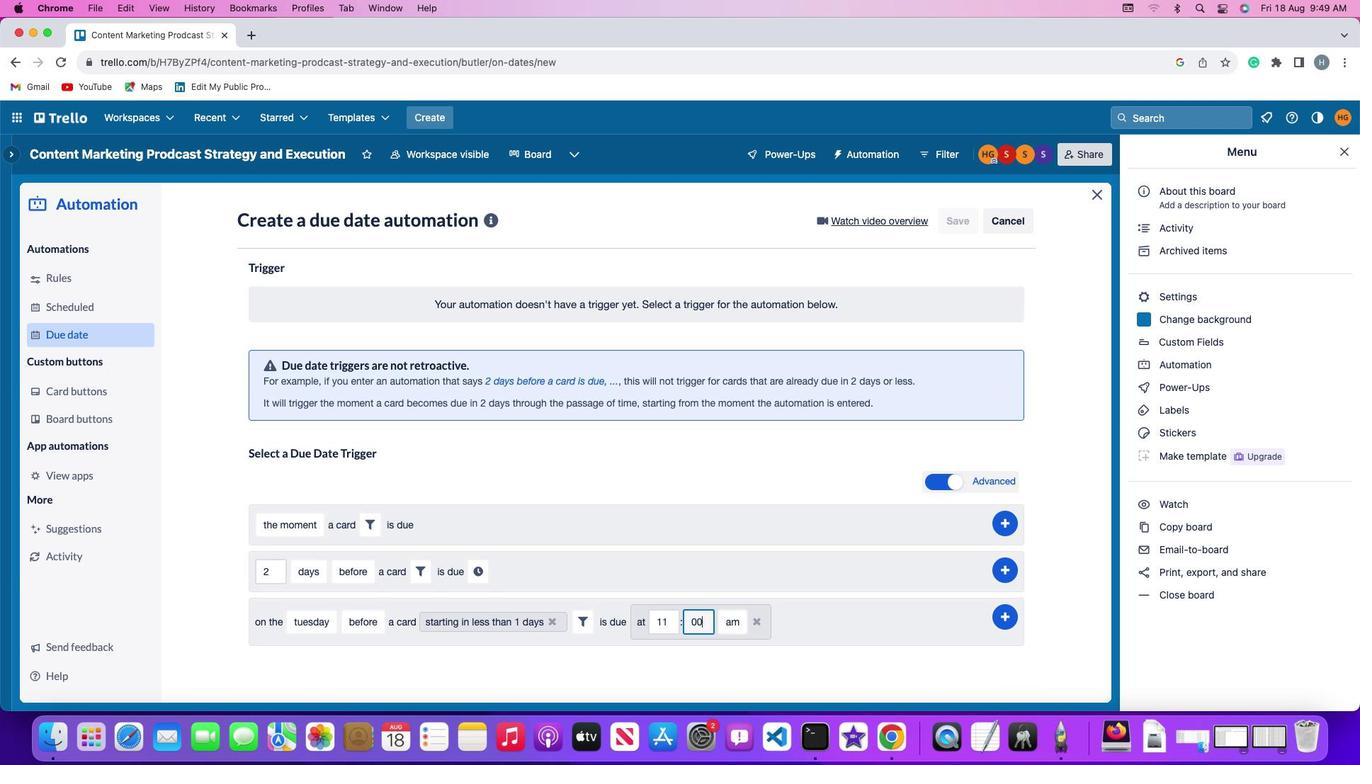 
Action: Mouse moved to (729, 622)
Screenshot: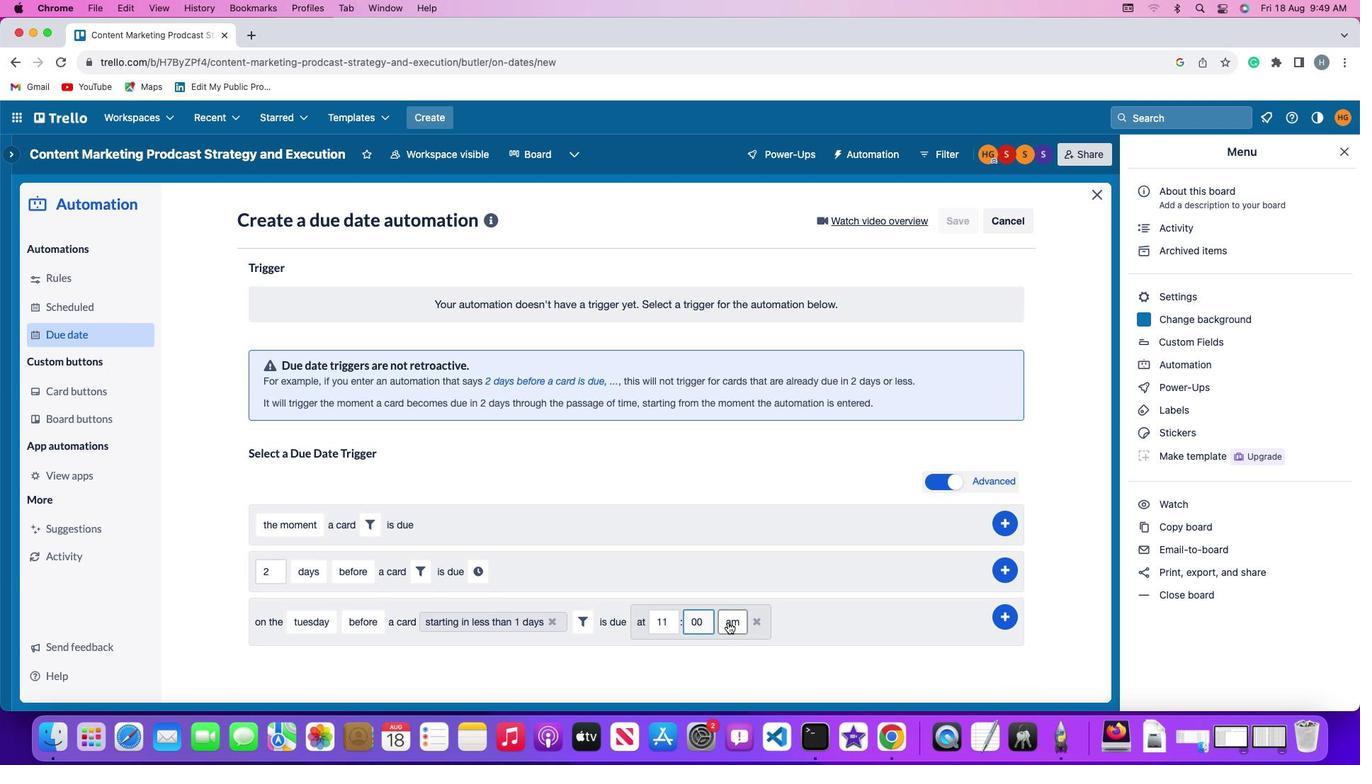 
Action: Mouse pressed left at (729, 622)
Screenshot: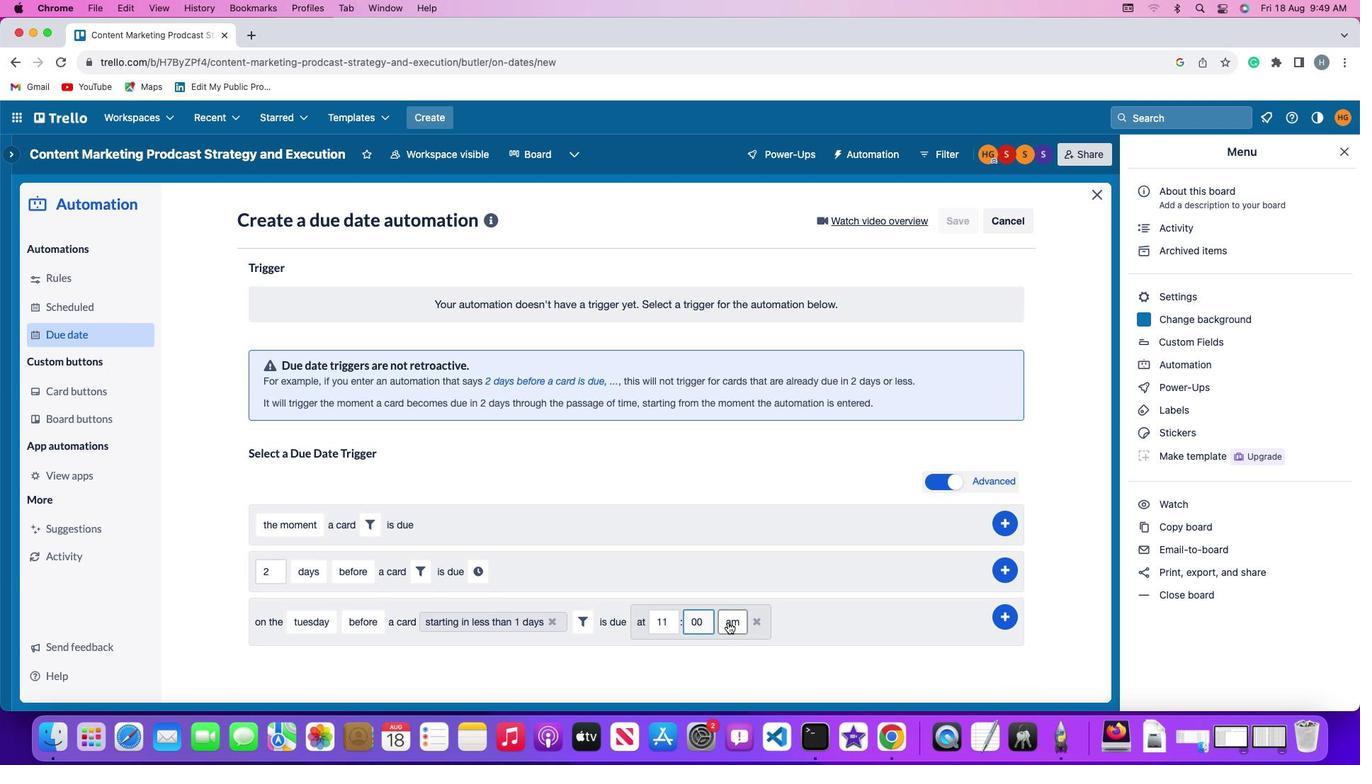 
Action: Mouse moved to (728, 648)
Screenshot: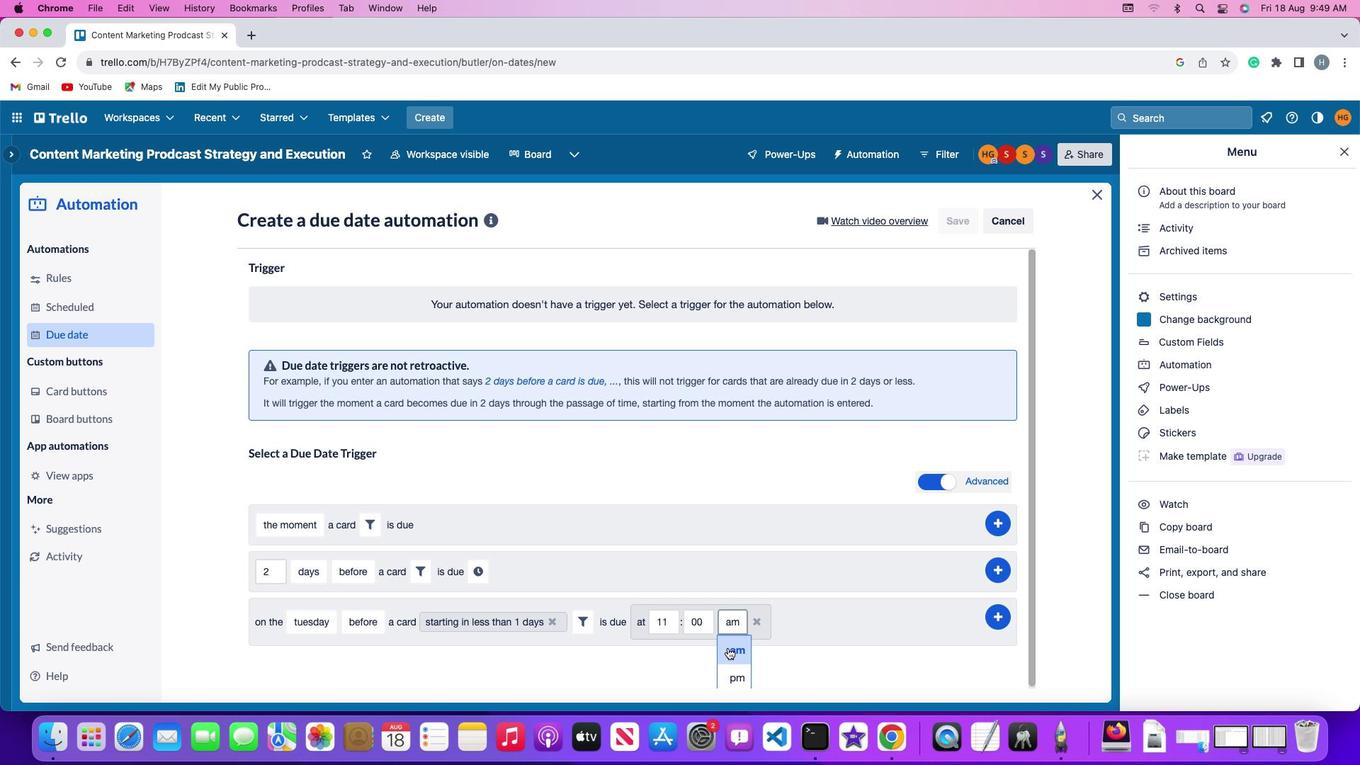
Action: Mouse pressed left at (728, 648)
Screenshot: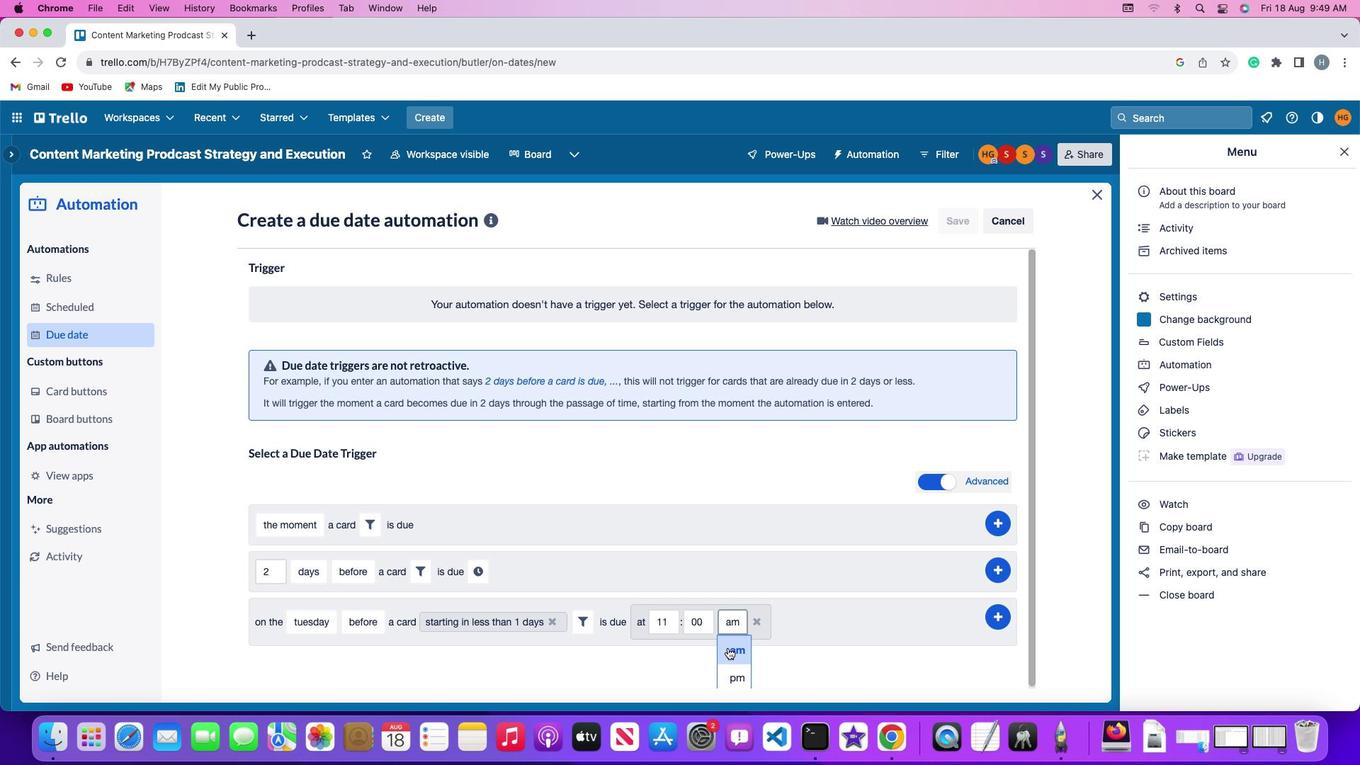 
Action: Mouse moved to (1001, 614)
Screenshot: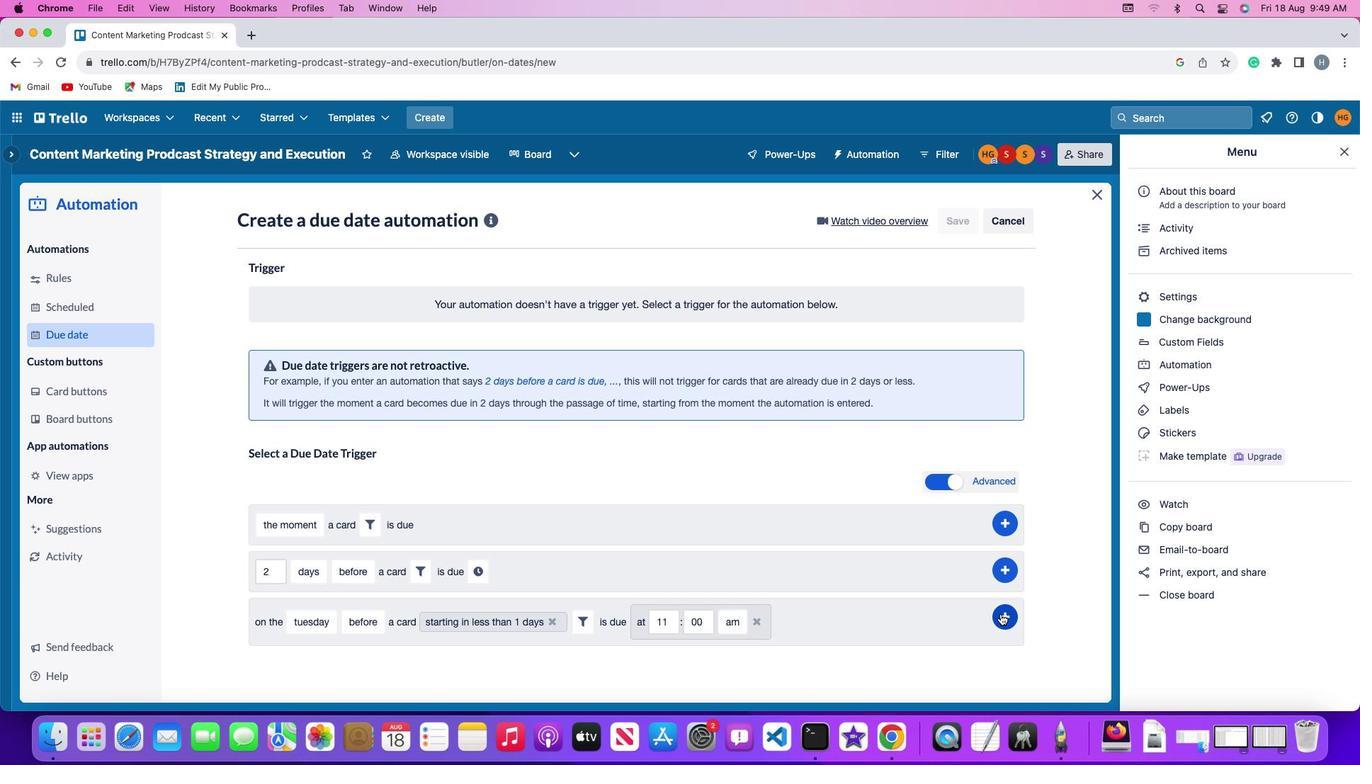 
Action: Mouse pressed left at (1001, 614)
Screenshot: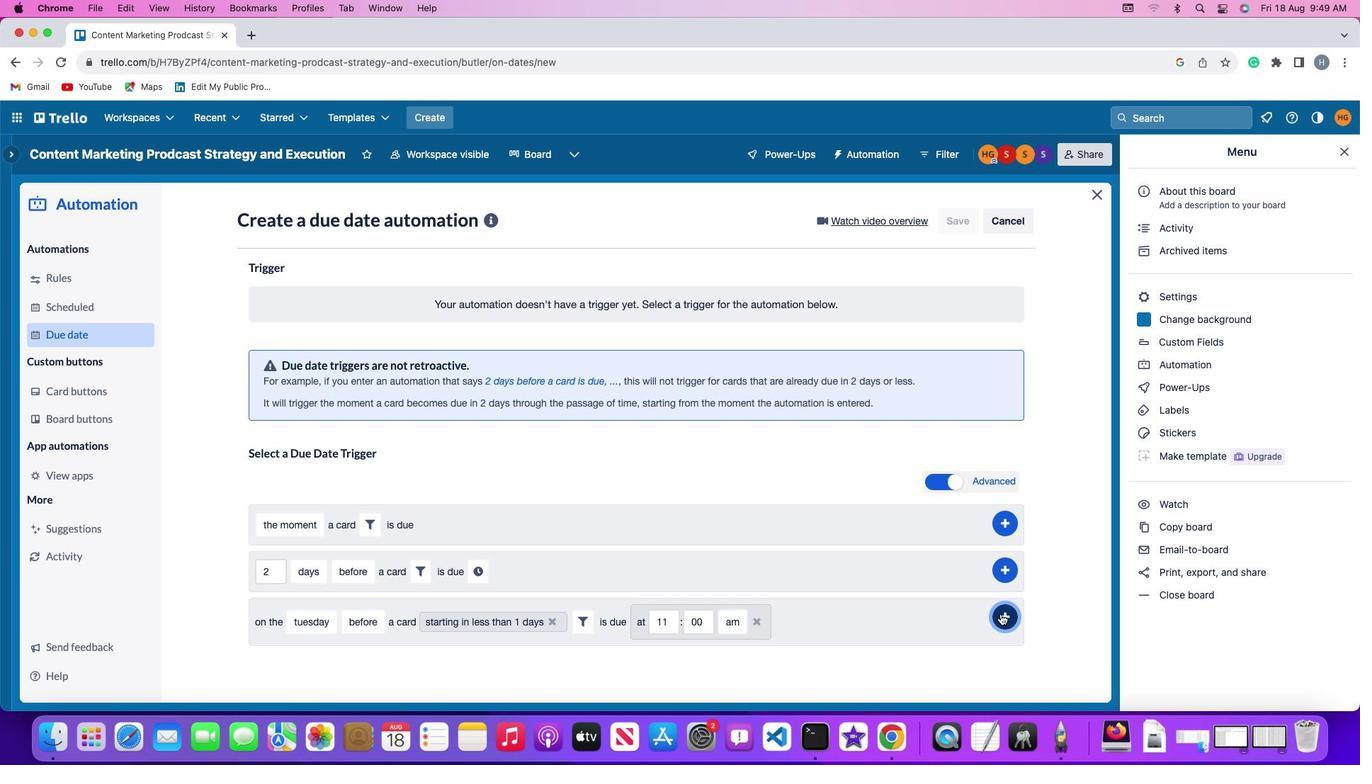 
Action: Mouse moved to (1043, 497)
Screenshot: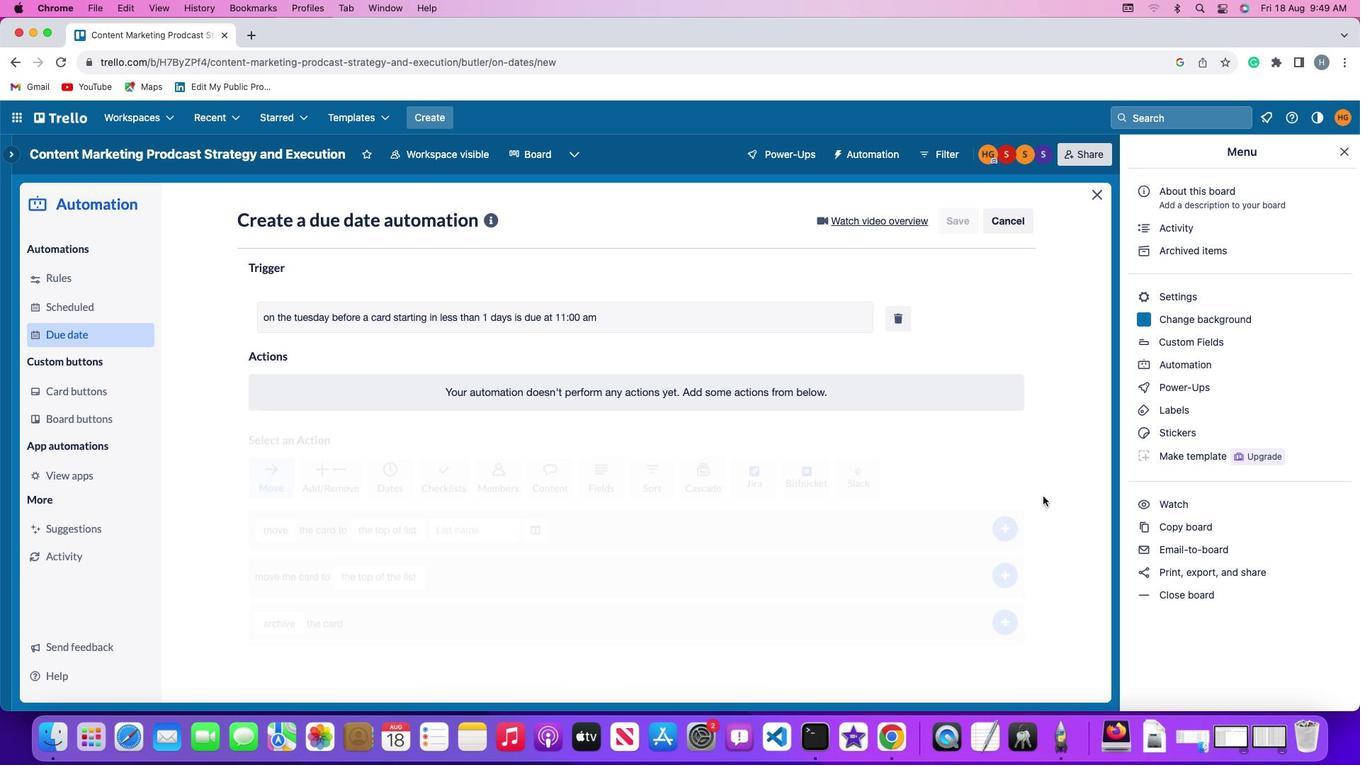 
